 Task: Add a signature Frances Hernandez containing With gratitude and sincere wishes, Frances Hernandez to email address softage.10@softage.net and add a label Unions
Action: Mouse moved to (79, 126)
Screenshot: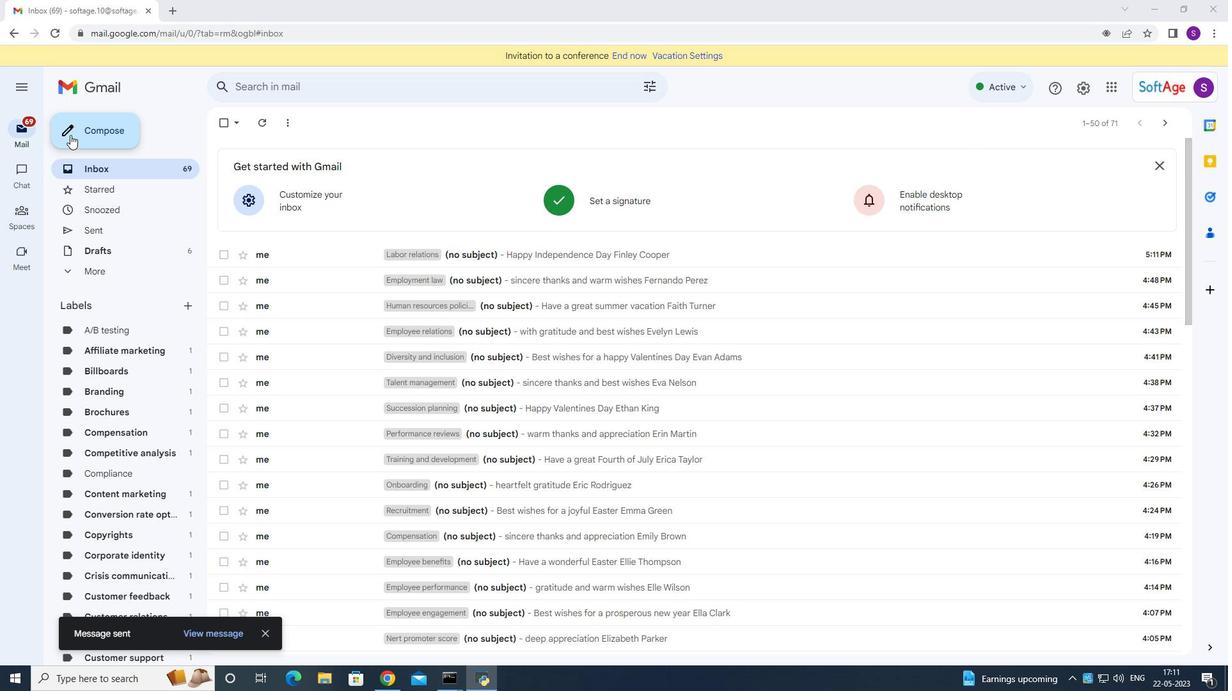 
Action: Mouse pressed left at (79, 126)
Screenshot: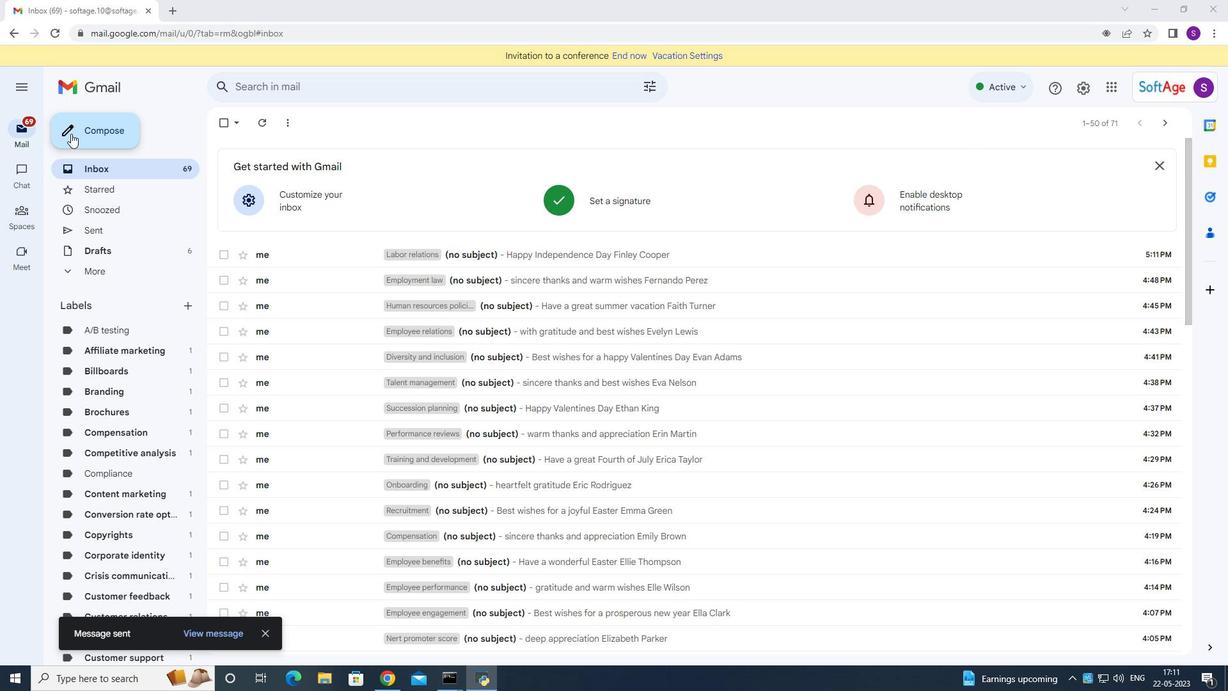 
Action: Mouse moved to (1030, 644)
Screenshot: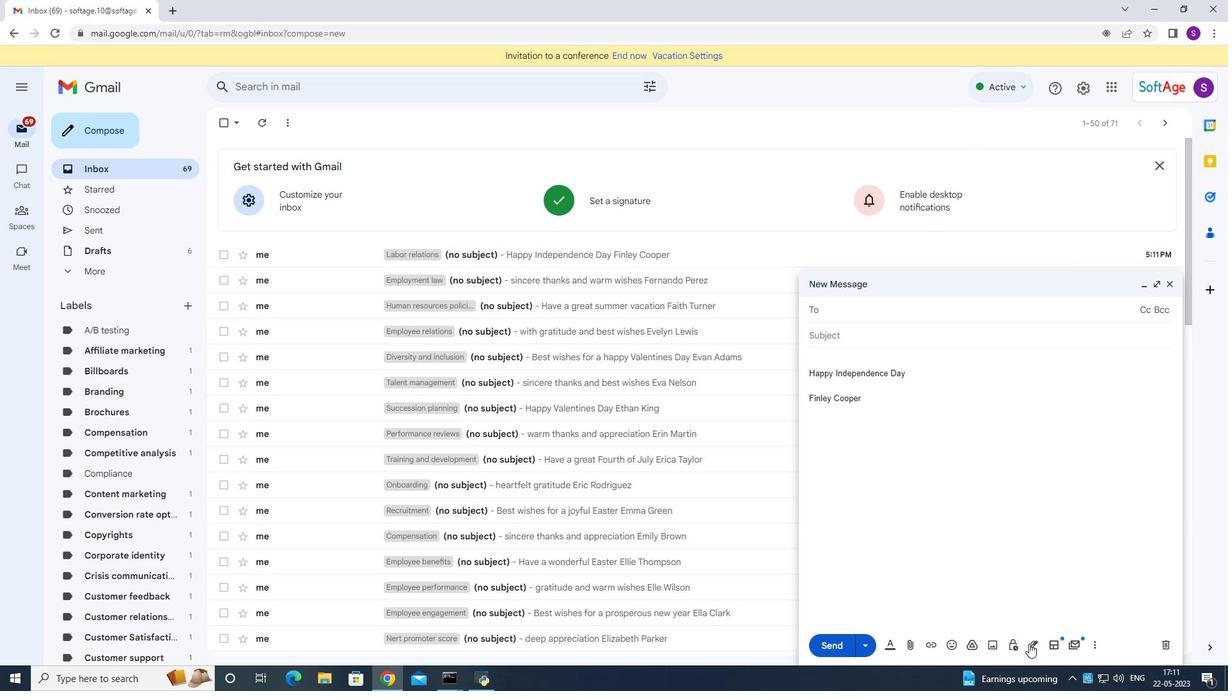 
Action: Mouse pressed left at (1030, 644)
Screenshot: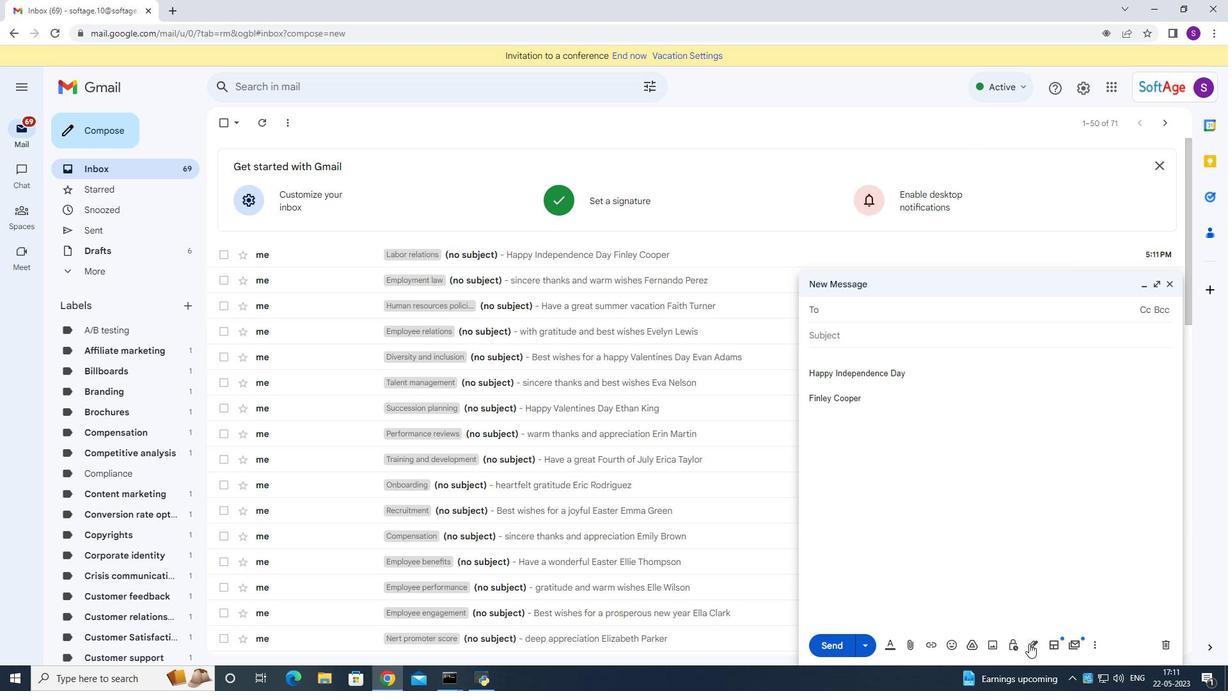 
Action: Mouse moved to (1079, 570)
Screenshot: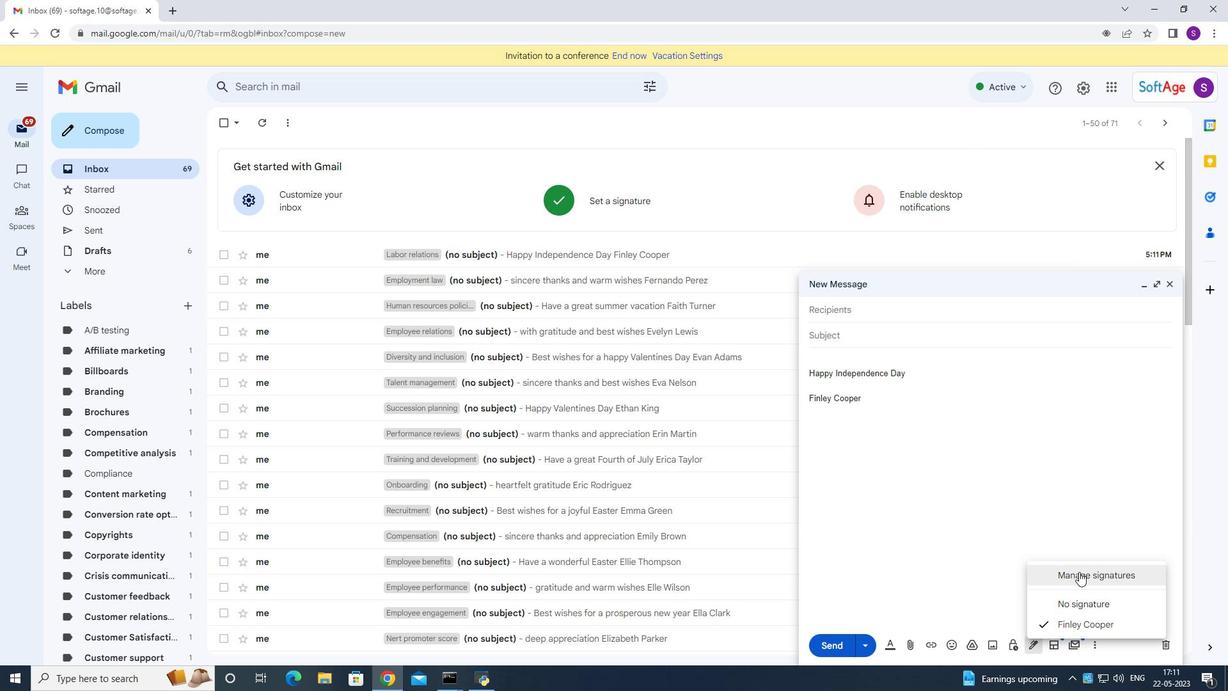 
Action: Mouse pressed left at (1079, 570)
Screenshot: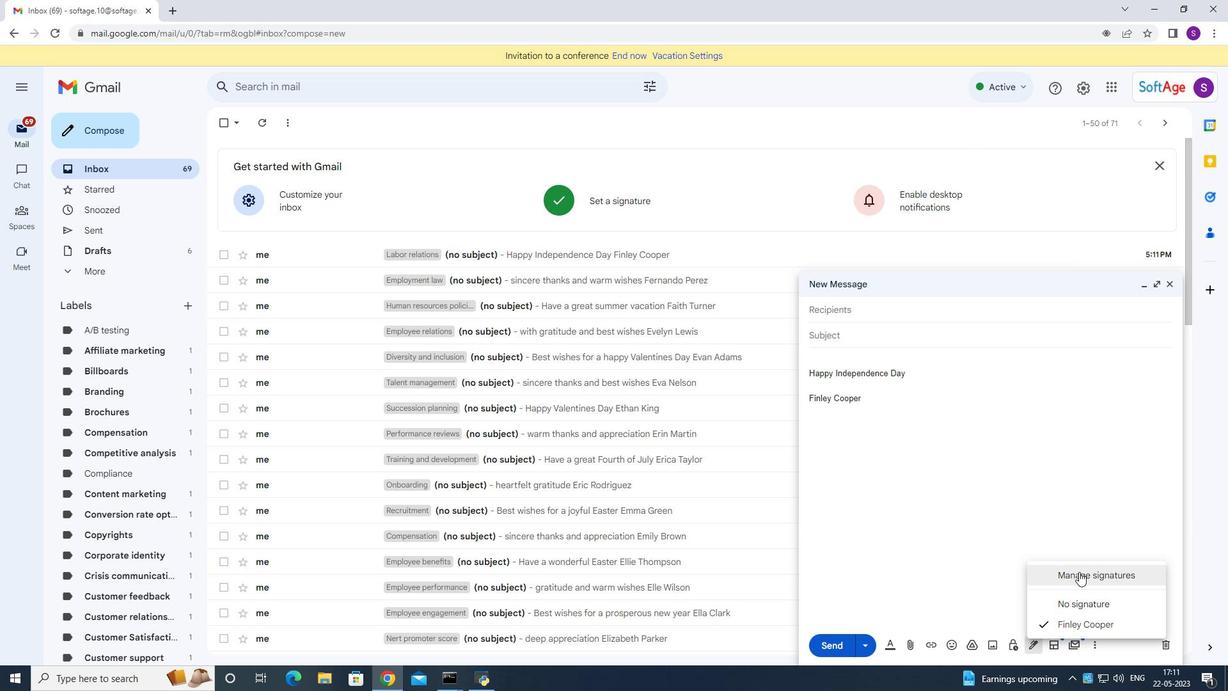 
Action: Mouse moved to (545, 385)
Screenshot: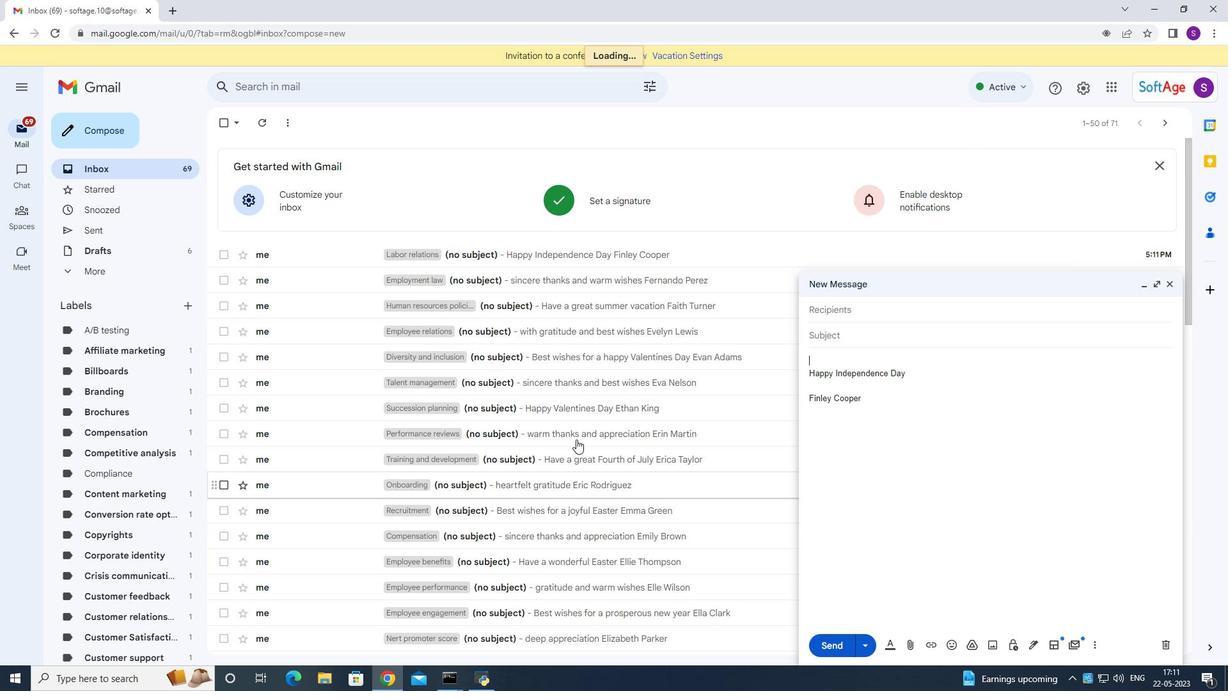 
Action: Mouse scrolled (545, 384) with delta (0, 0)
Screenshot: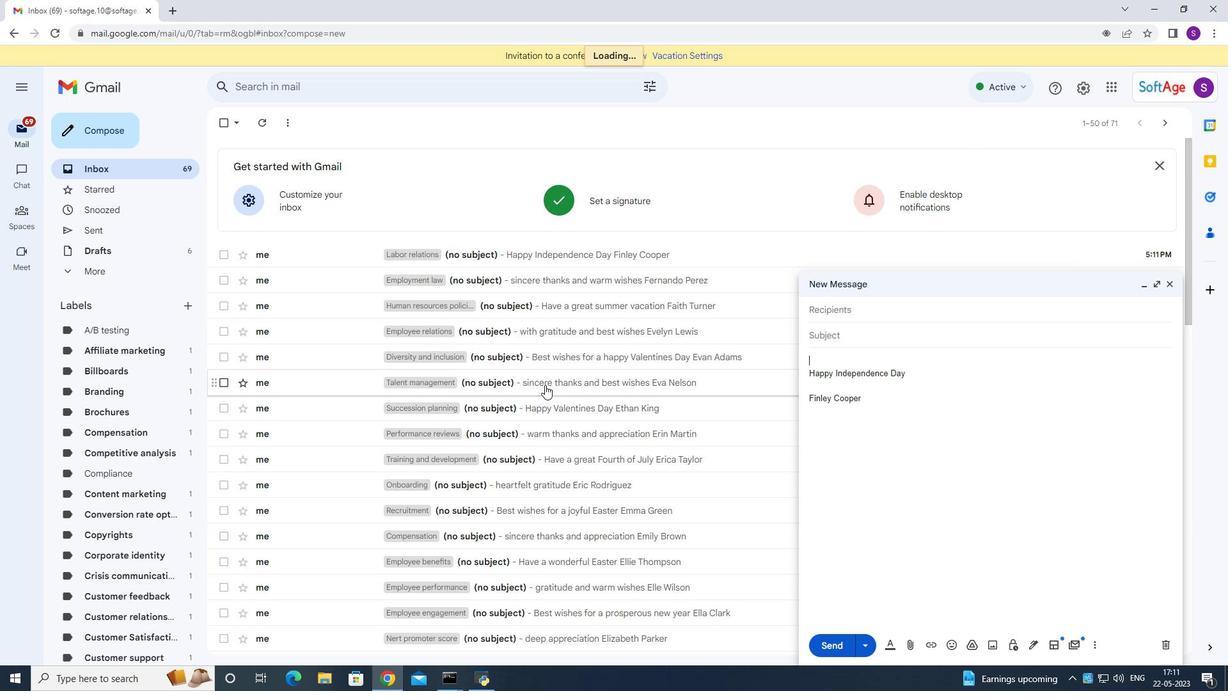 
Action: Mouse scrolled (545, 384) with delta (0, 0)
Screenshot: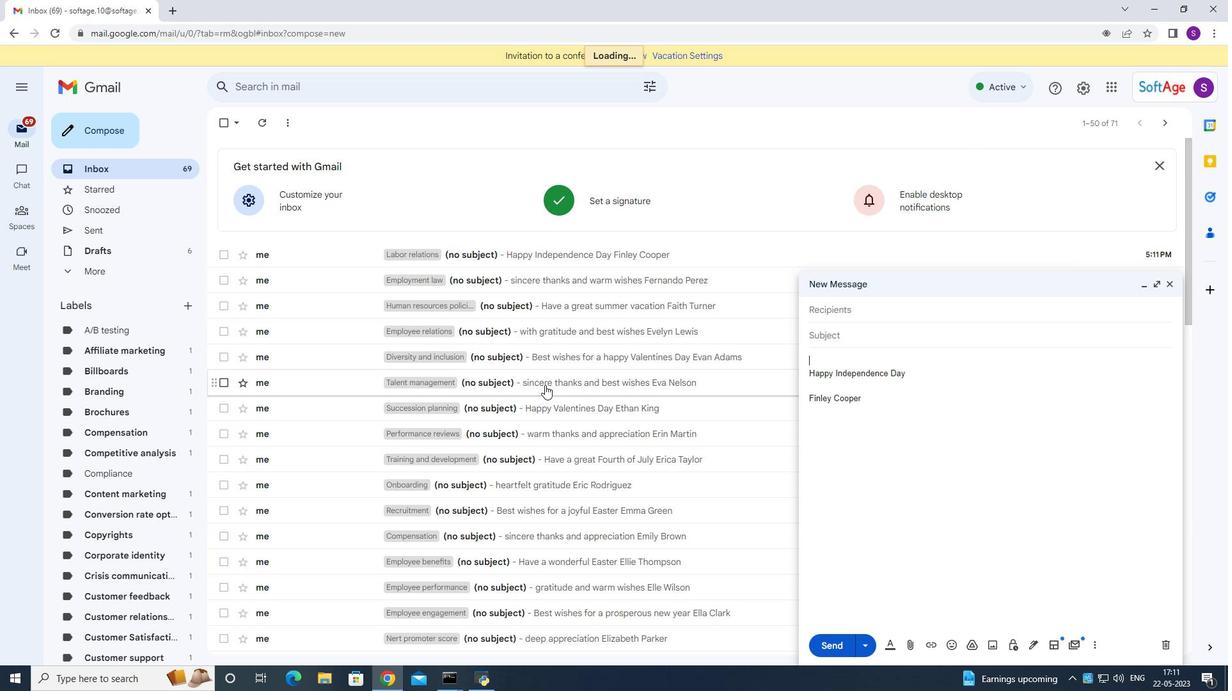 
Action: Mouse scrolled (545, 384) with delta (0, 0)
Screenshot: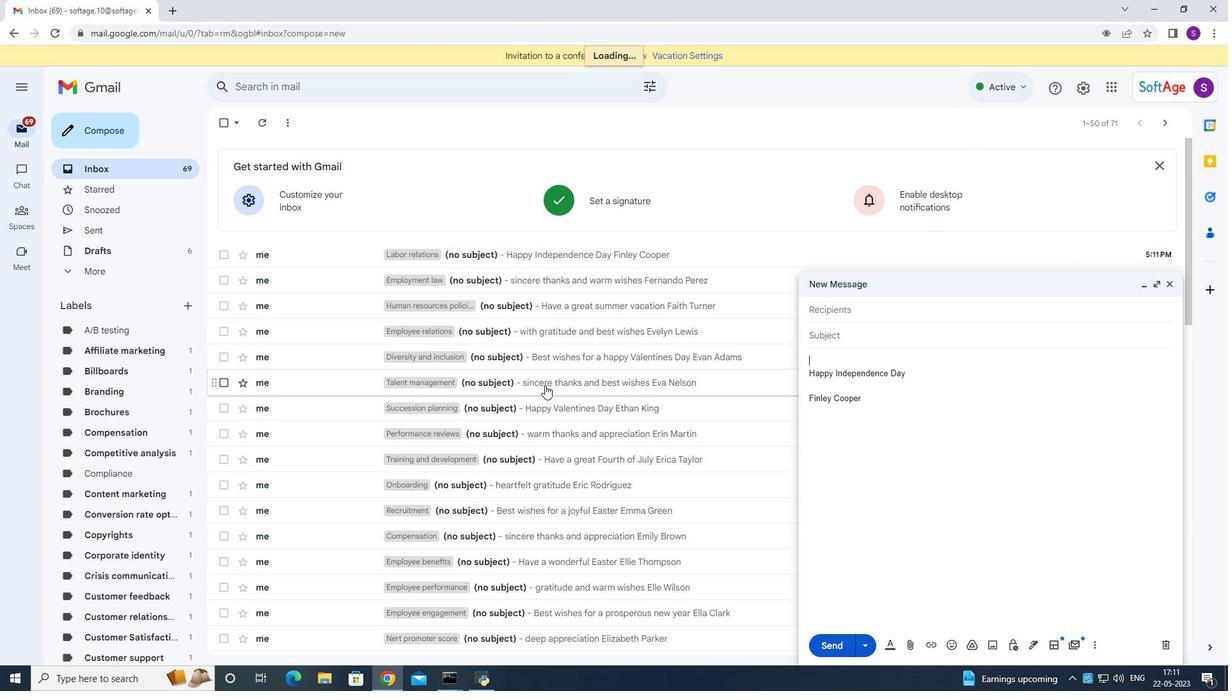 
Action: Mouse scrolled (545, 384) with delta (0, 0)
Screenshot: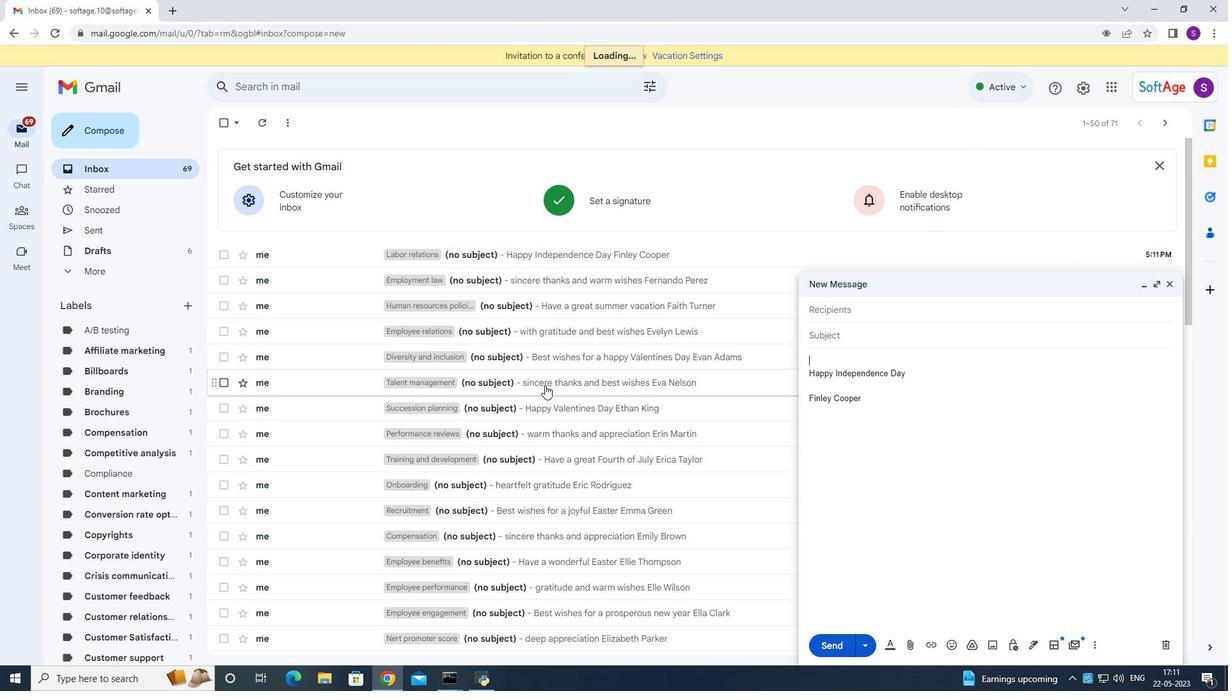 
Action: Mouse scrolled (545, 384) with delta (0, 0)
Screenshot: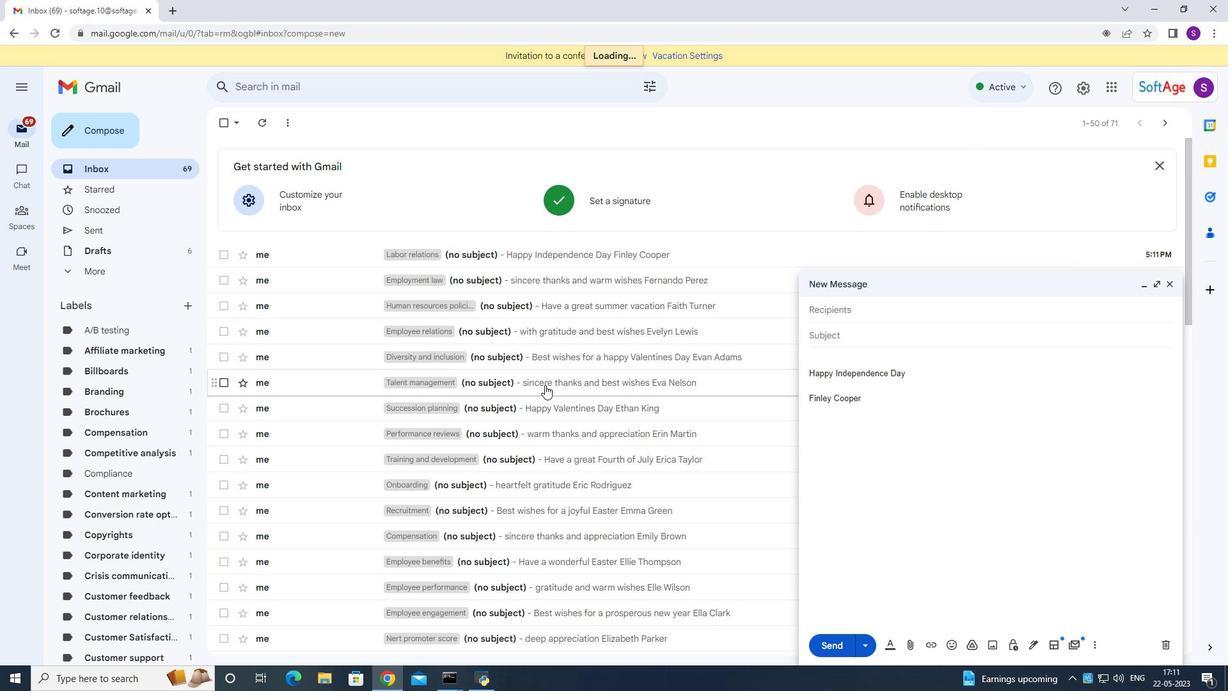 
Action: Mouse scrolled (545, 384) with delta (0, 0)
Screenshot: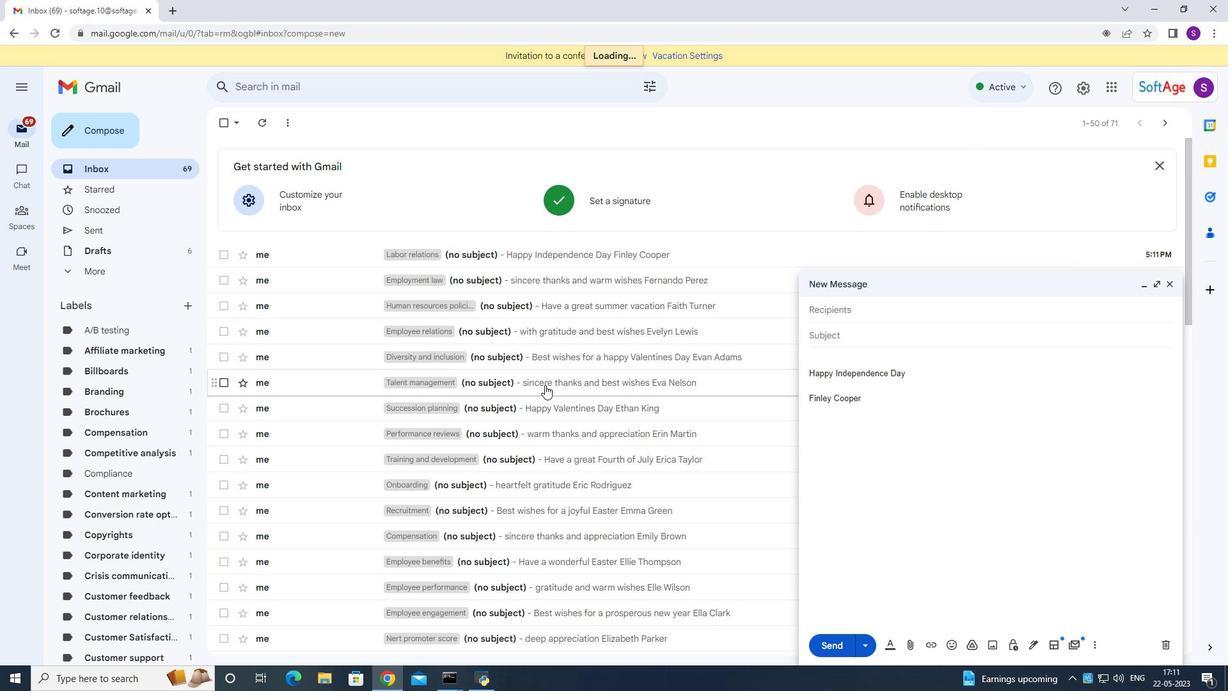 
Action: Mouse scrolled (545, 384) with delta (0, 0)
Screenshot: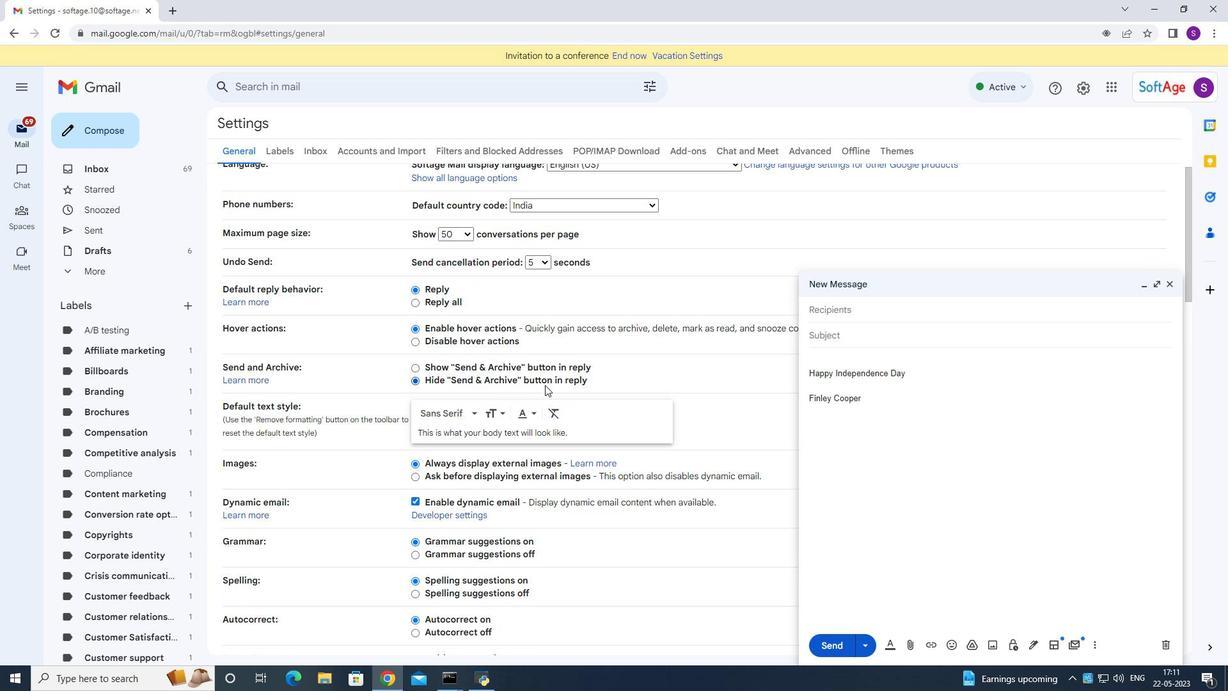 
Action: Mouse scrolled (545, 384) with delta (0, 0)
Screenshot: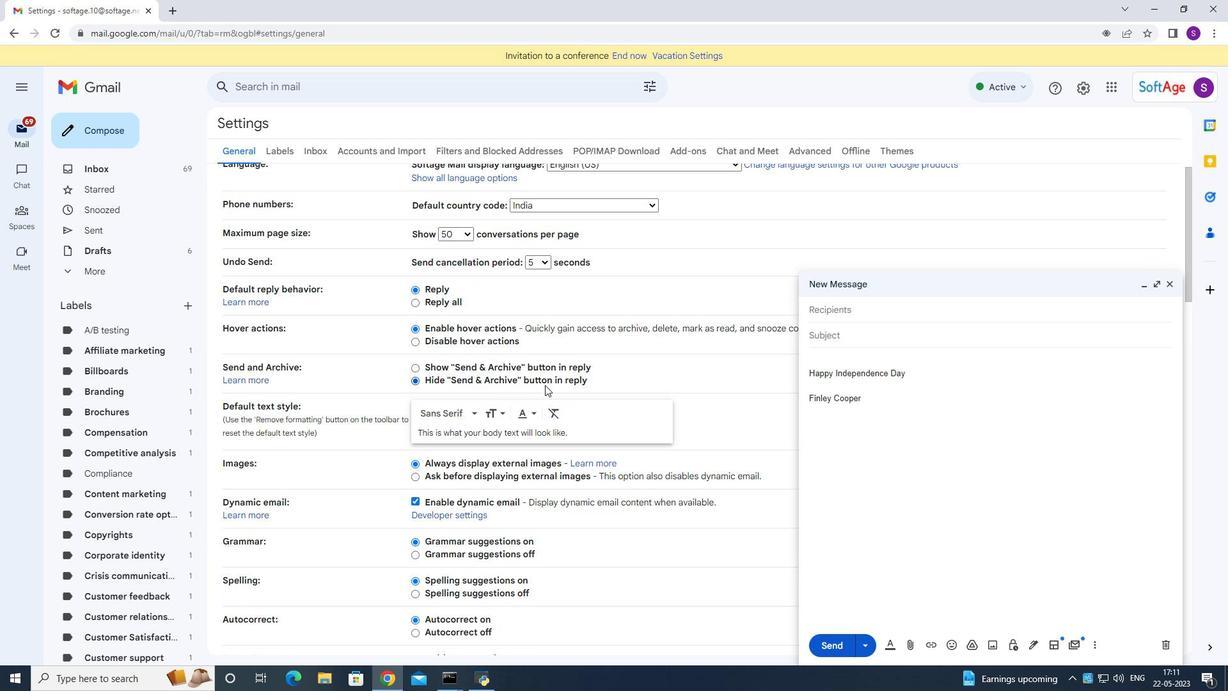 
Action: Mouse scrolled (545, 384) with delta (0, 0)
Screenshot: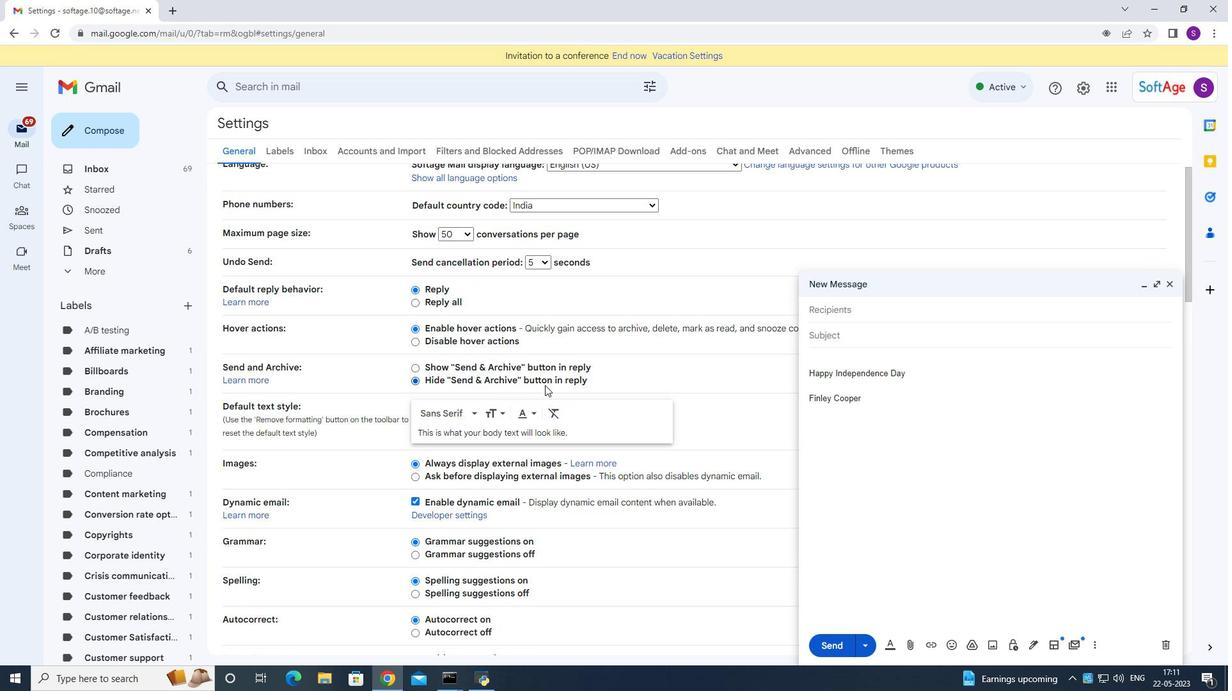 
Action: Mouse scrolled (545, 384) with delta (0, 0)
Screenshot: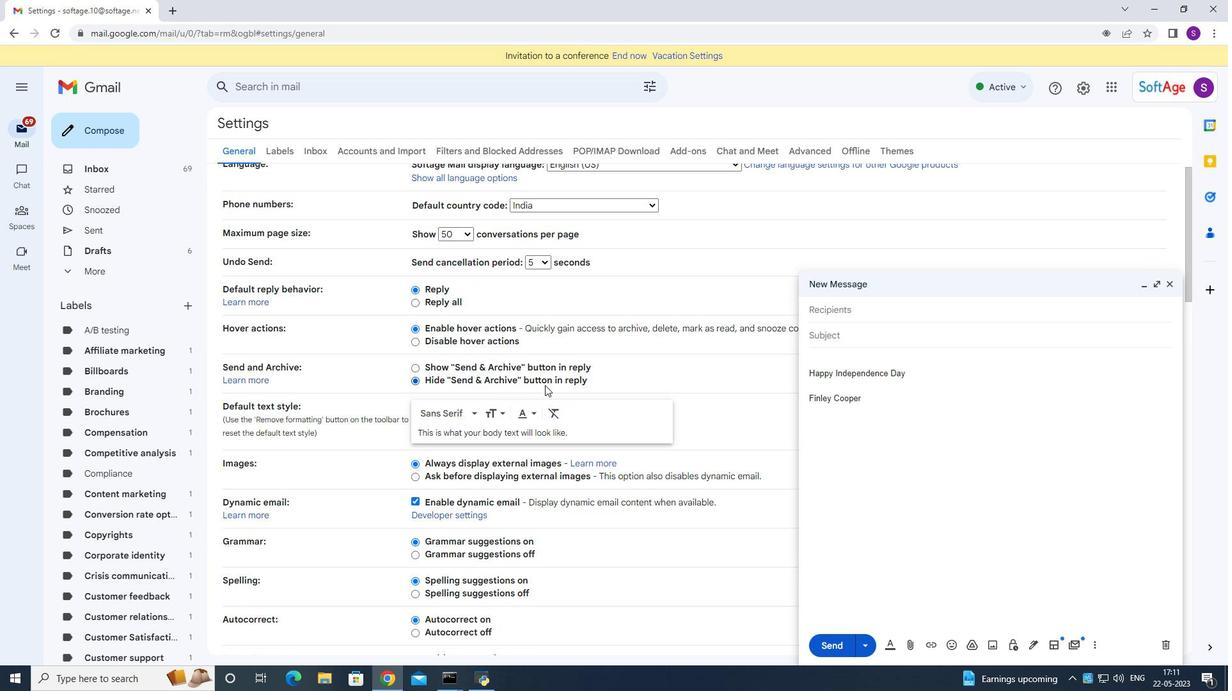 
Action: Mouse scrolled (545, 384) with delta (0, 0)
Screenshot: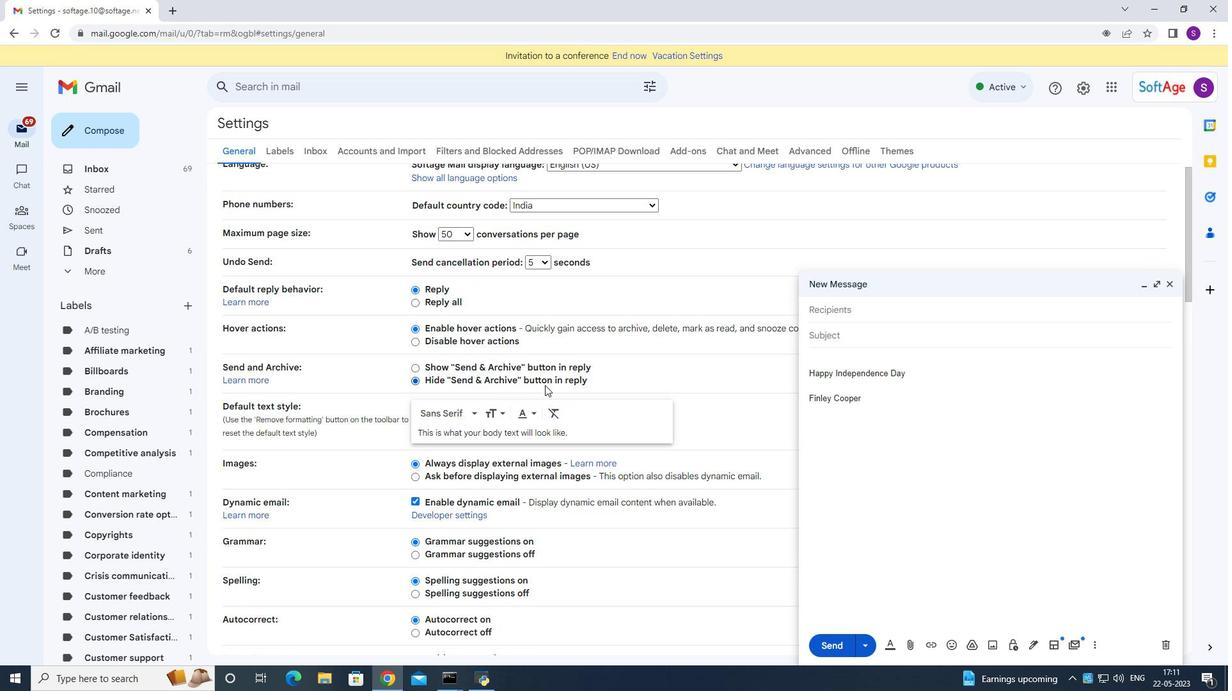
Action: Mouse scrolled (545, 384) with delta (0, 0)
Screenshot: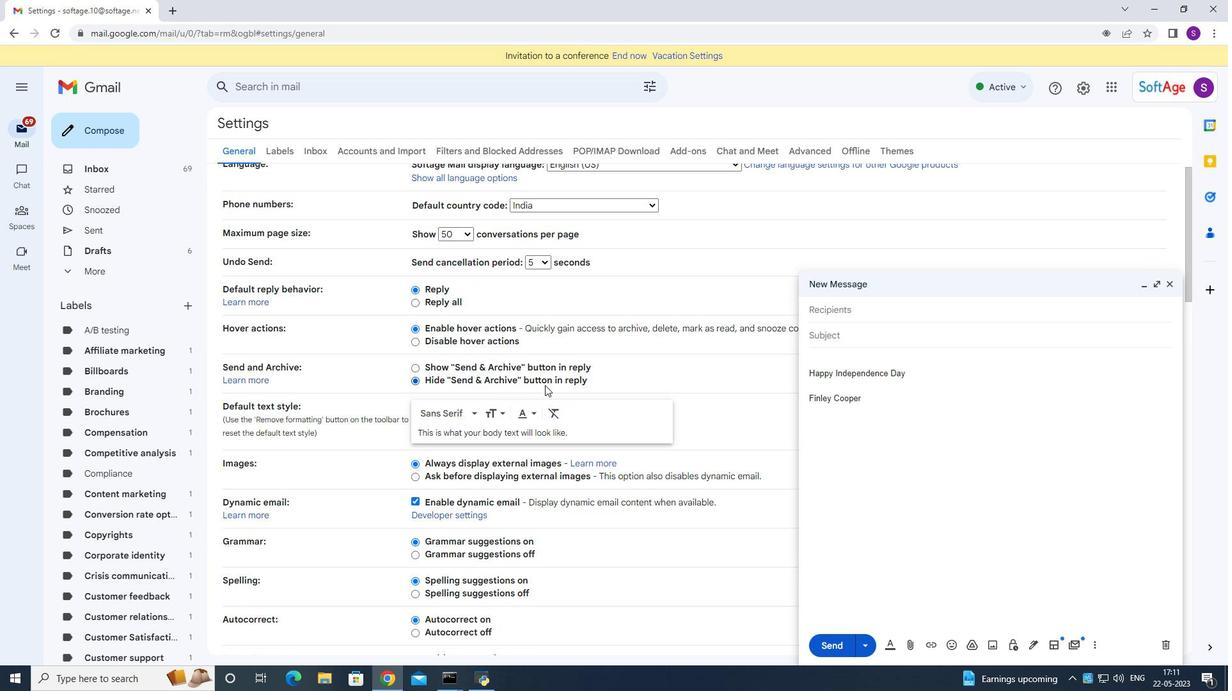 
Action: Mouse scrolled (545, 384) with delta (0, 0)
Screenshot: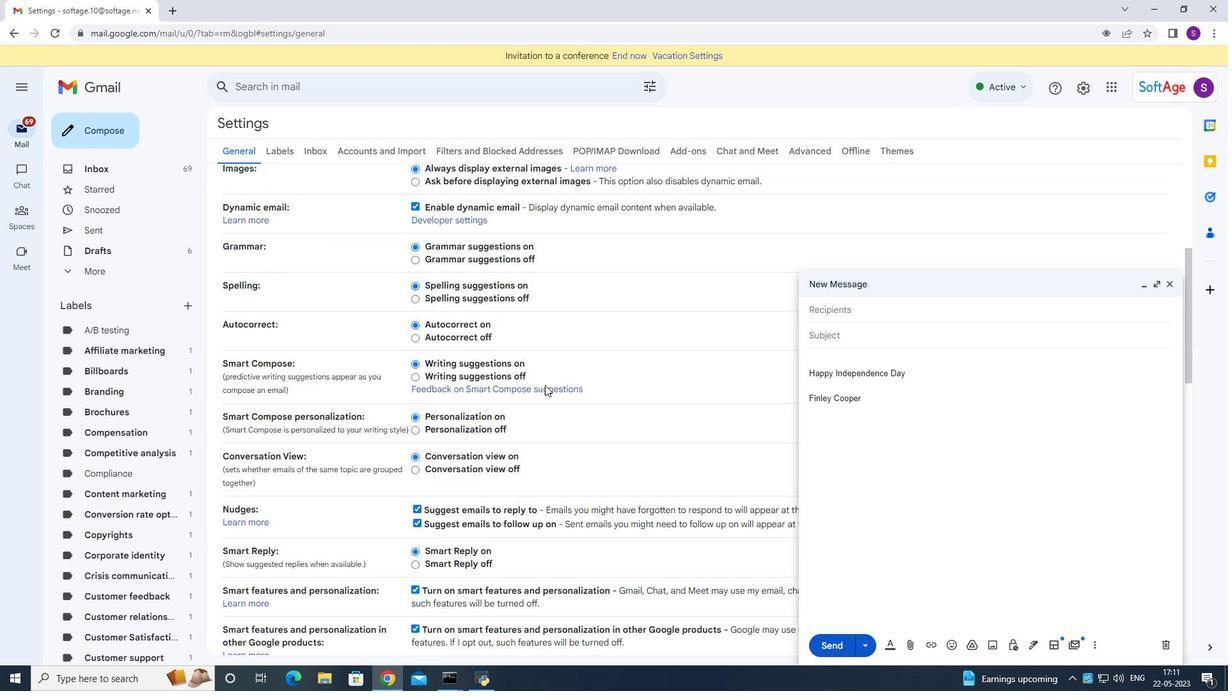 
Action: Mouse scrolled (545, 384) with delta (0, 0)
Screenshot: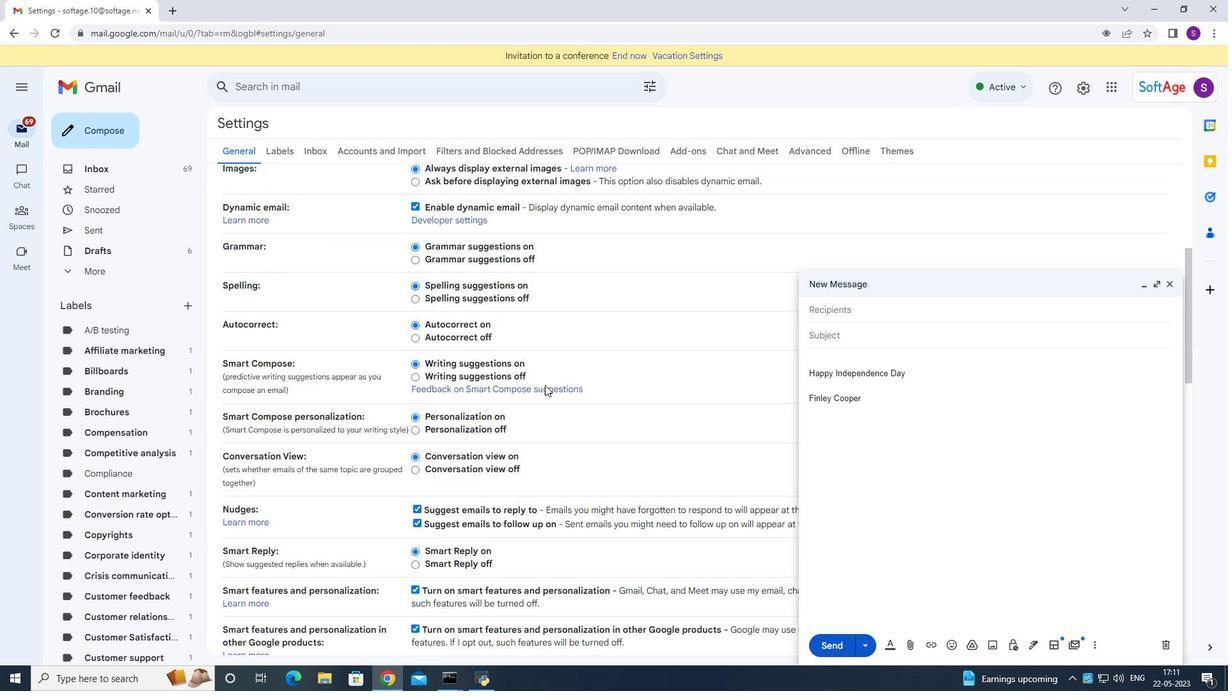 
Action: Mouse scrolled (545, 384) with delta (0, 0)
Screenshot: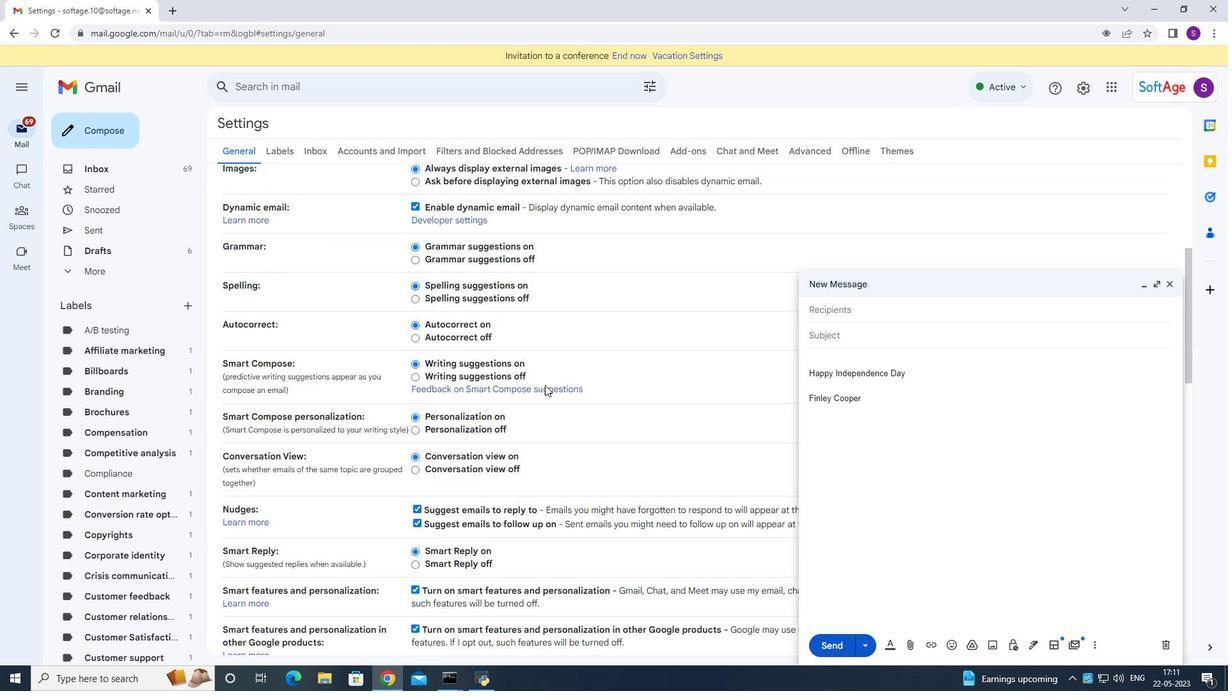 
Action: Mouse scrolled (545, 384) with delta (0, 0)
Screenshot: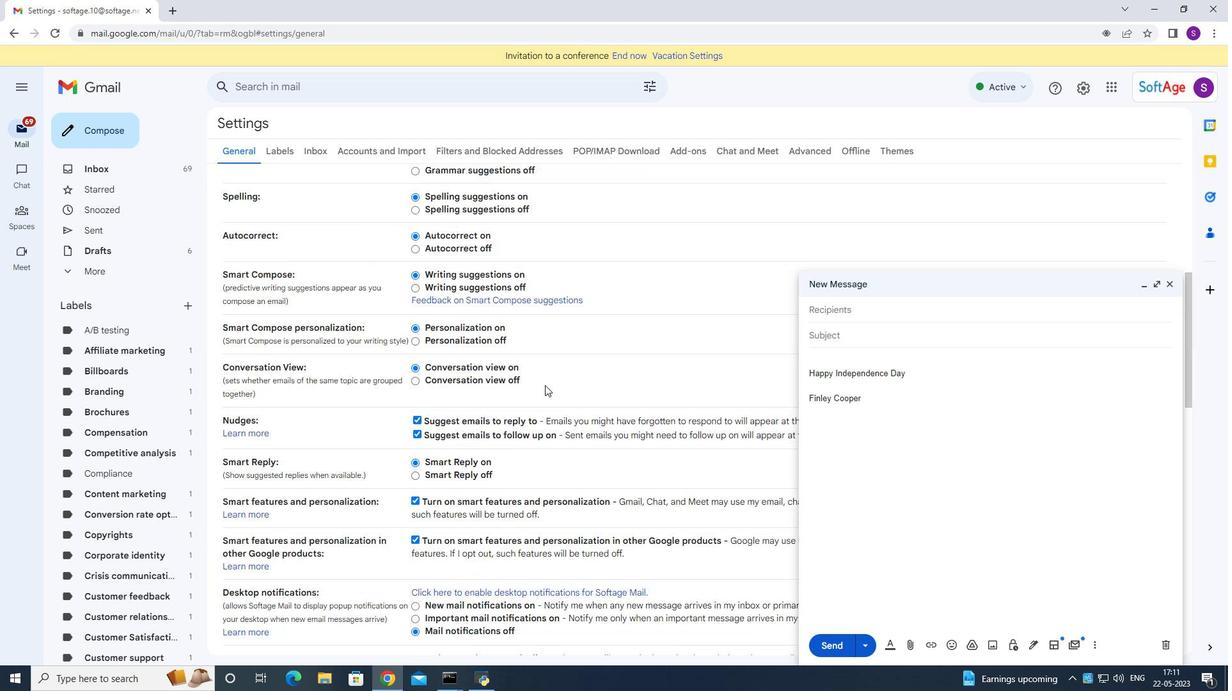 
Action: Mouse scrolled (545, 384) with delta (0, 0)
Screenshot: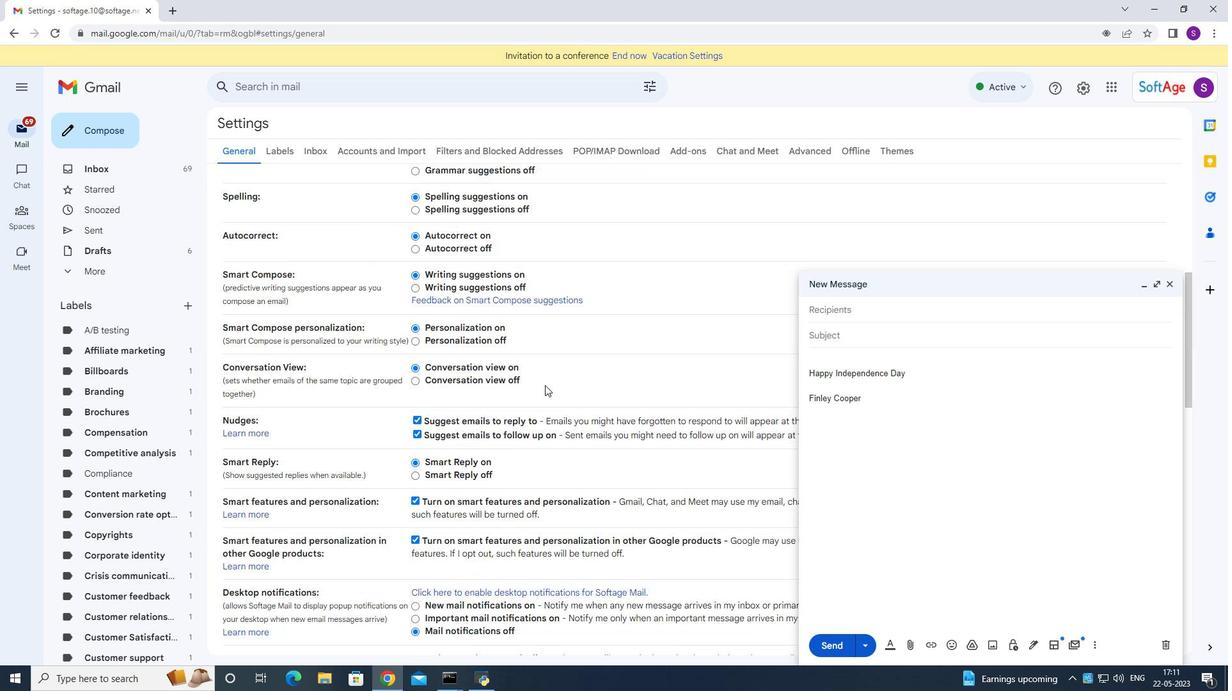 
Action: Mouse scrolled (545, 384) with delta (0, 0)
Screenshot: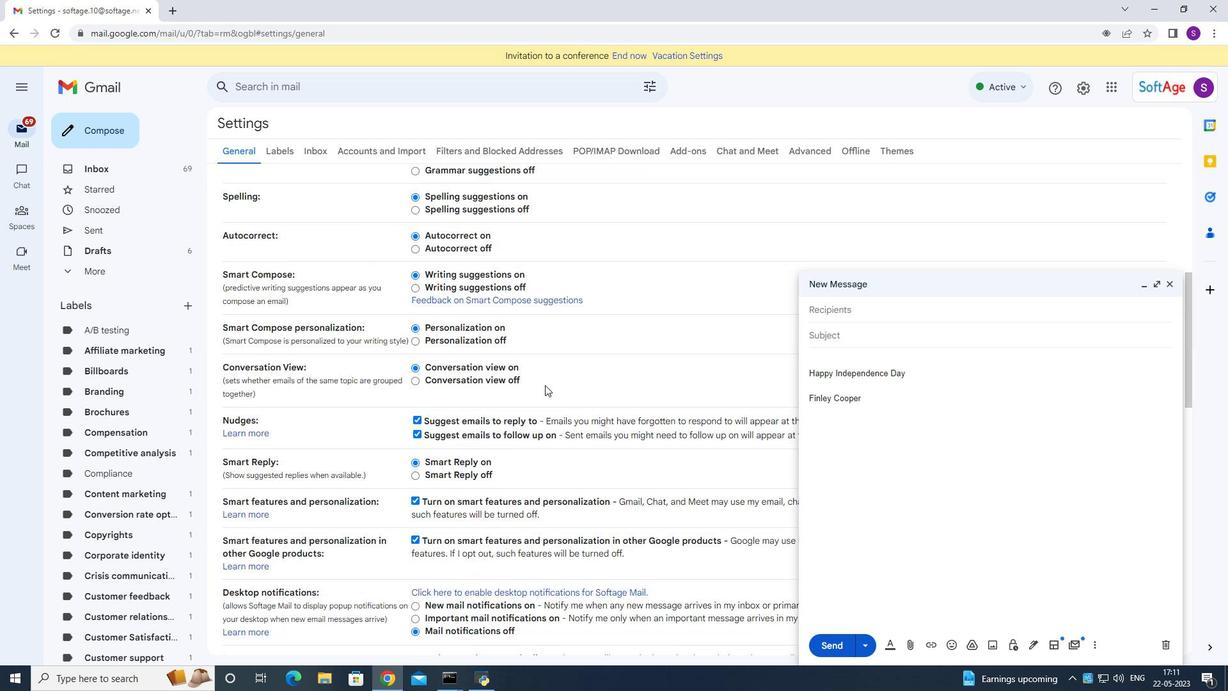 
Action: Mouse scrolled (545, 384) with delta (0, 0)
Screenshot: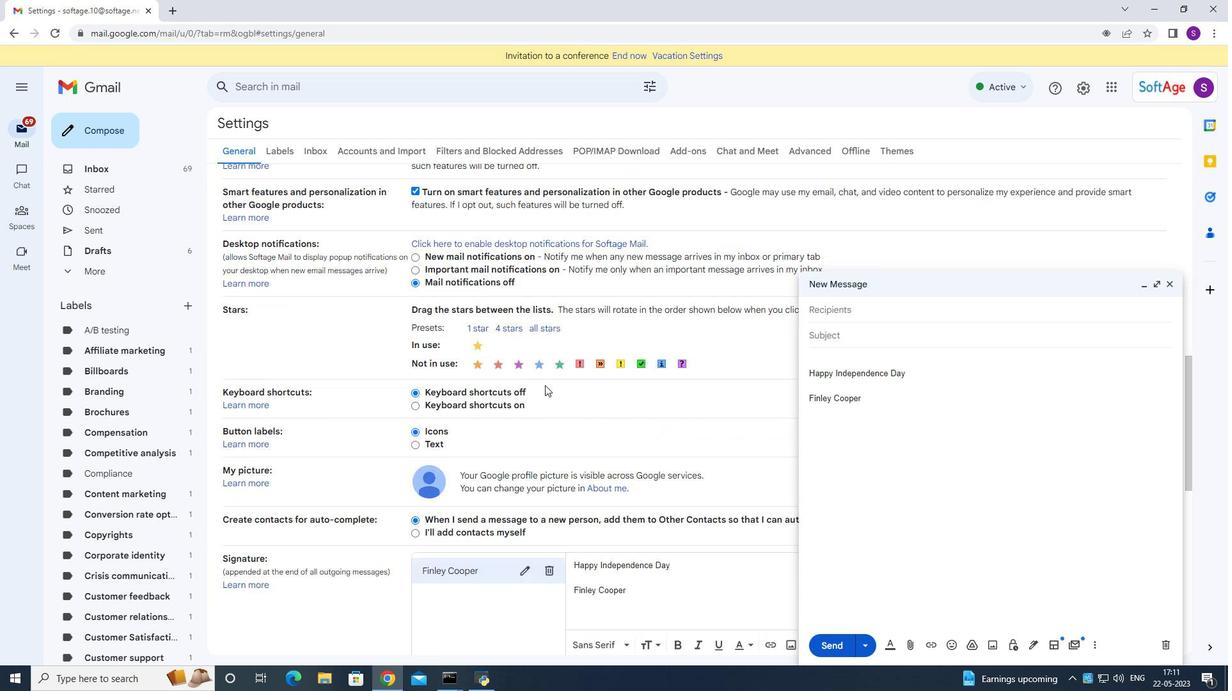 
Action: Mouse scrolled (545, 384) with delta (0, 0)
Screenshot: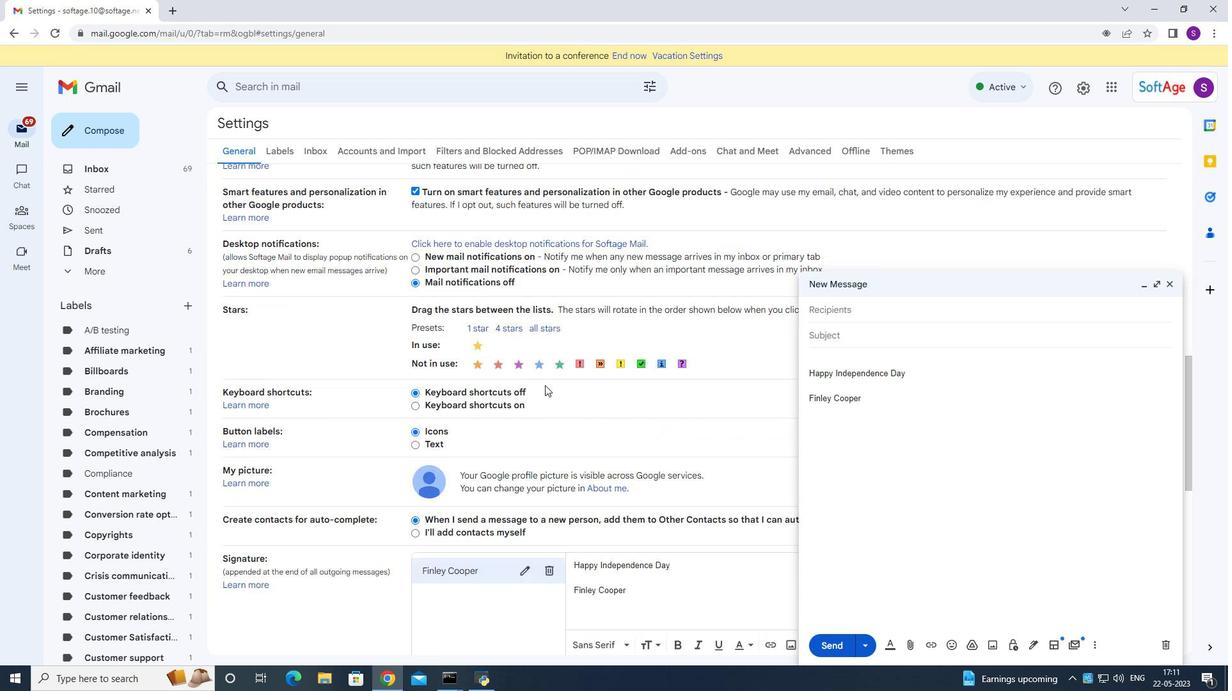 
Action: Mouse scrolled (545, 384) with delta (0, 0)
Screenshot: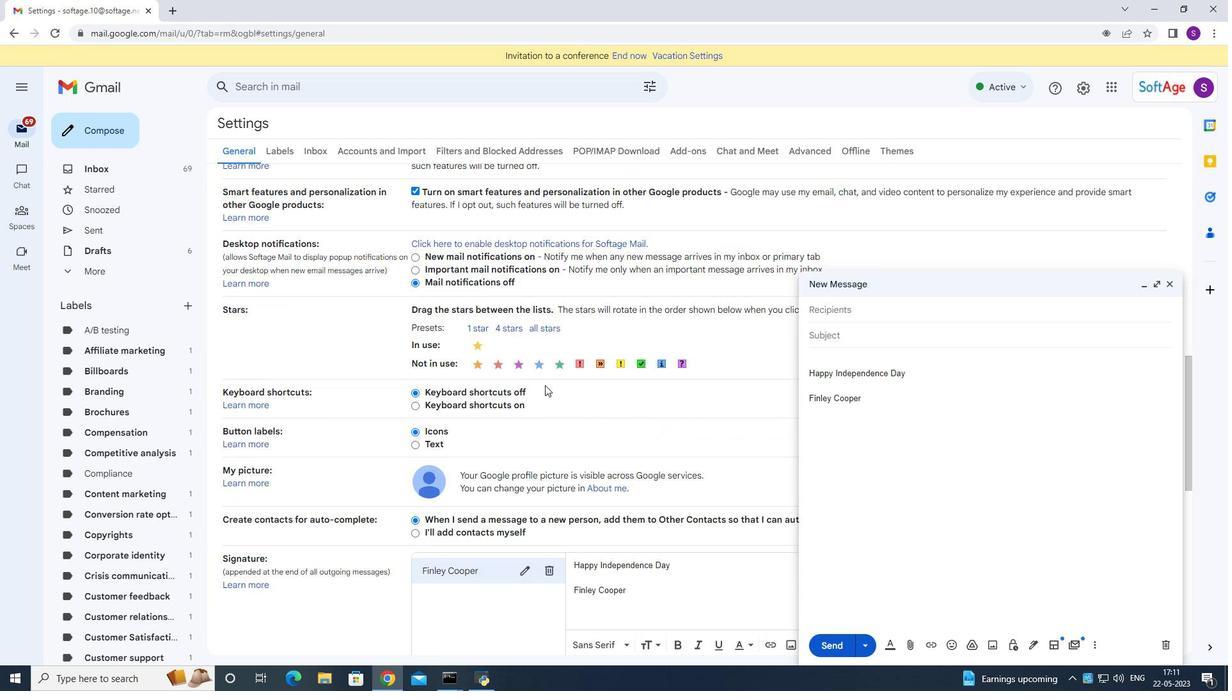 
Action: Mouse scrolled (545, 384) with delta (0, 0)
Screenshot: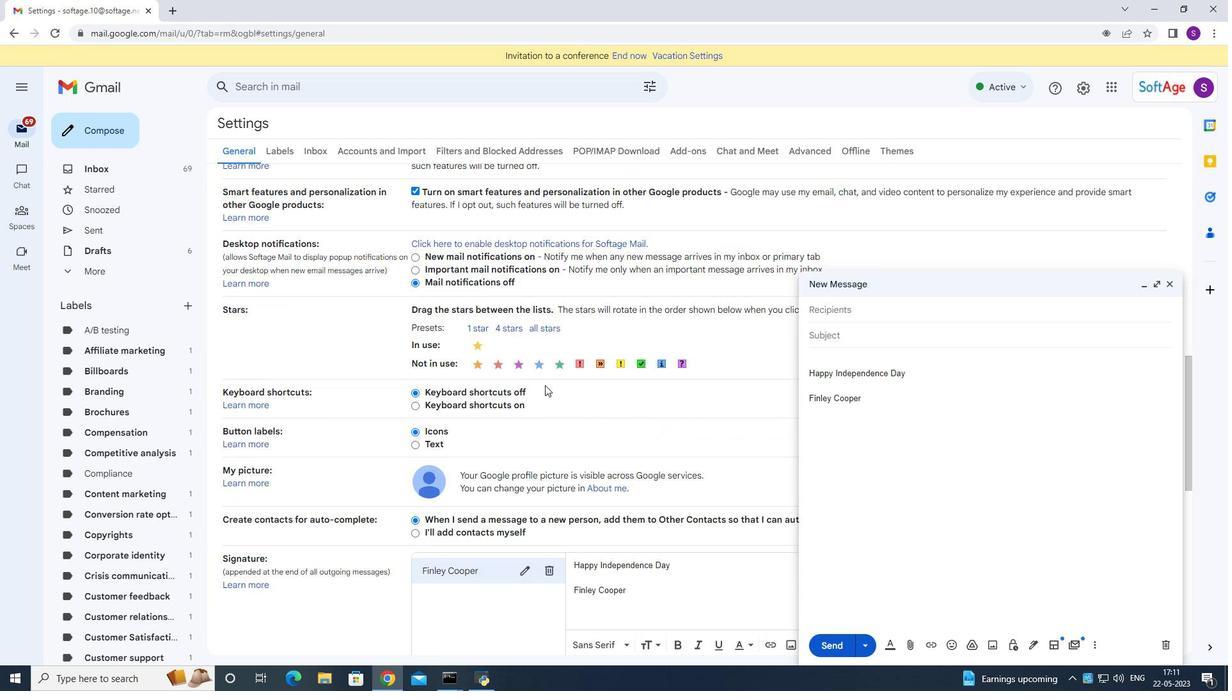 
Action: Mouse scrolled (545, 384) with delta (0, 0)
Screenshot: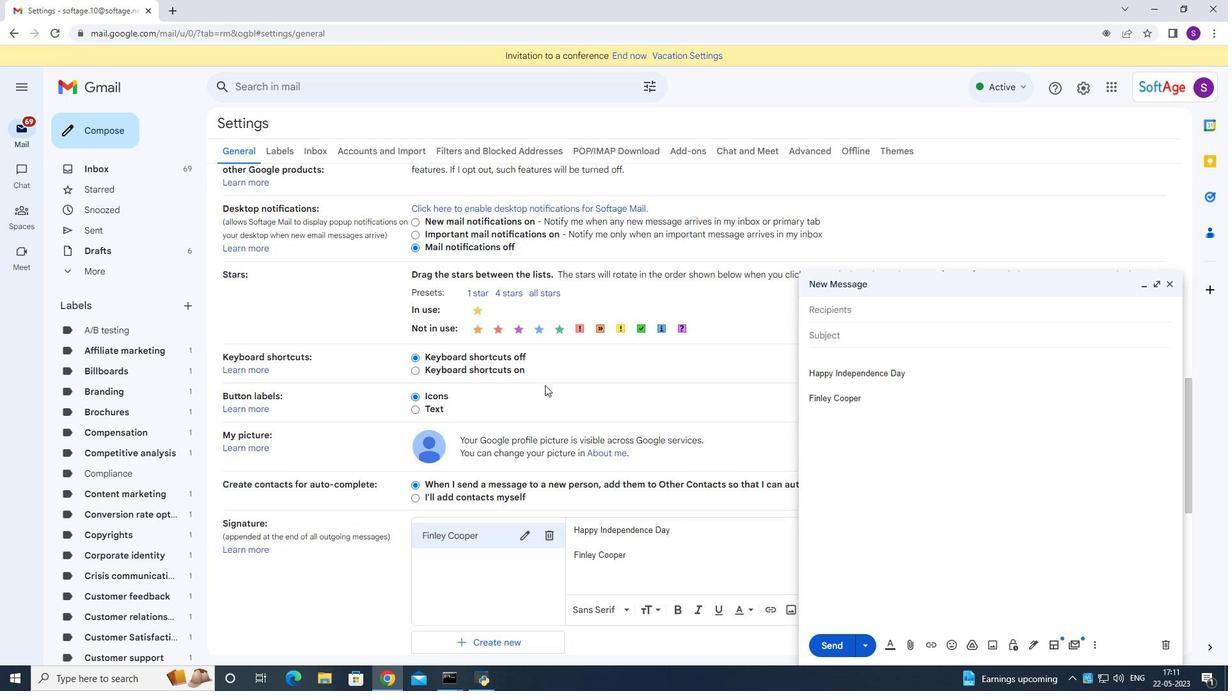 
Action: Mouse scrolled (545, 384) with delta (0, 0)
Screenshot: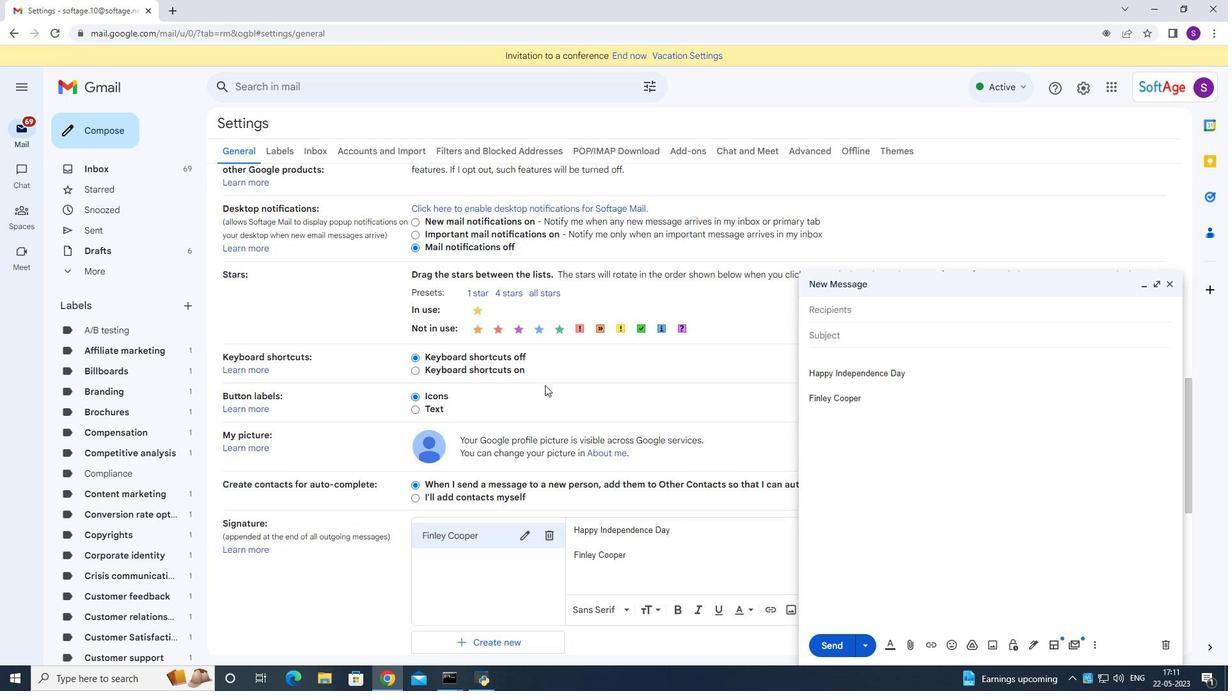 
Action: Mouse moved to (538, 337)
Screenshot: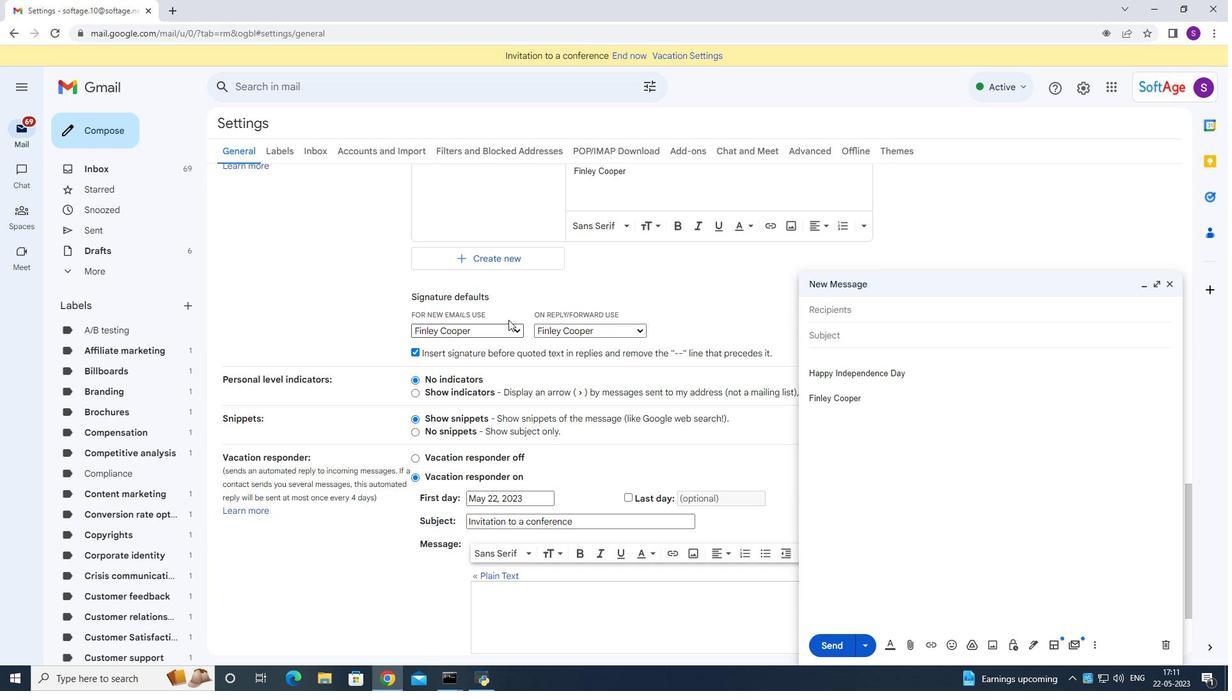 
Action: Mouse scrolled (538, 337) with delta (0, 0)
Screenshot: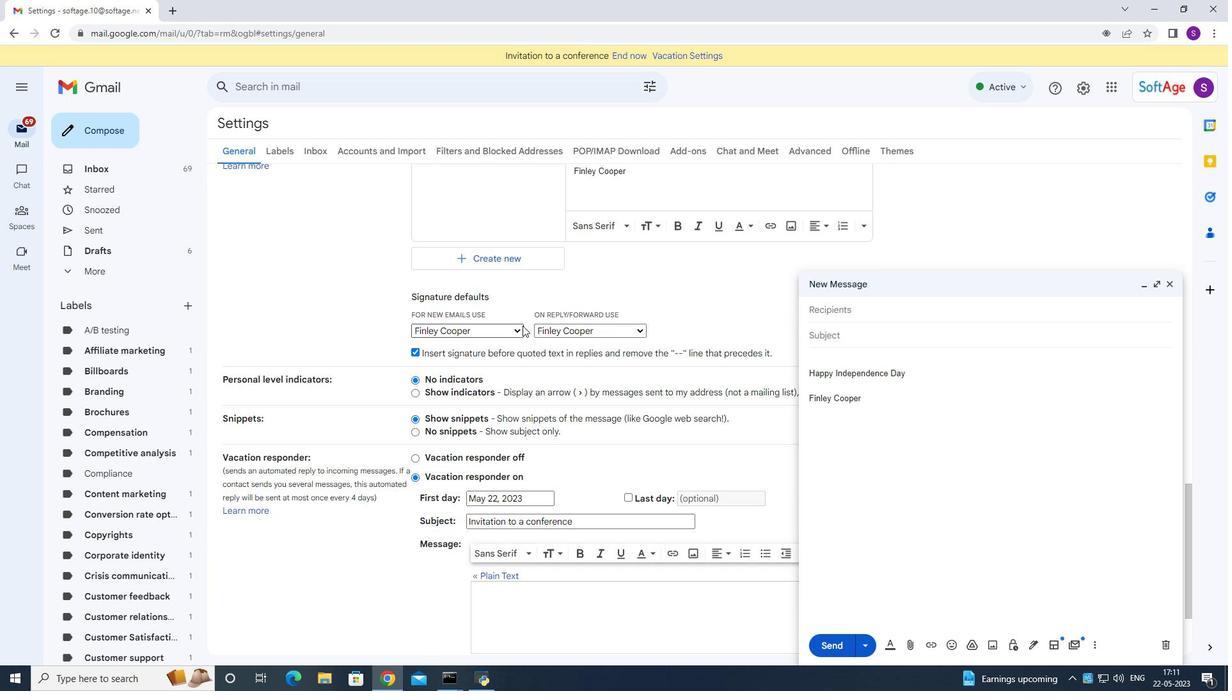 
Action: Mouse scrolled (538, 337) with delta (0, 0)
Screenshot: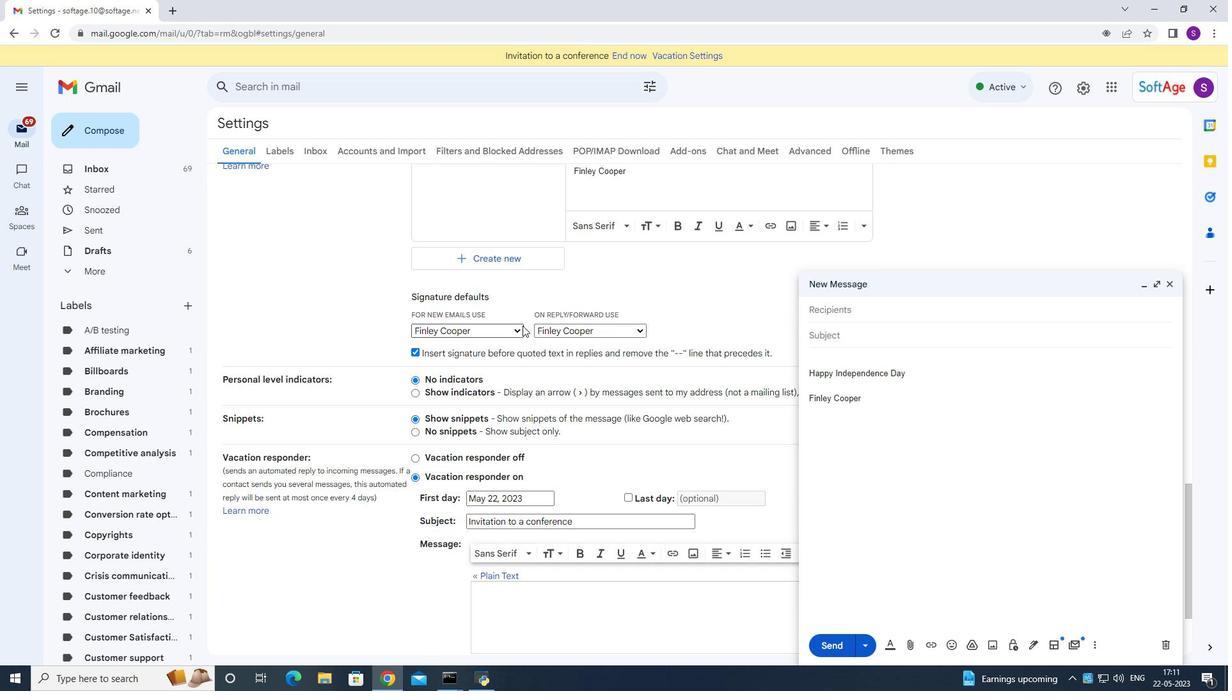 
Action: Mouse scrolled (538, 337) with delta (0, 0)
Screenshot: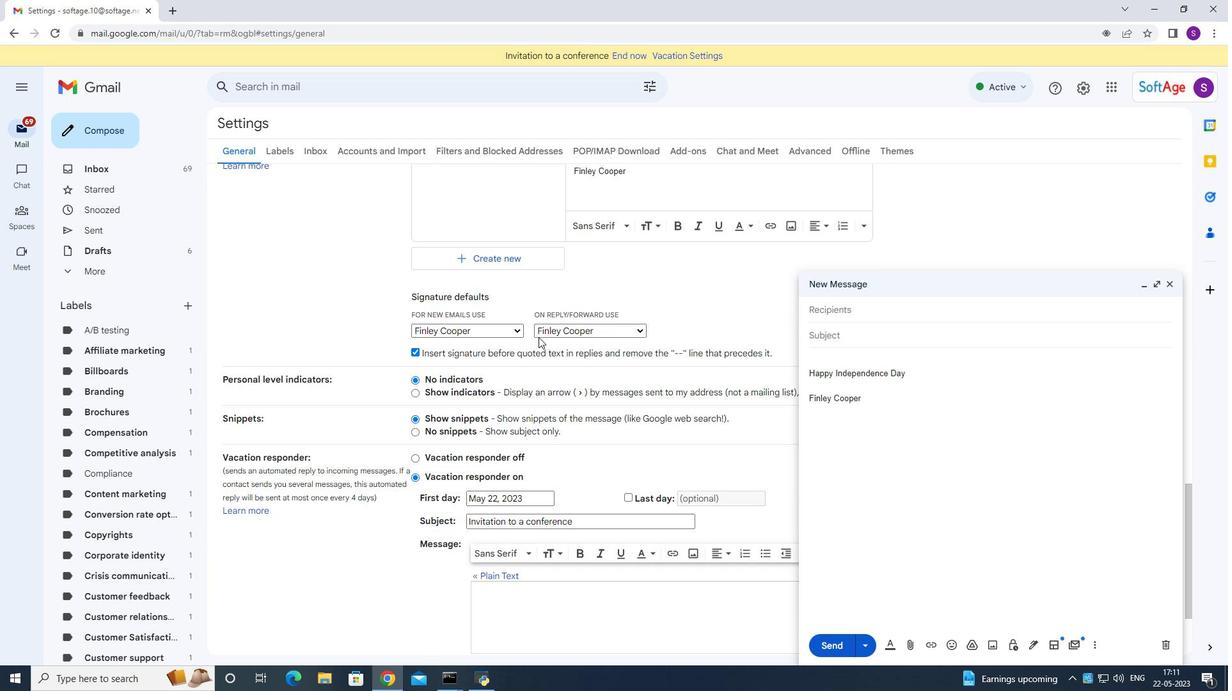 
Action: Mouse moved to (523, 344)
Screenshot: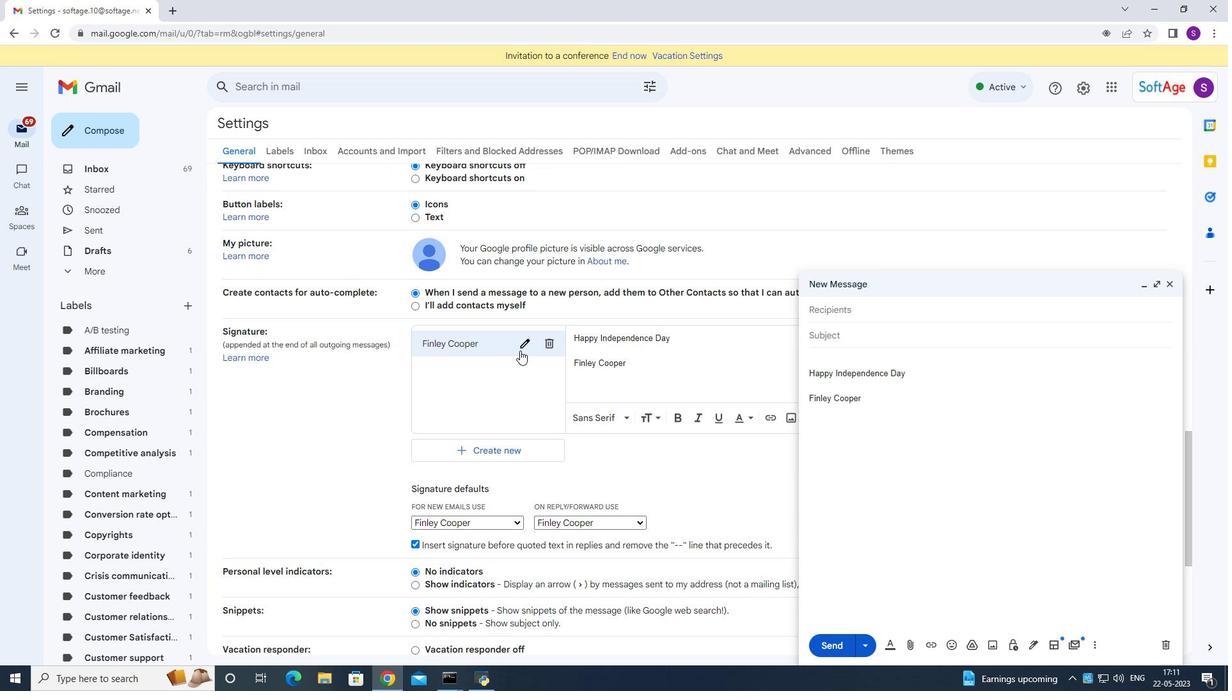 
Action: Mouse pressed left at (523, 344)
Screenshot: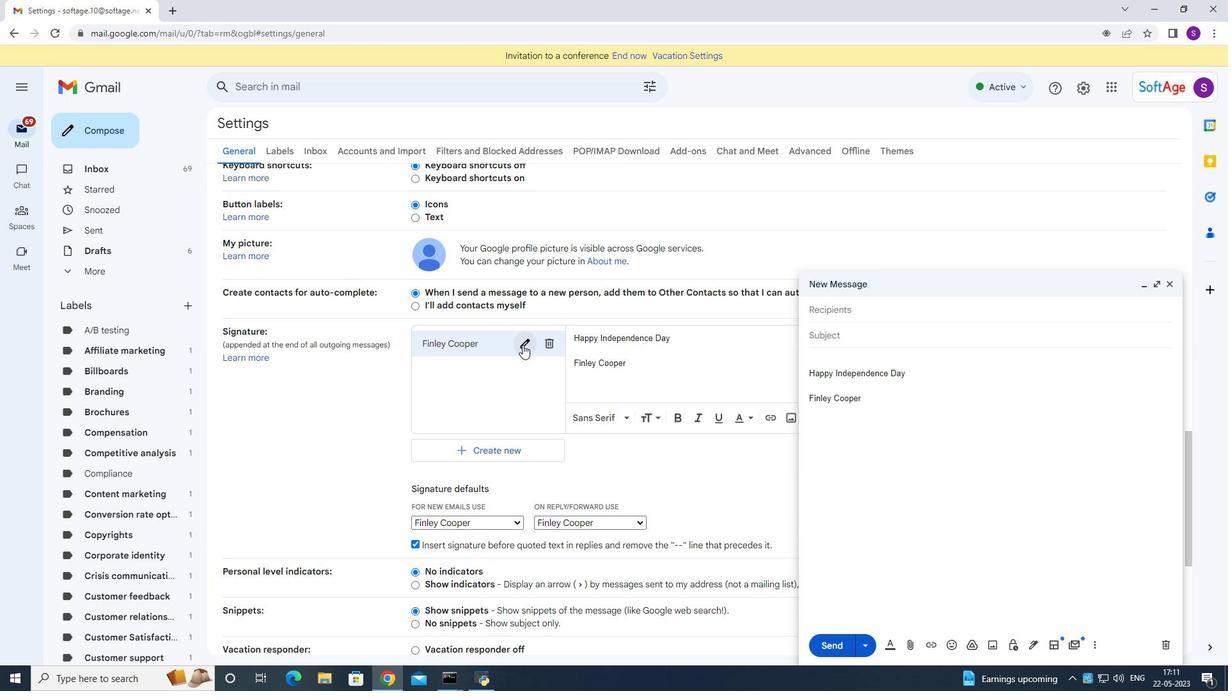 
Action: Key pressed ctrl+A<Key.backspace><Key.shift>Frances<Key.space><Key.shift>Herandez
Screenshot: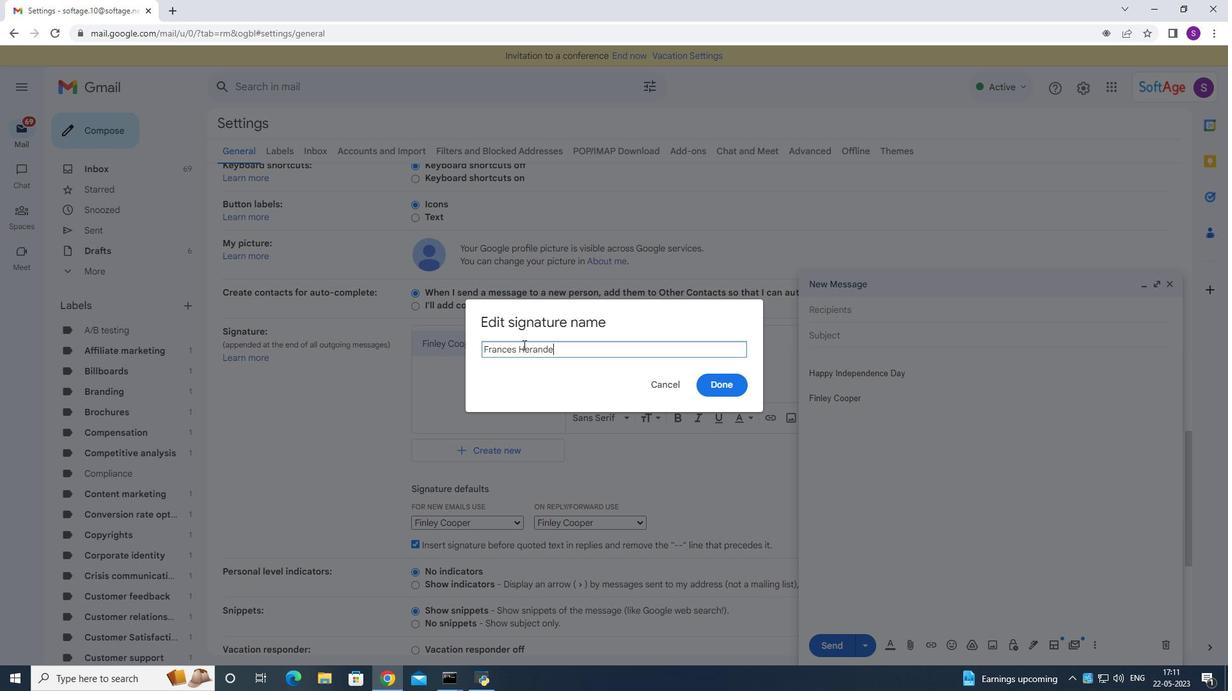 
Action: Mouse moved to (733, 379)
Screenshot: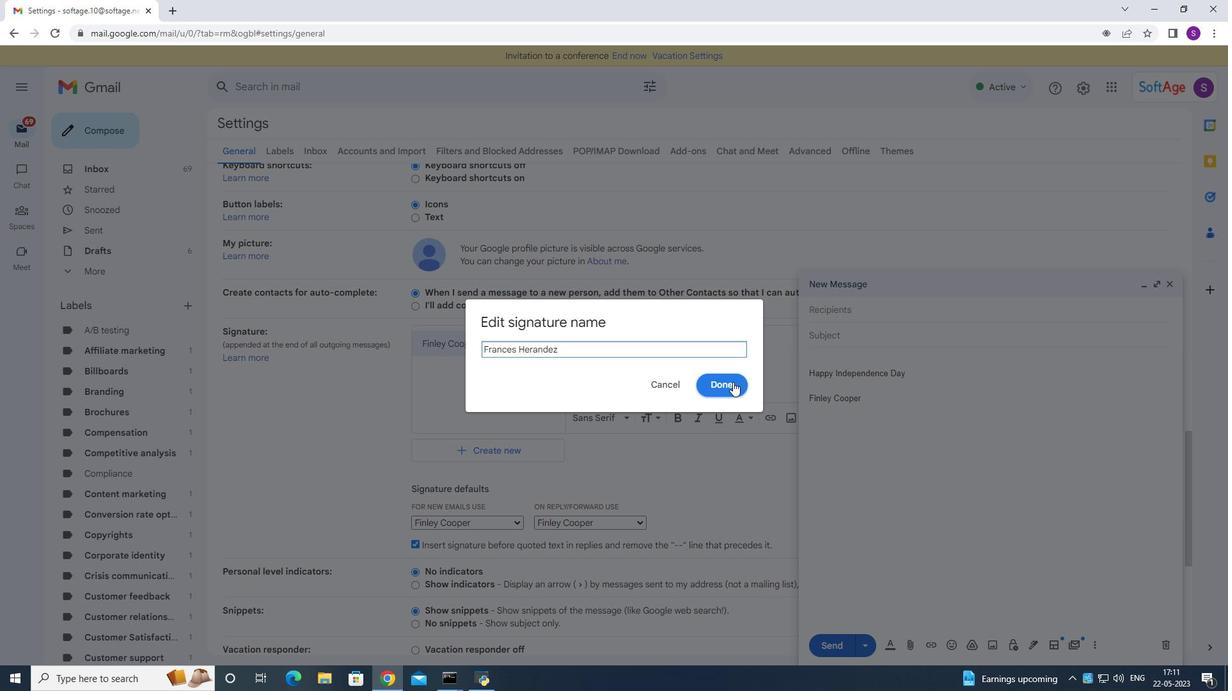 
Action: Mouse pressed left at (733, 379)
Screenshot: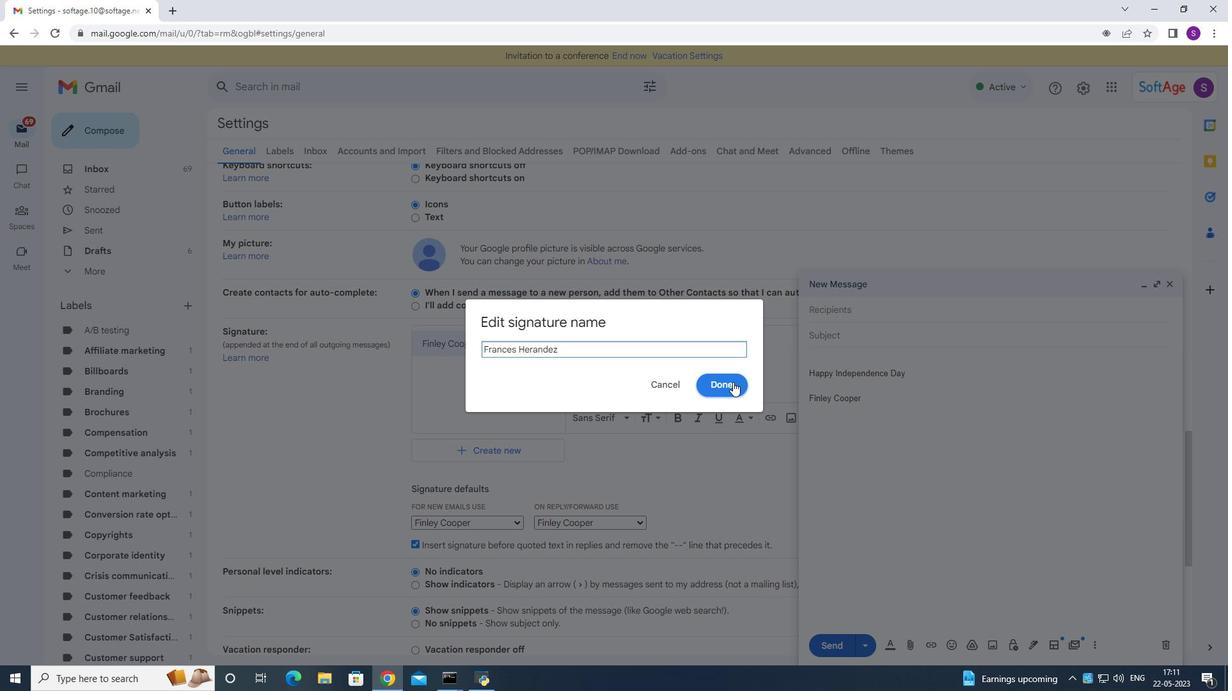 
Action: Mouse moved to (699, 360)
Screenshot: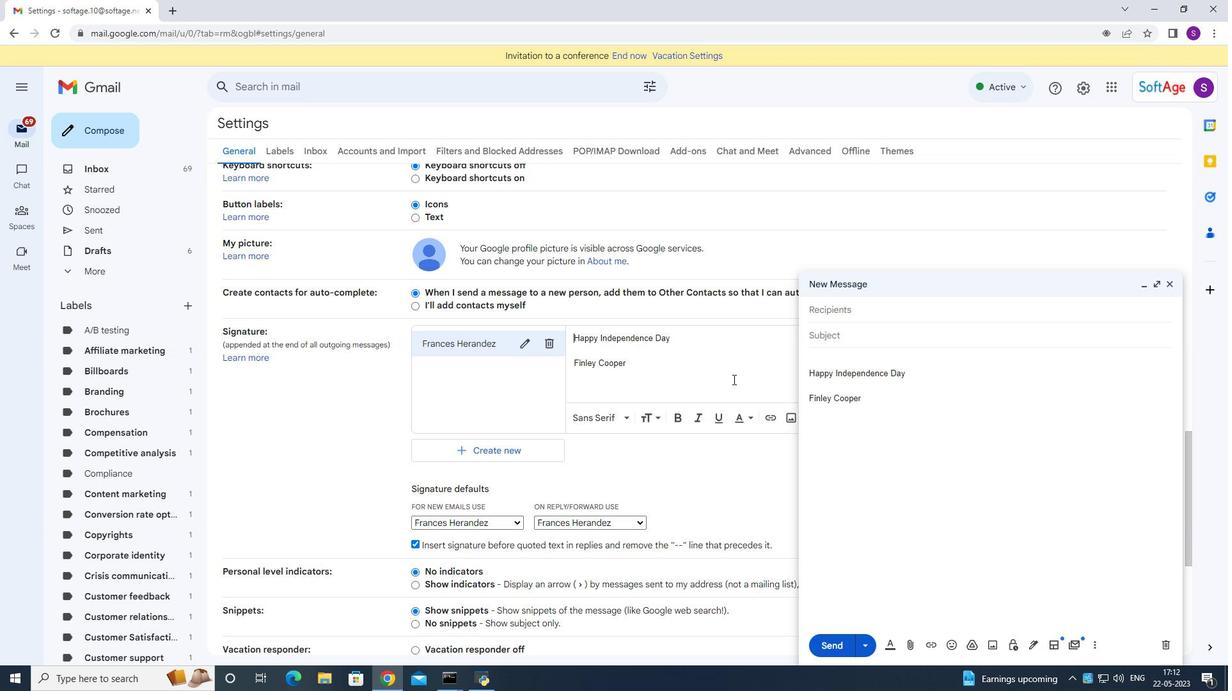 
Action: Mouse pressed left at (699, 360)
Screenshot: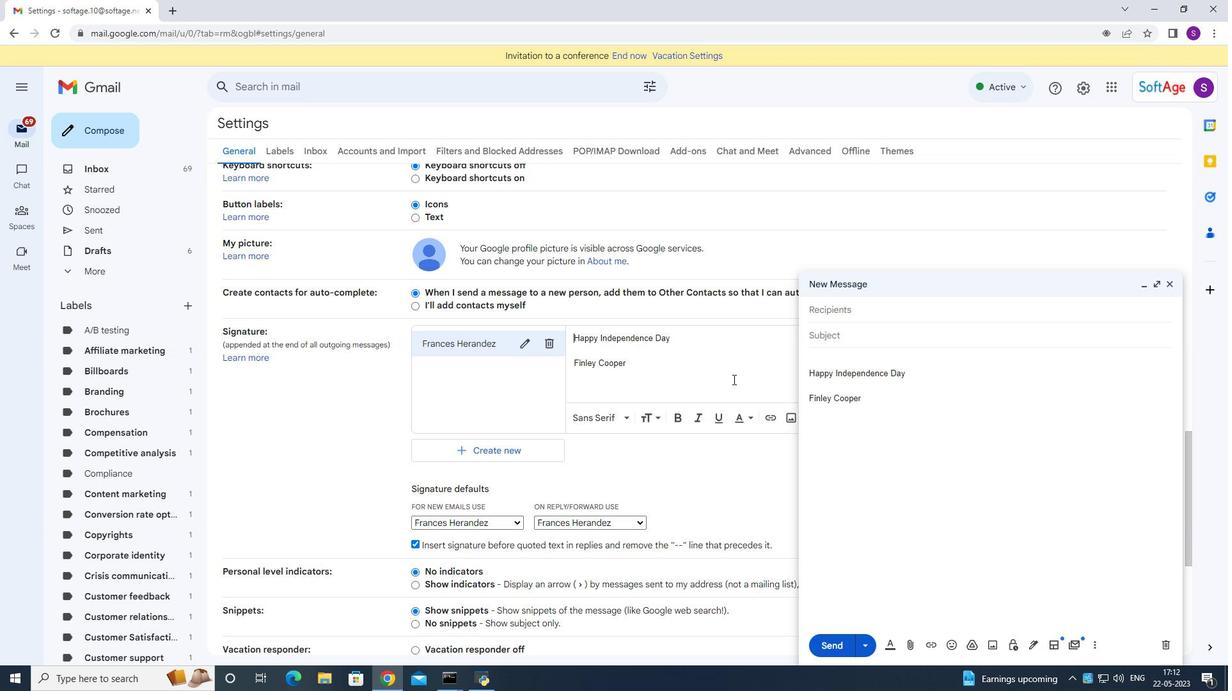 
Action: Key pressed <Key.backspace>ctrl+A<Key.backspace>gratitude<Key.space>and<Key.space>sincere<Key.space>wishr<Key.backspace>es<Key.space><Key.enter><Key.enter><Key.shift><Key.shift><Key.shift><Key.shift><Key.shift>Fre<Key.backspace>ances<Key.space><Key.shift>Herandez
Screenshot: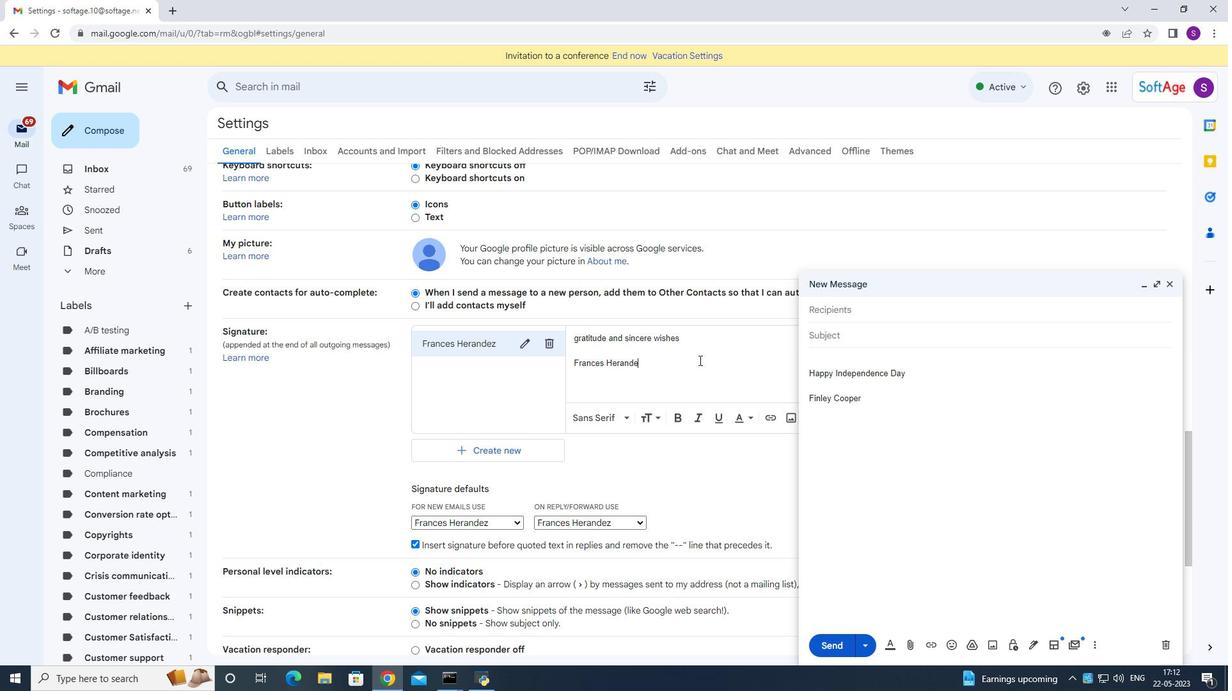 
Action: Mouse moved to (1166, 286)
Screenshot: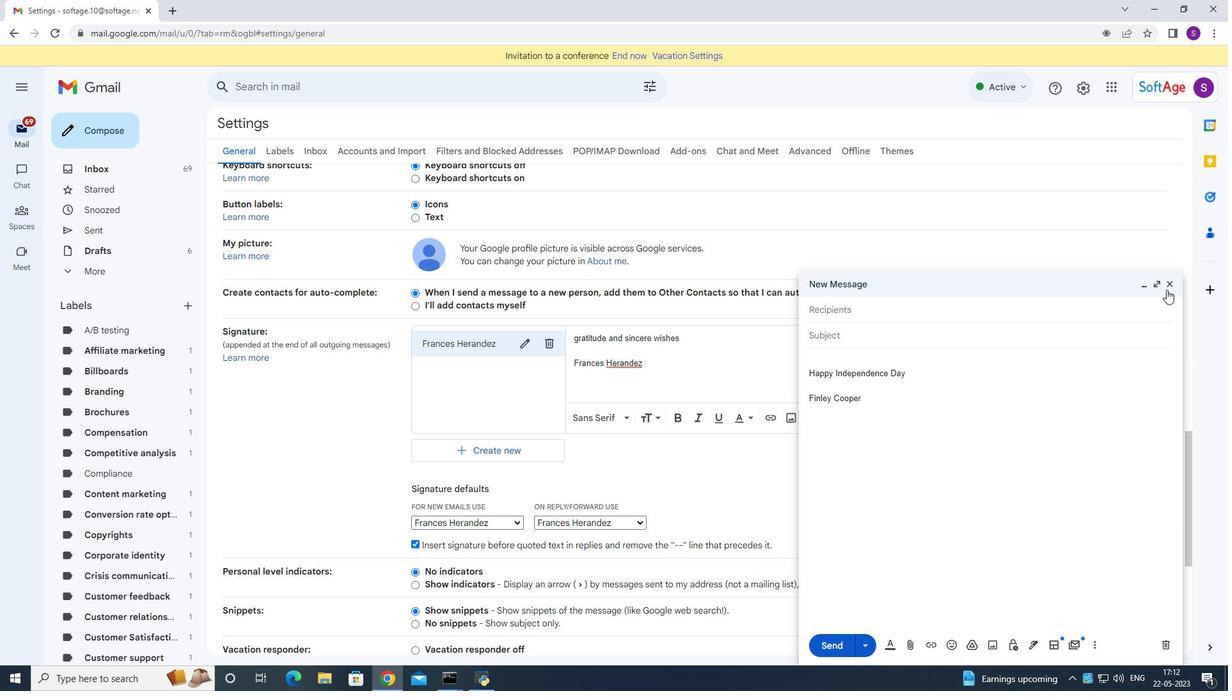 
Action: Mouse pressed left at (1166, 286)
Screenshot: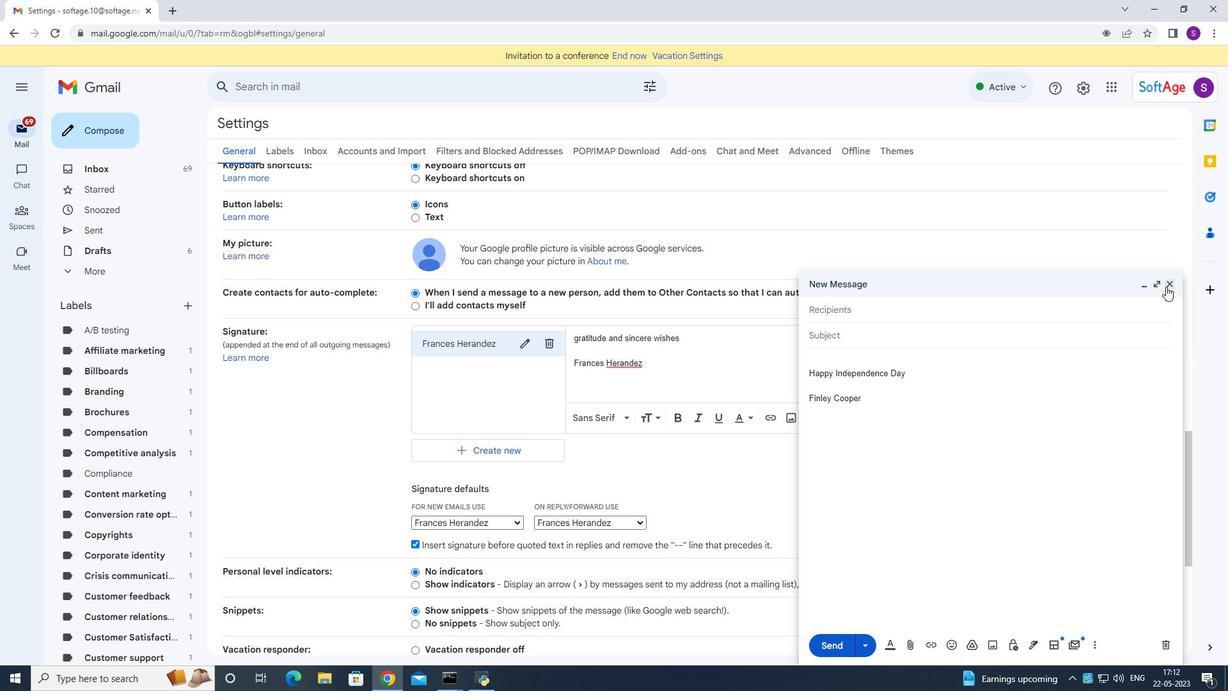 
Action: Mouse moved to (697, 407)
Screenshot: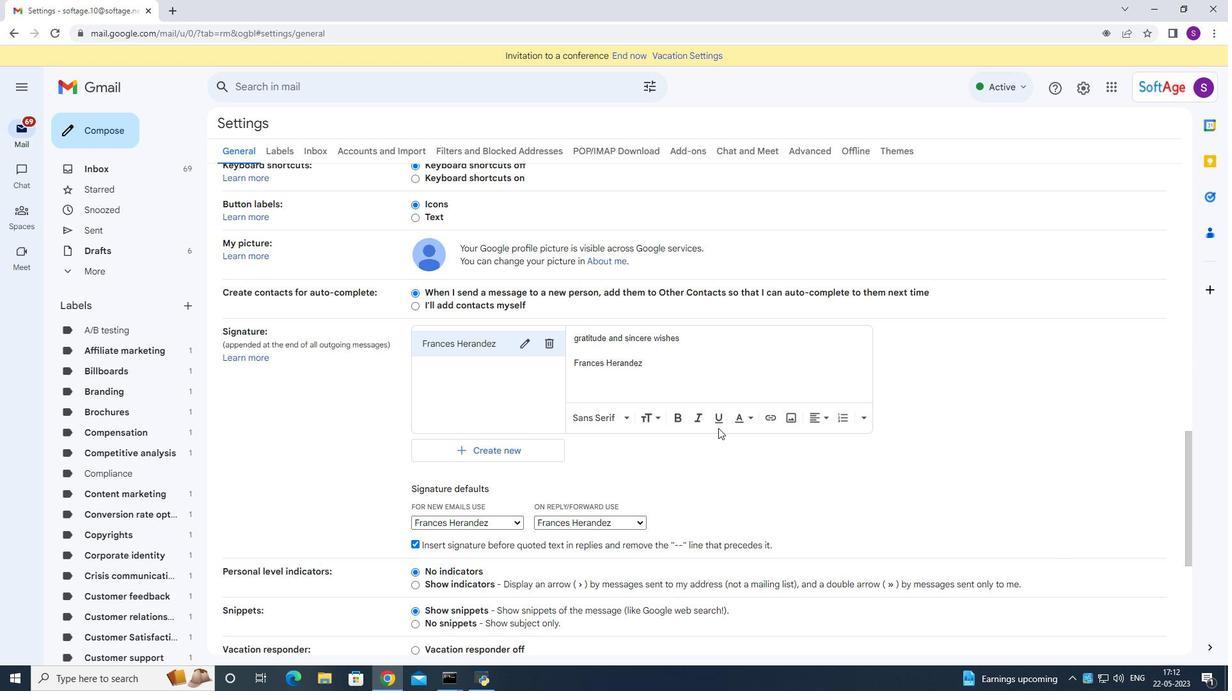 
Action: Mouse scrolled (697, 407) with delta (0, 0)
Screenshot: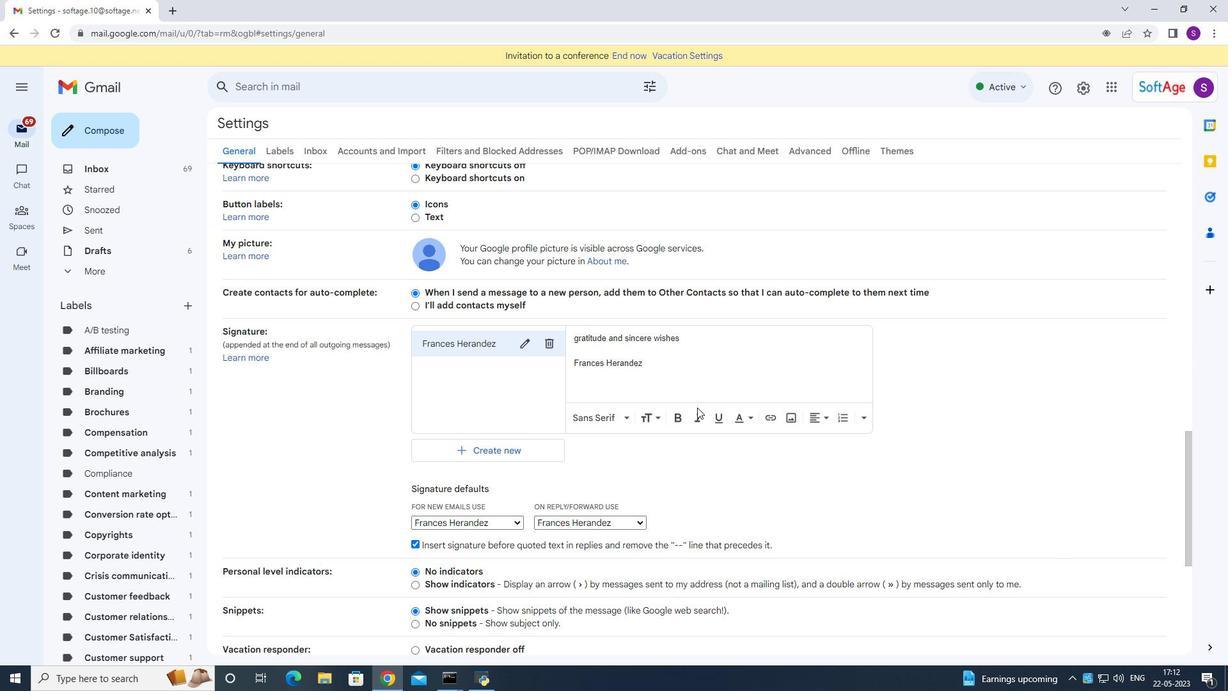 
Action: Mouse scrolled (697, 407) with delta (0, 0)
Screenshot: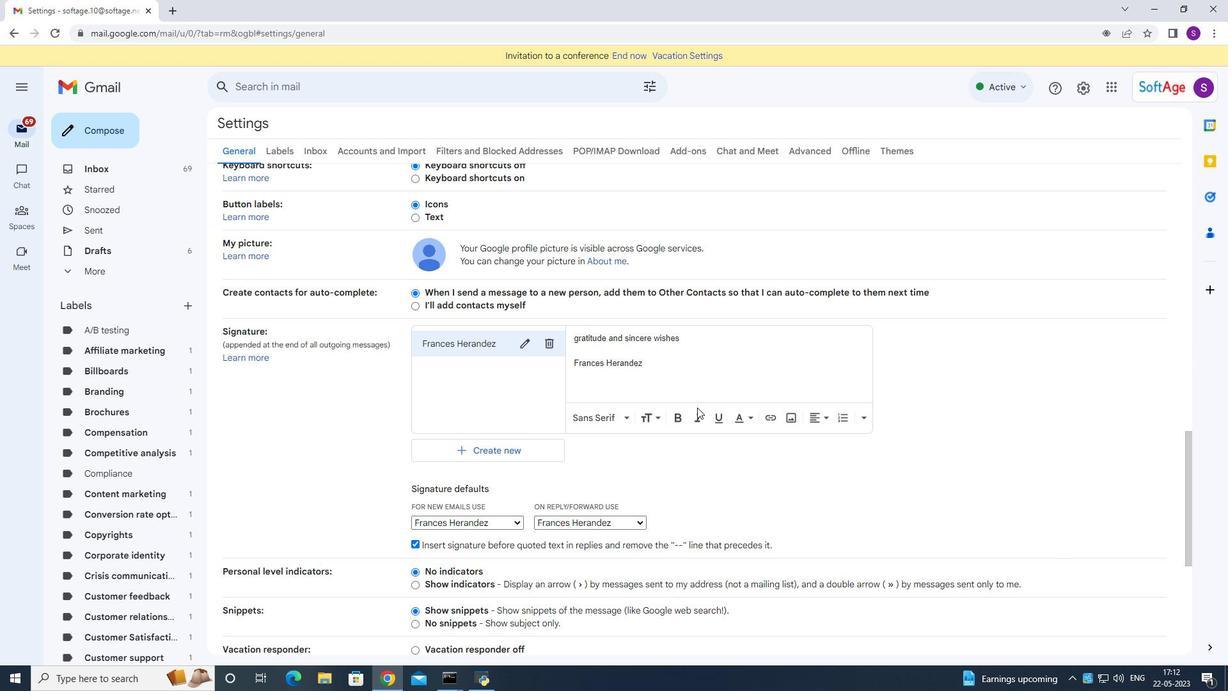 
Action: Mouse scrolled (697, 407) with delta (0, 0)
Screenshot: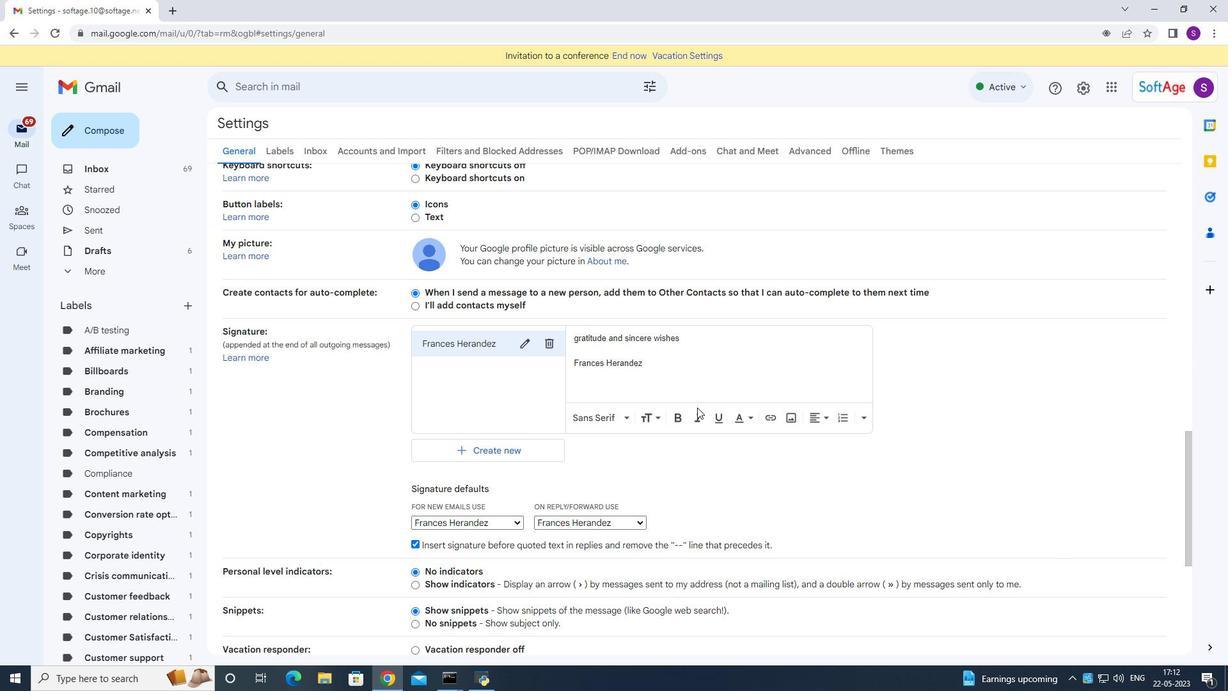 
Action: Mouse scrolled (697, 407) with delta (0, 0)
Screenshot: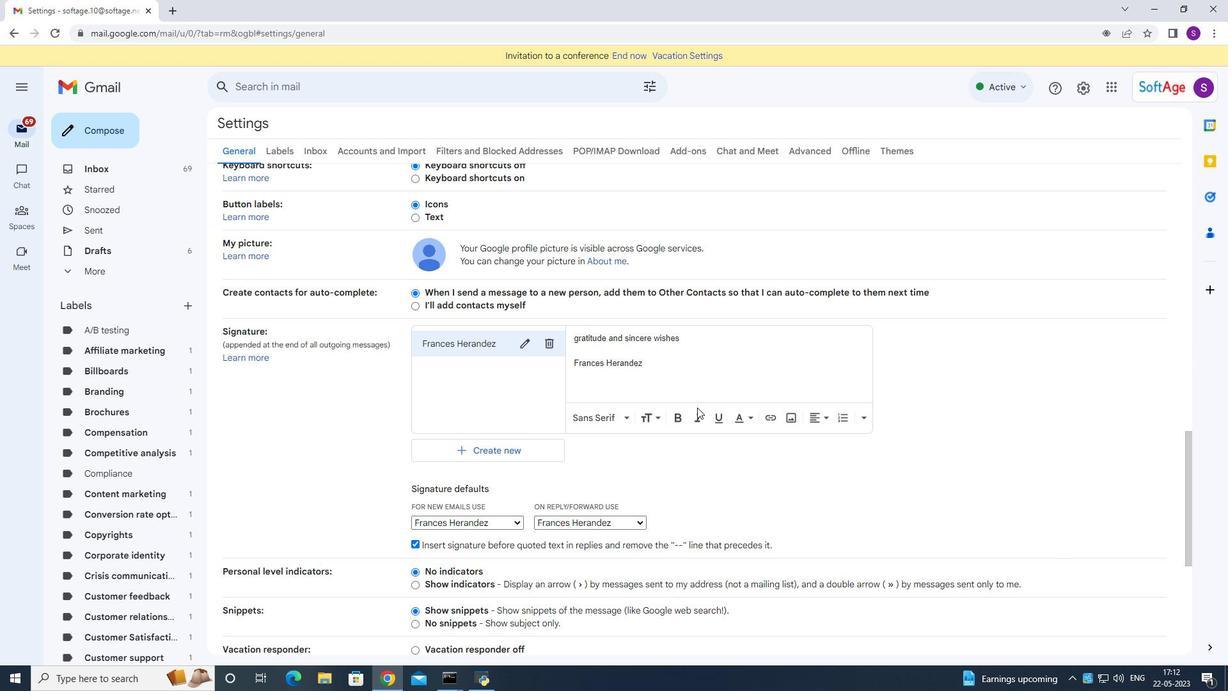 
Action: Mouse scrolled (697, 407) with delta (0, 0)
Screenshot: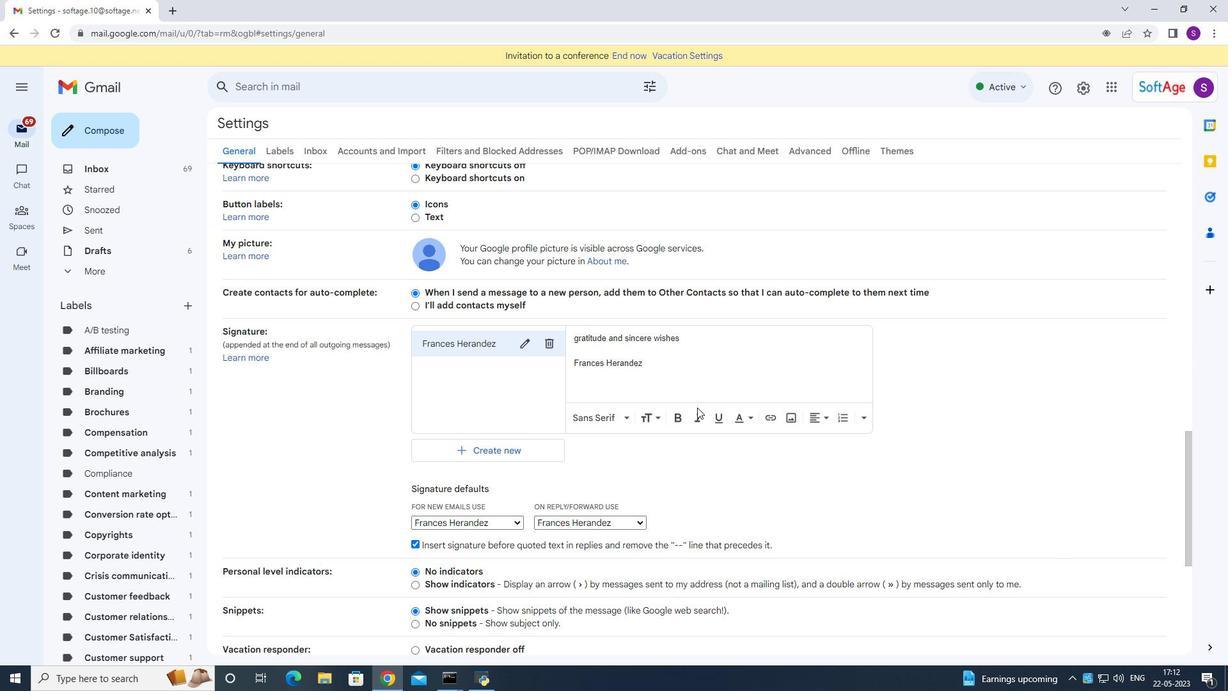 
Action: Mouse moved to (702, 403)
Screenshot: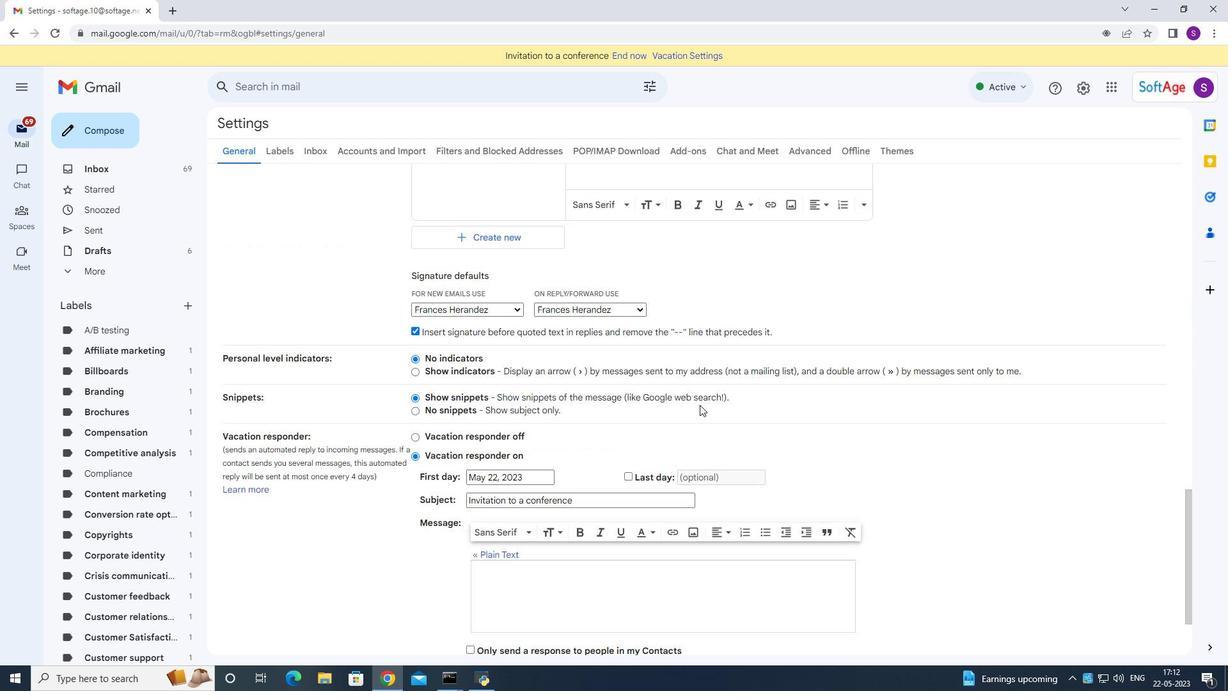 
Action: Mouse scrolled (702, 403) with delta (0, 0)
Screenshot: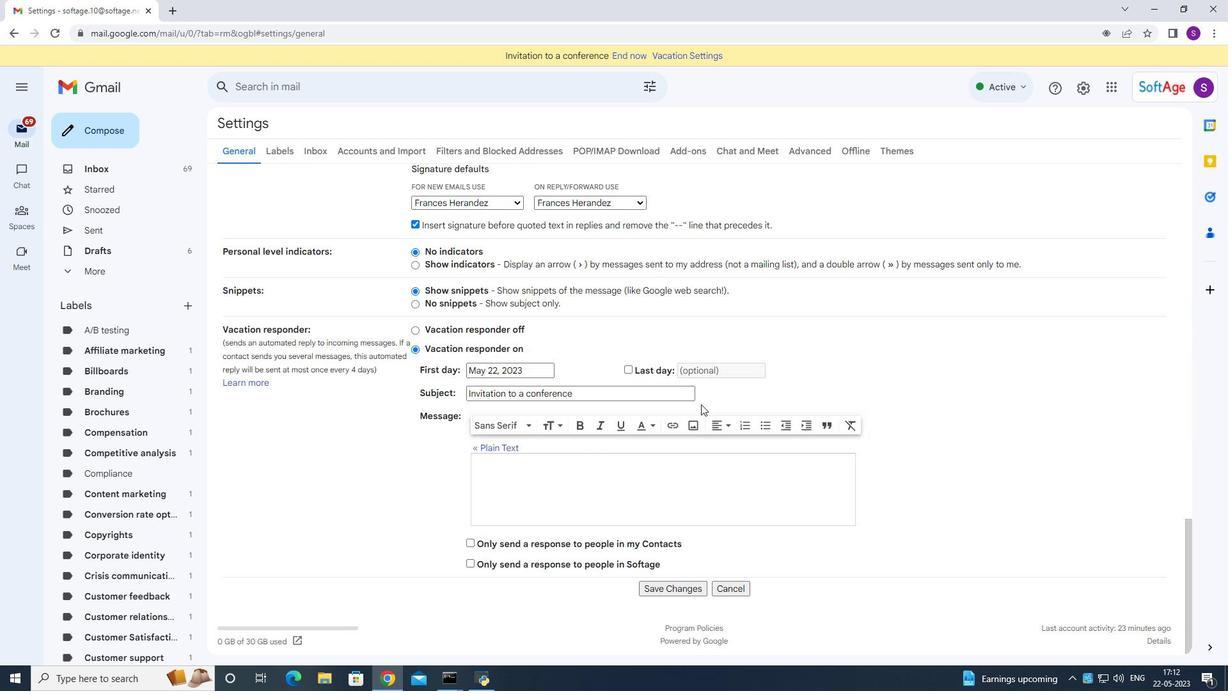 
Action: Mouse scrolled (702, 403) with delta (0, 0)
Screenshot: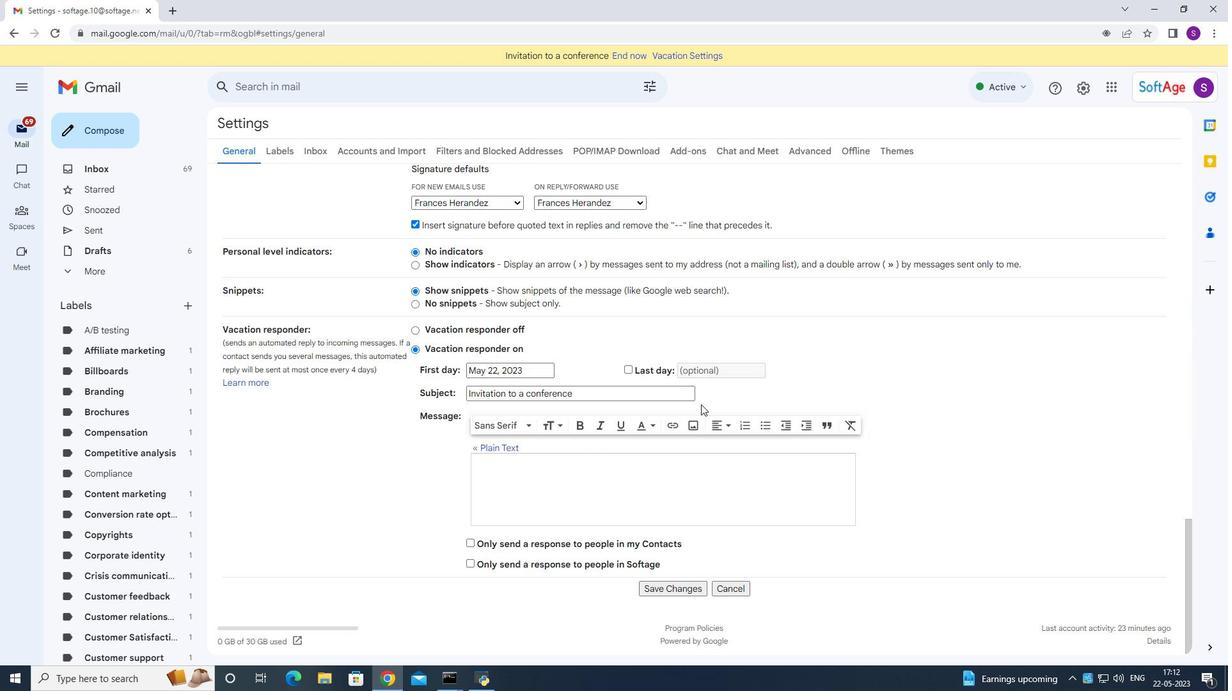 
Action: Mouse scrolled (702, 403) with delta (0, 0)
Screenshot: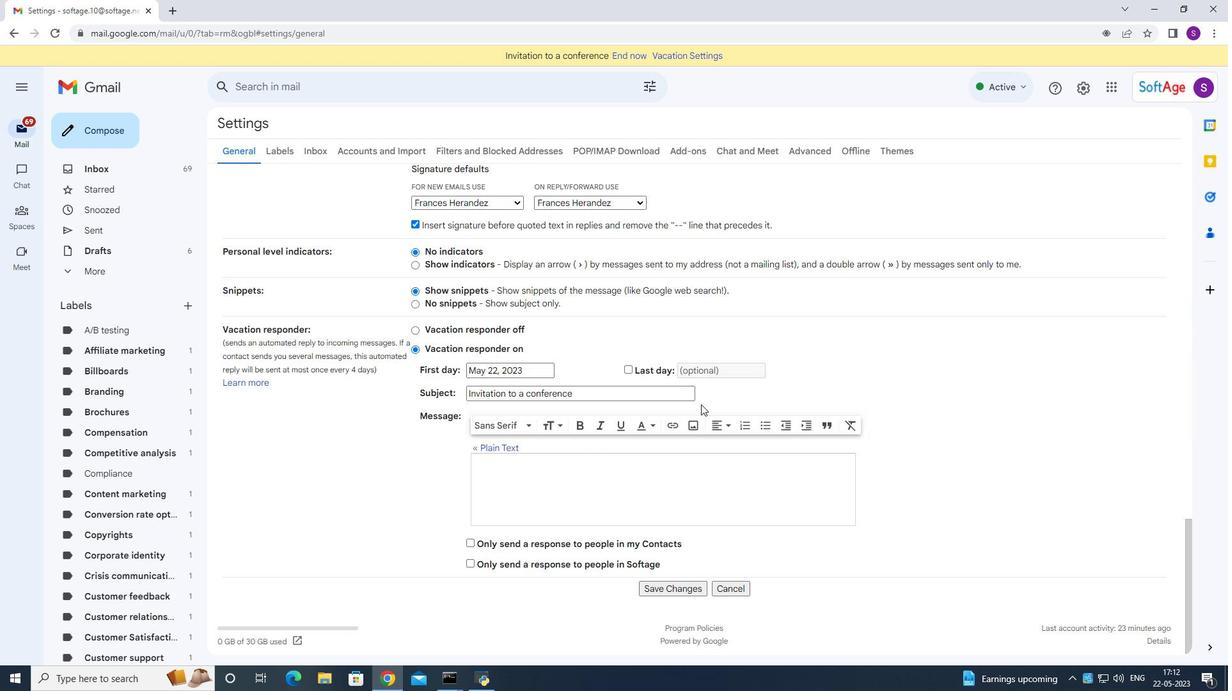 
Action: Mouse scrolled (702, 403) with delta (0, 0)
Screenshot: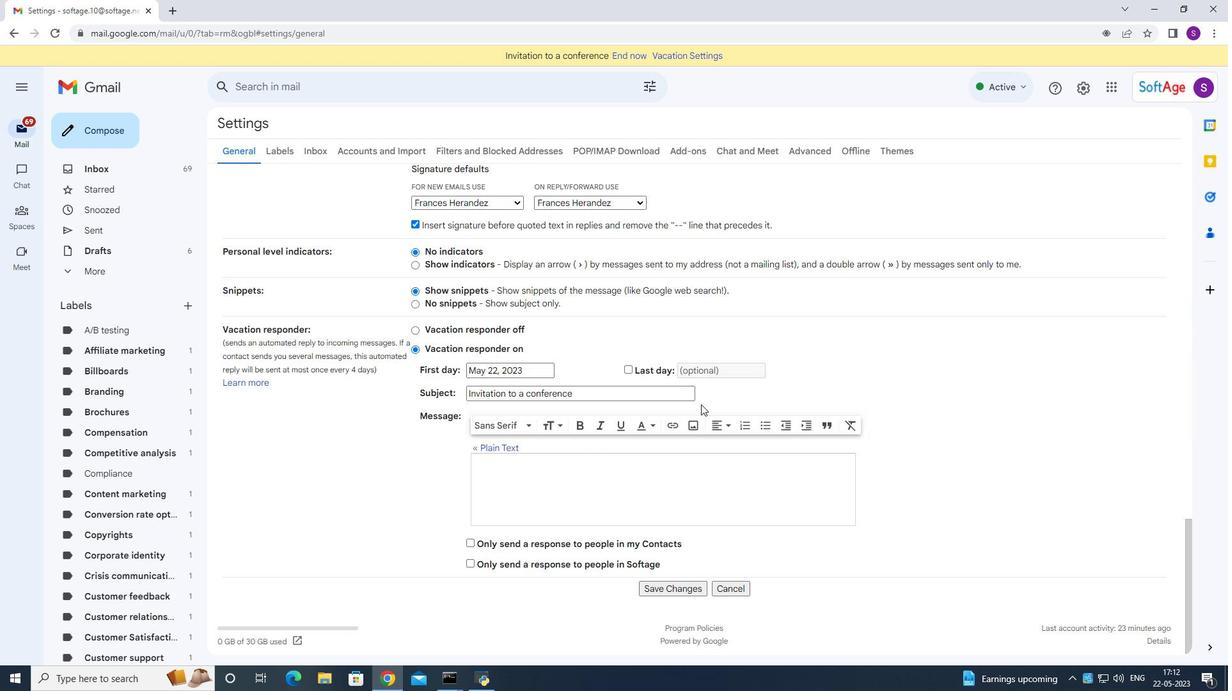 
Action: Mouse scrolled (702, 403) with delta (0, 0)
Screenshot: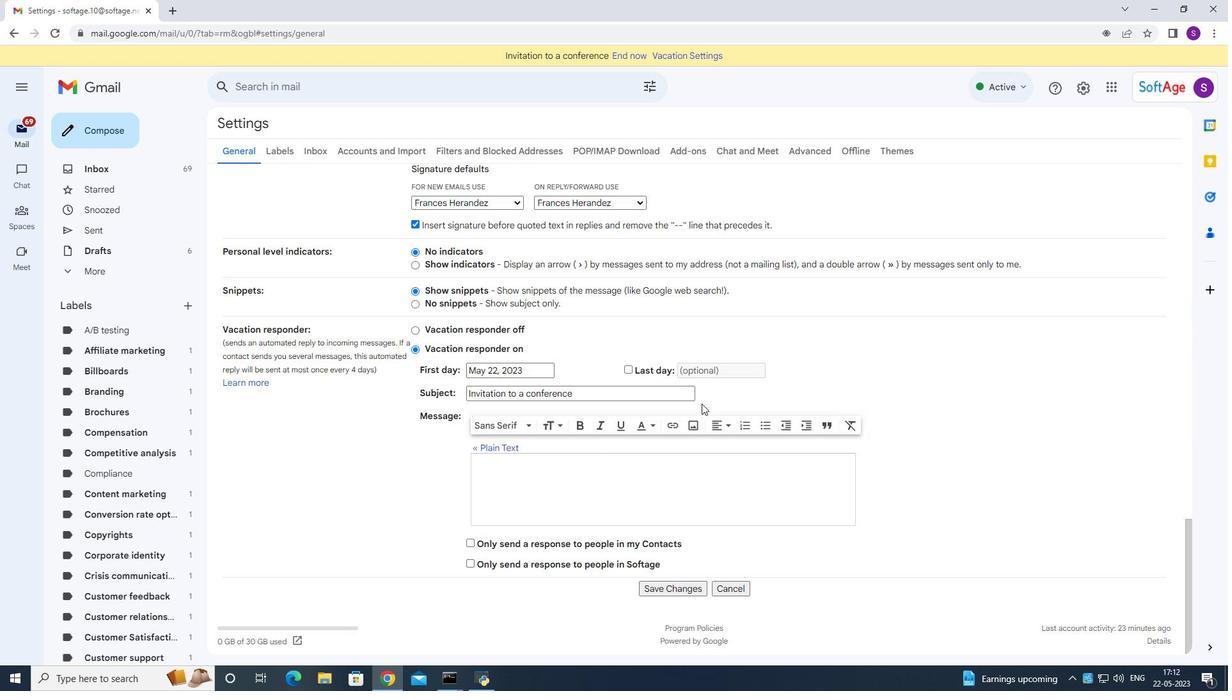 
Action: Mouse moved to (664, 584)
Screenshot: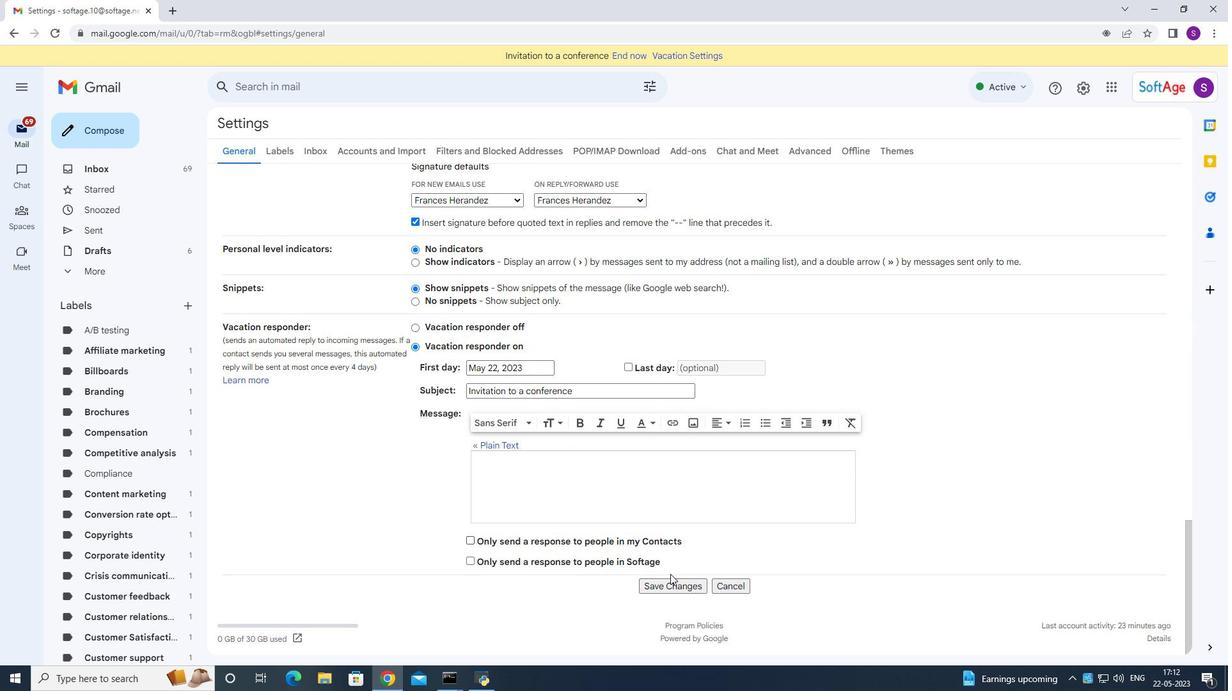 
Action: Mouse pressed left at (664, 584)
Screenshot: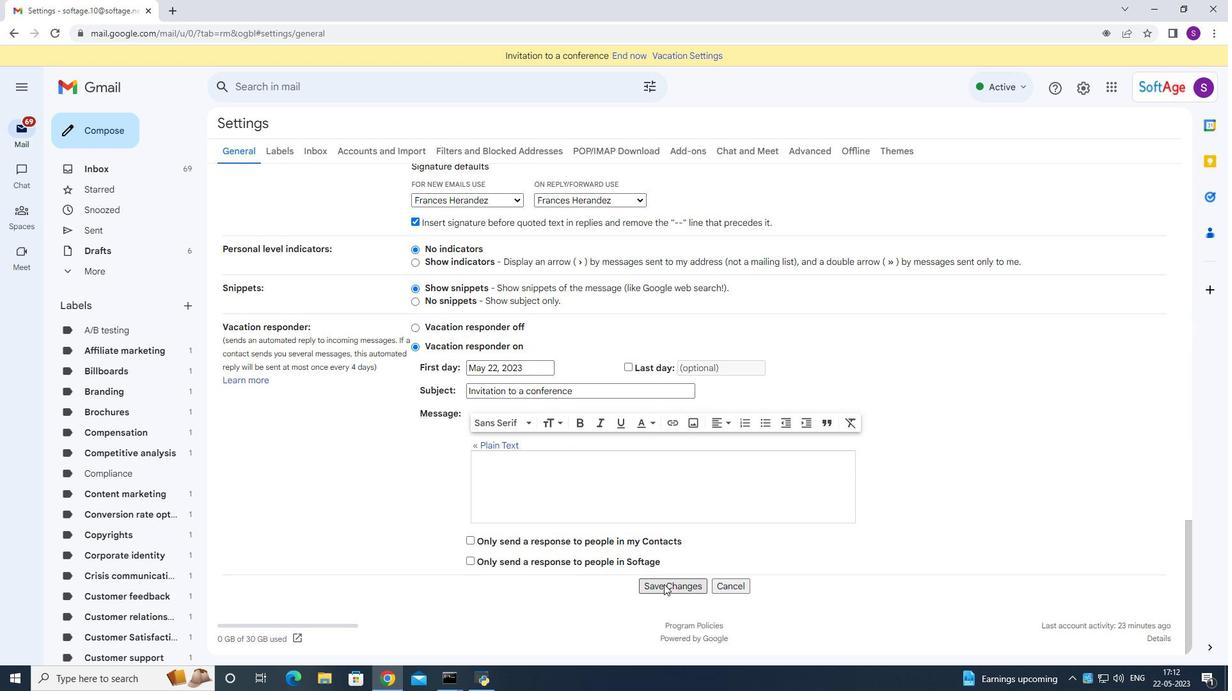 
Action: Mouse moved to (72, 133)
Screenshot: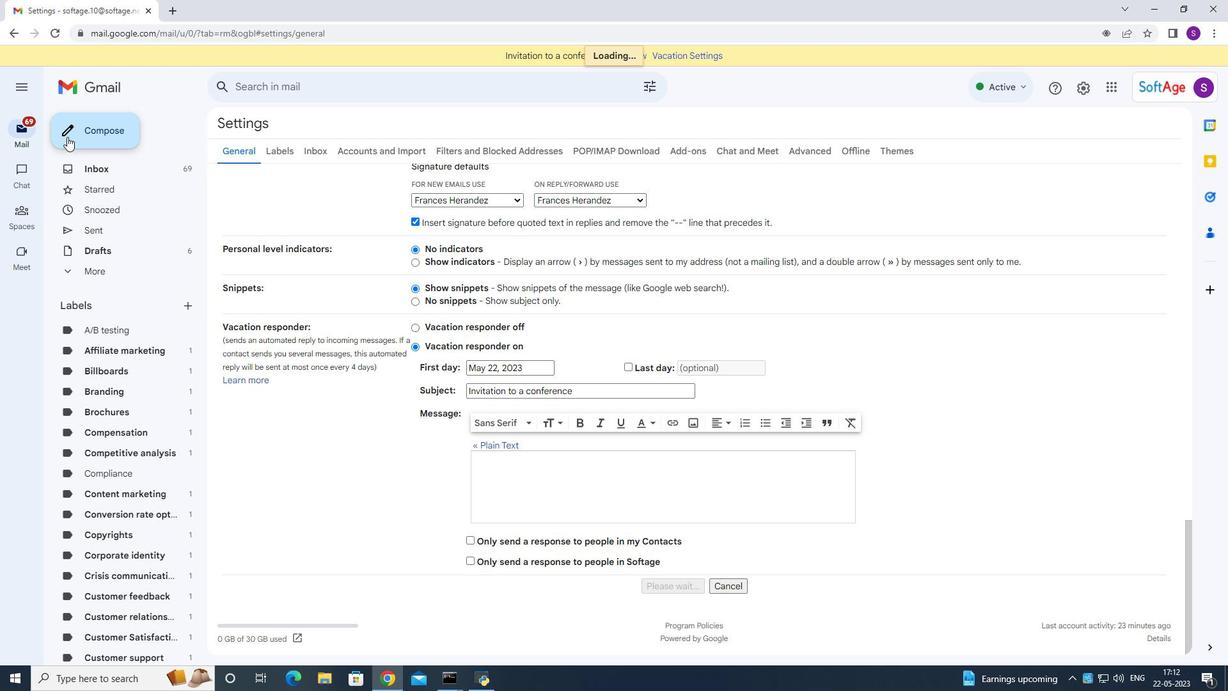 
Action: Mouse pressed left at (72, 133)
Screenshot: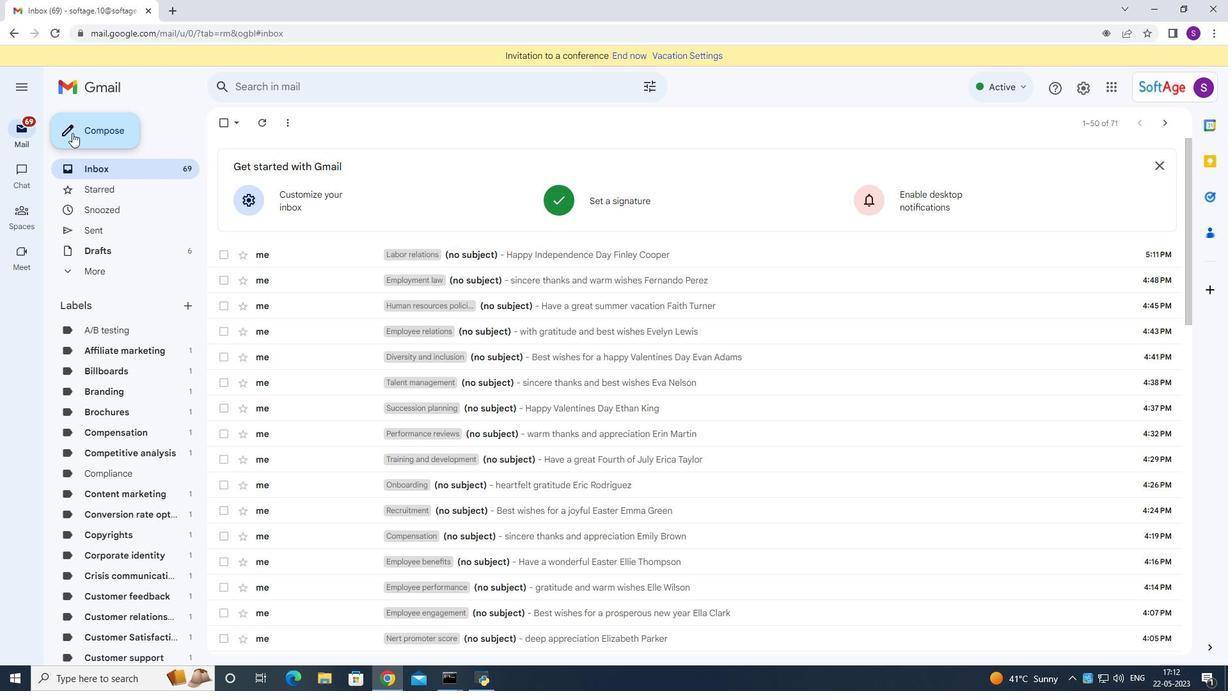 
Action: Mouse moved to (934, 376)
Screenshot: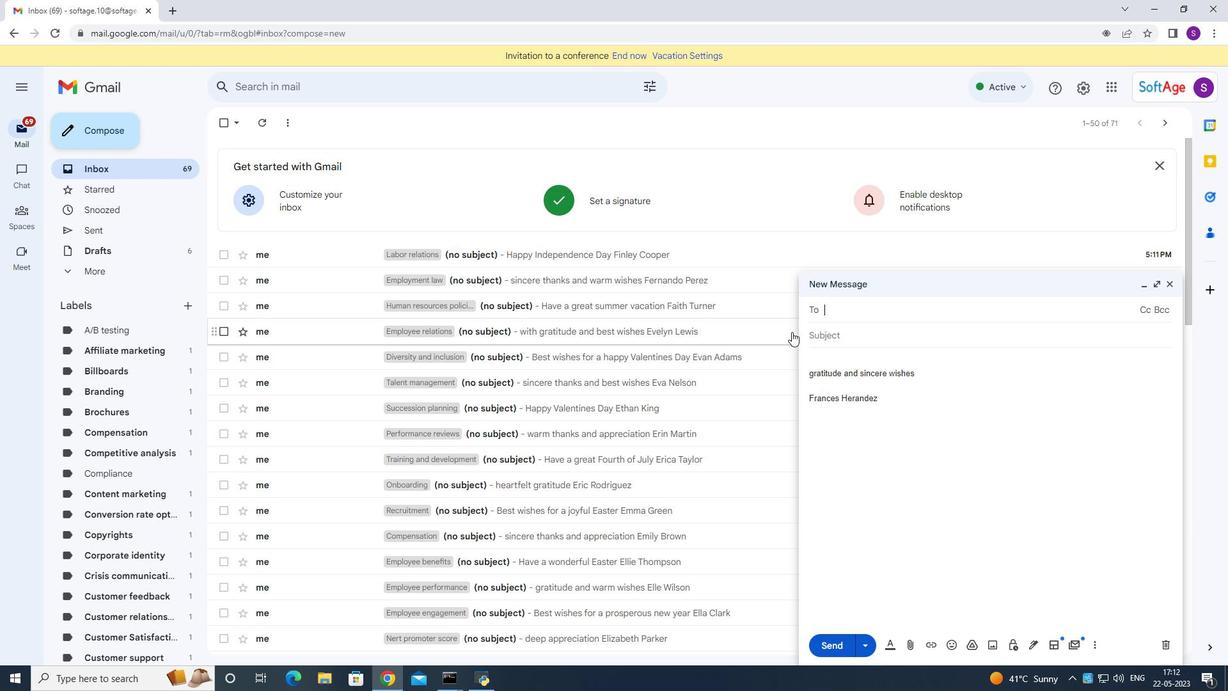 
Action: Mouse scrolled (934, 375) with delta (0, 0)
Screenshot: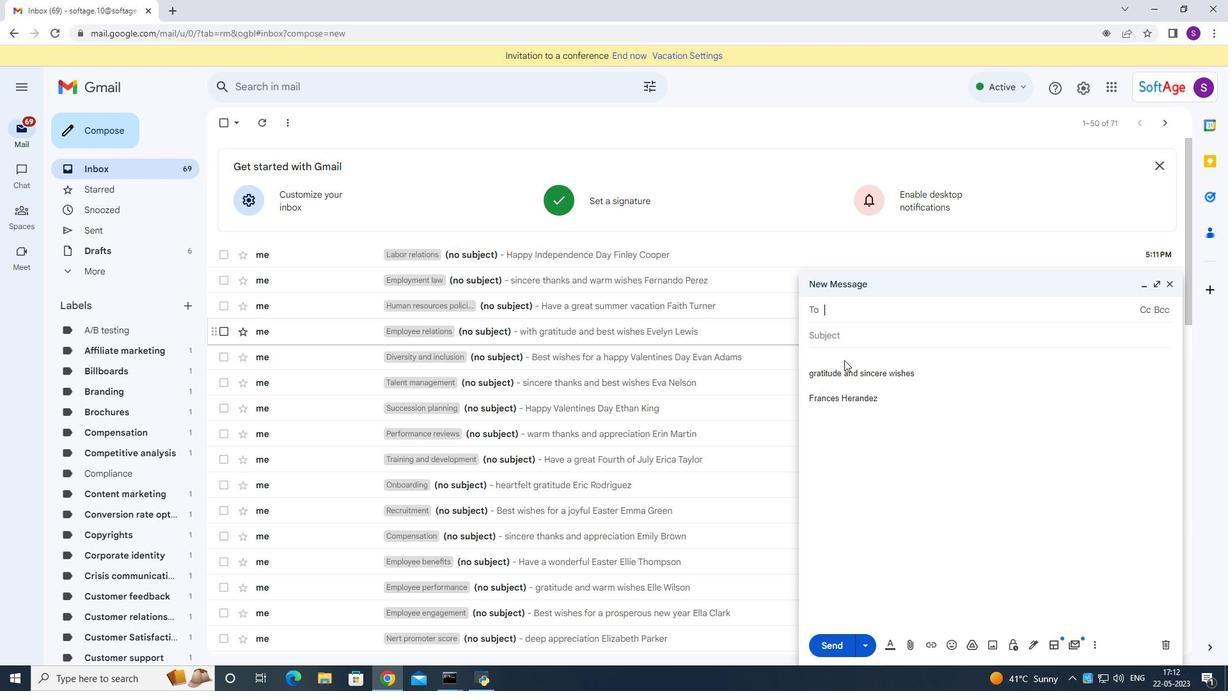 
Action: Mouse scrolled (934, 375) with delta (0, 0)
Screenshot: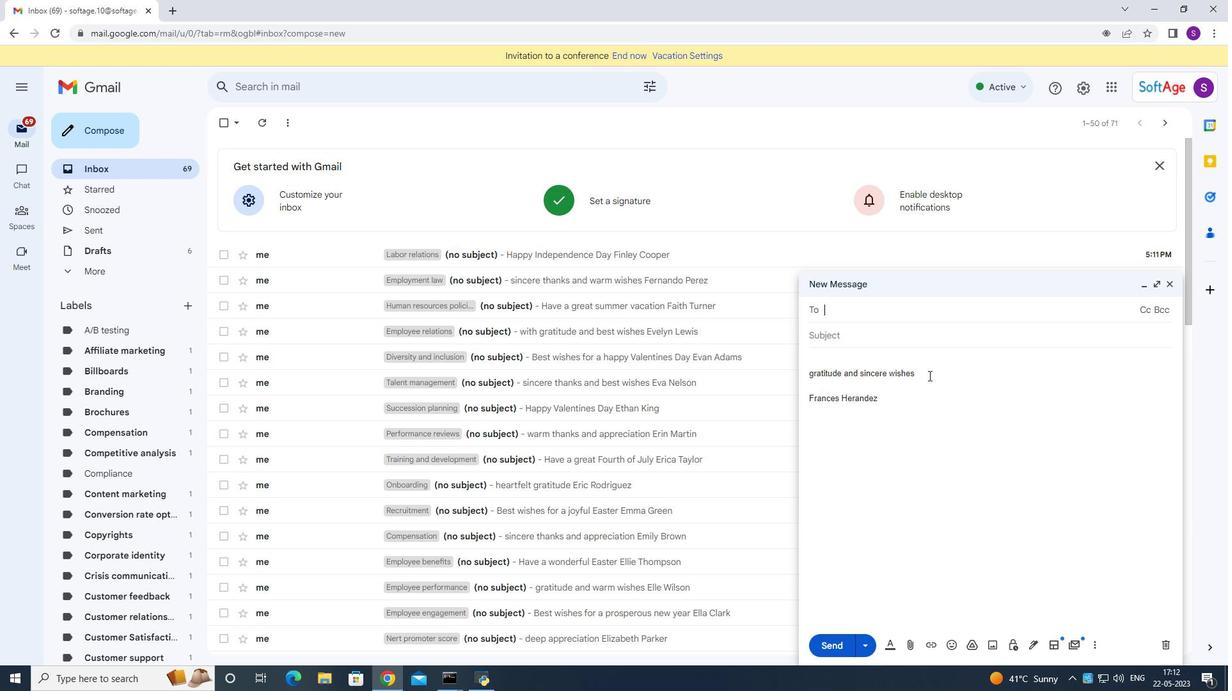 
Action: Mouse scrolled (934, 375) with delta (0, 0)
Screenshot: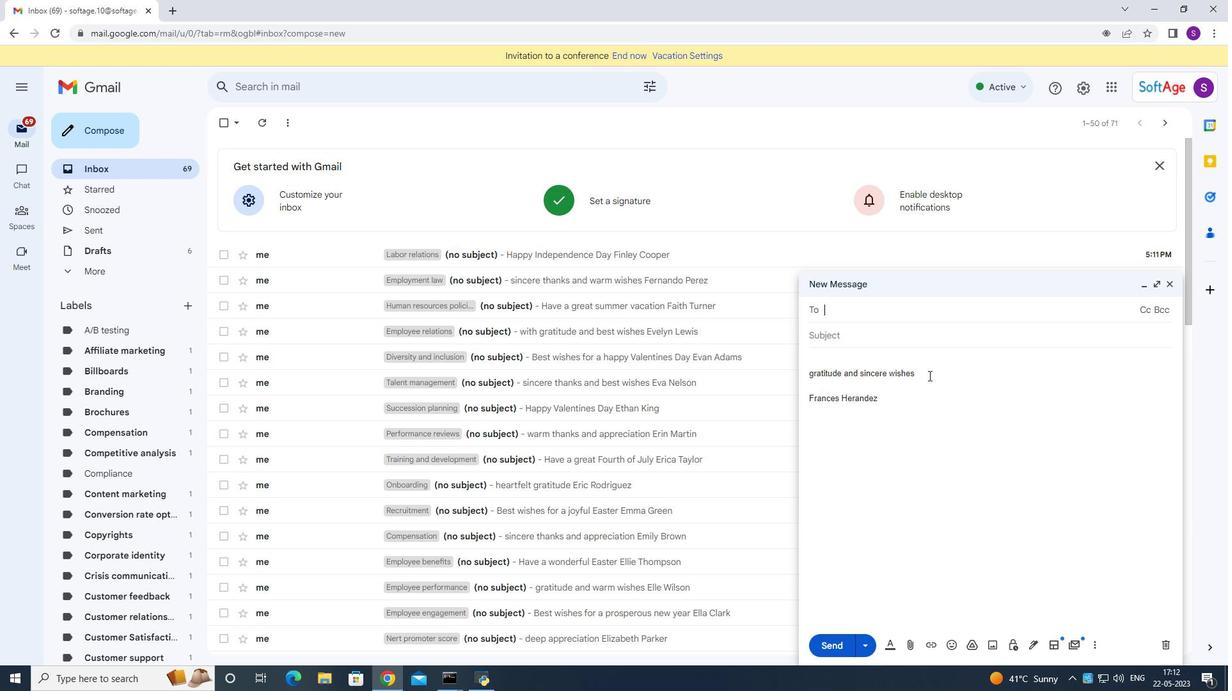 
Action: Mouse scrolled (934, 375) with delta (0, 0)
Screenshot: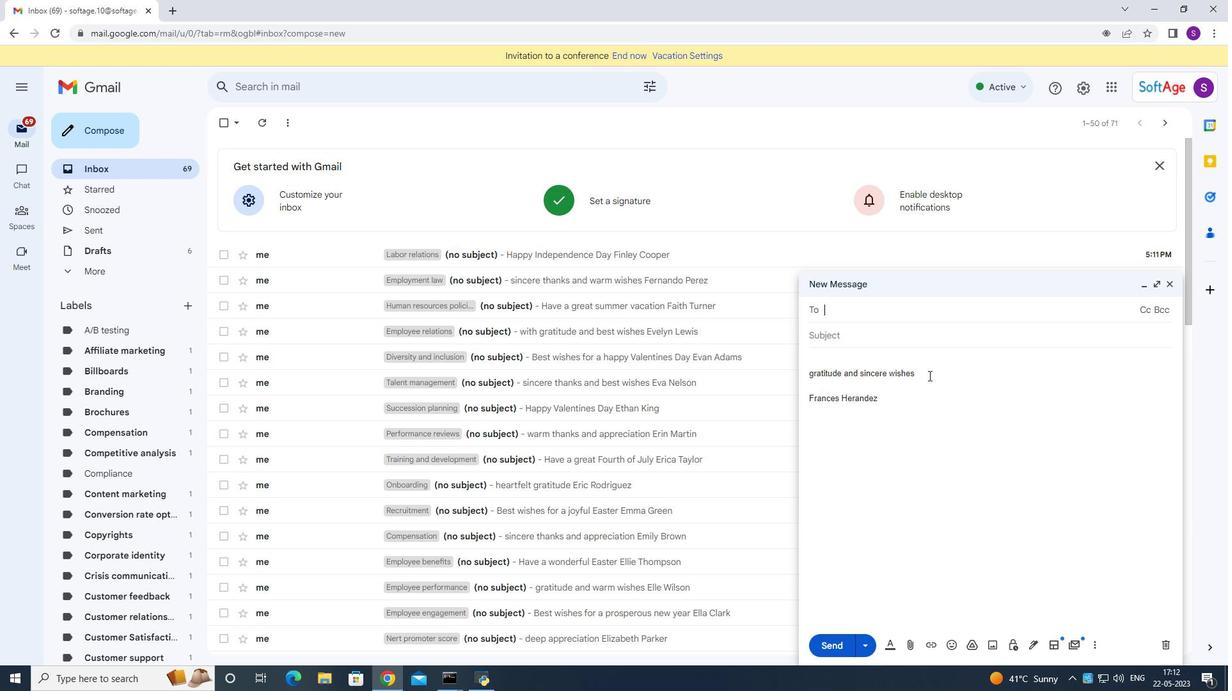 
Action: Mouse scrolled (934, 375) with delta (0, 0)
Screenshot: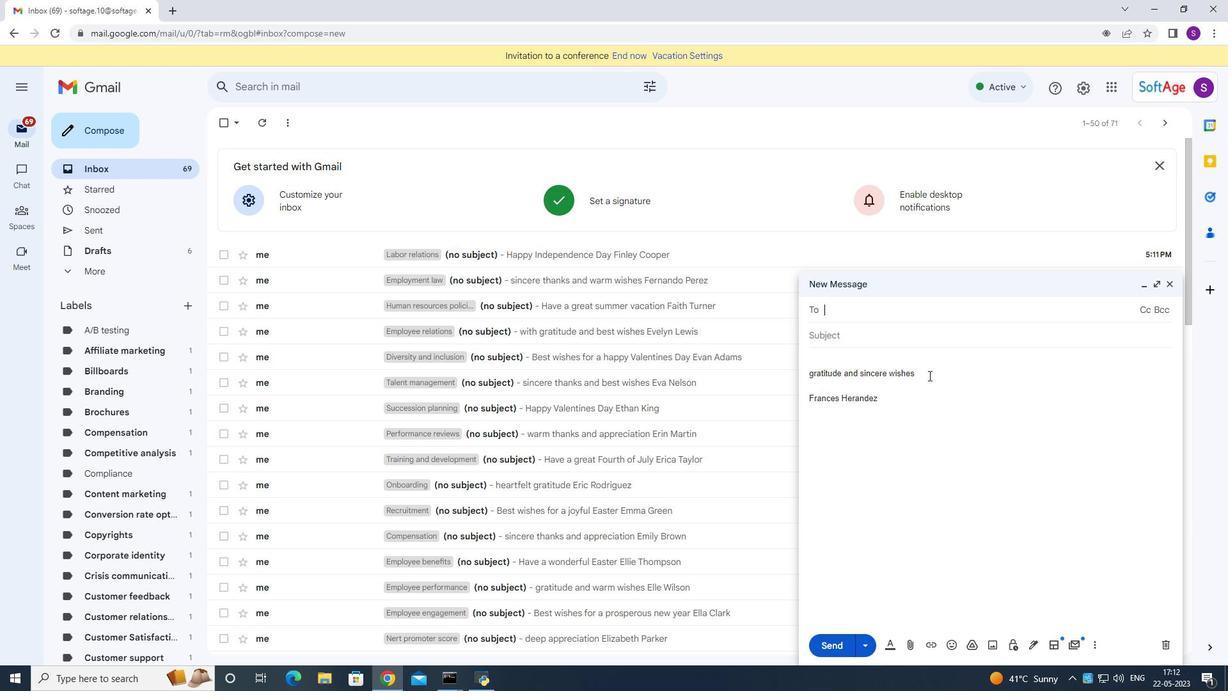 
Action: Mouse scrolled (934, 375) with delta (0, 0)
Screenshot: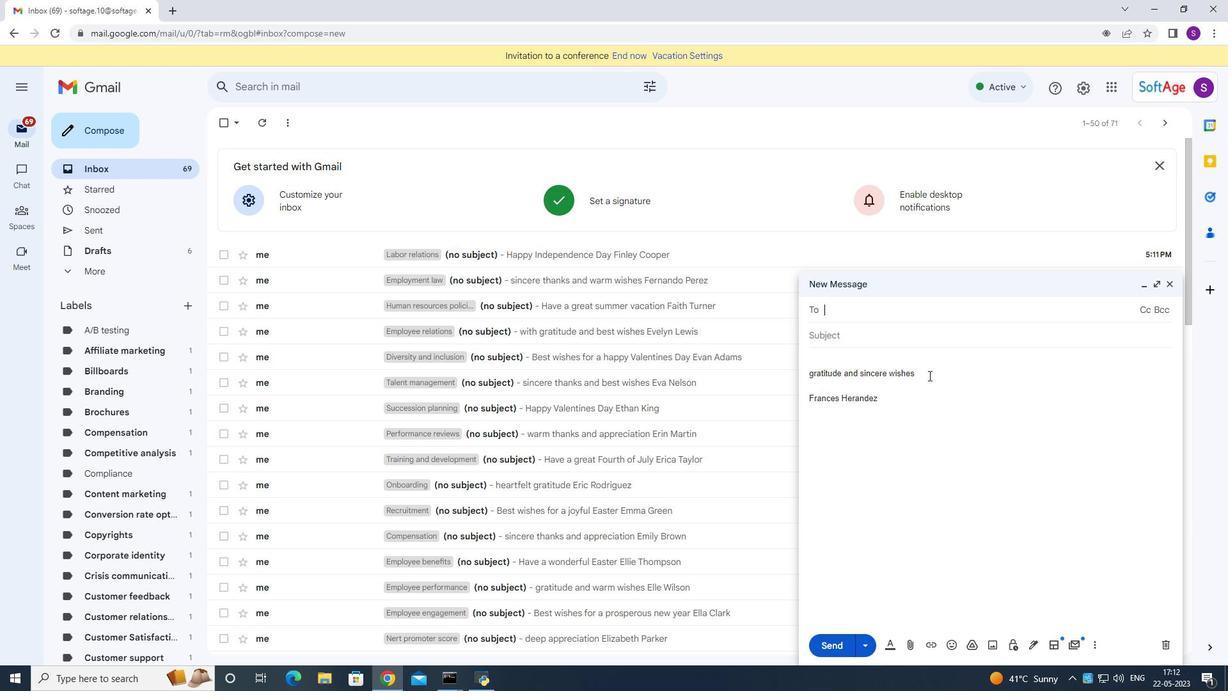 
Action: Mouse moved to (867, 314)
Screenshot: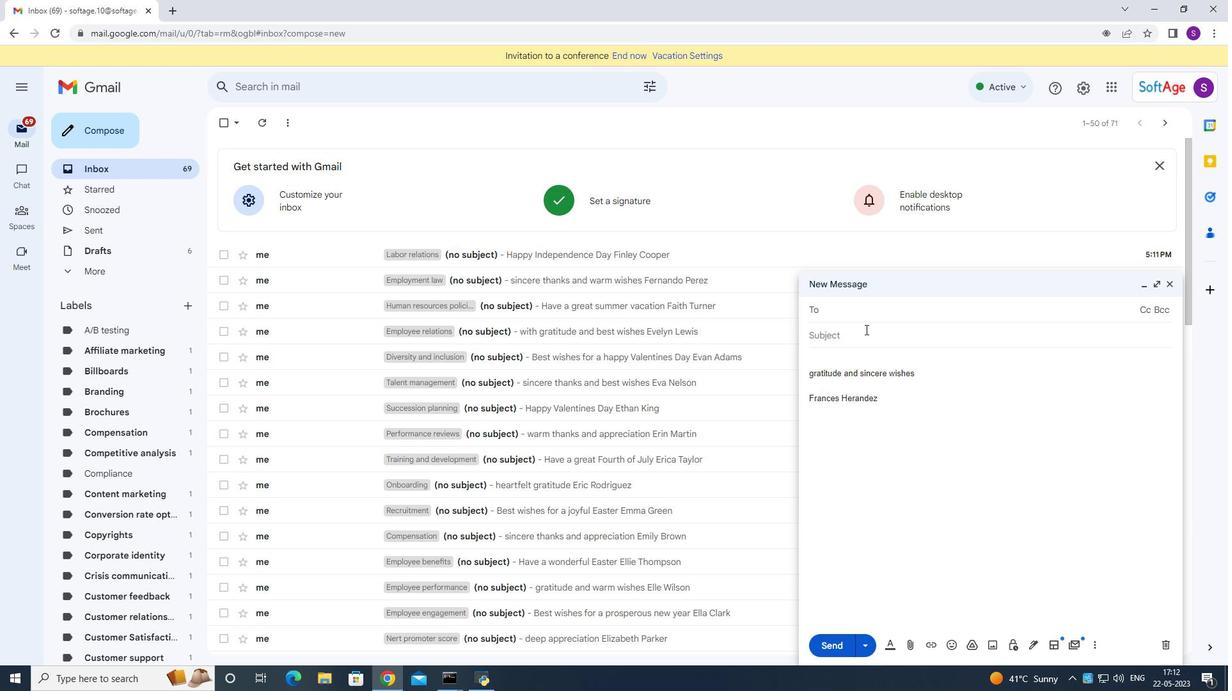 
Action: Key pressed <Key.shift>Softage.10<Key.shift><Key.shift><Key.shift><Key.shift><Key.shift>@softage.net<Key.space>
Screenshot: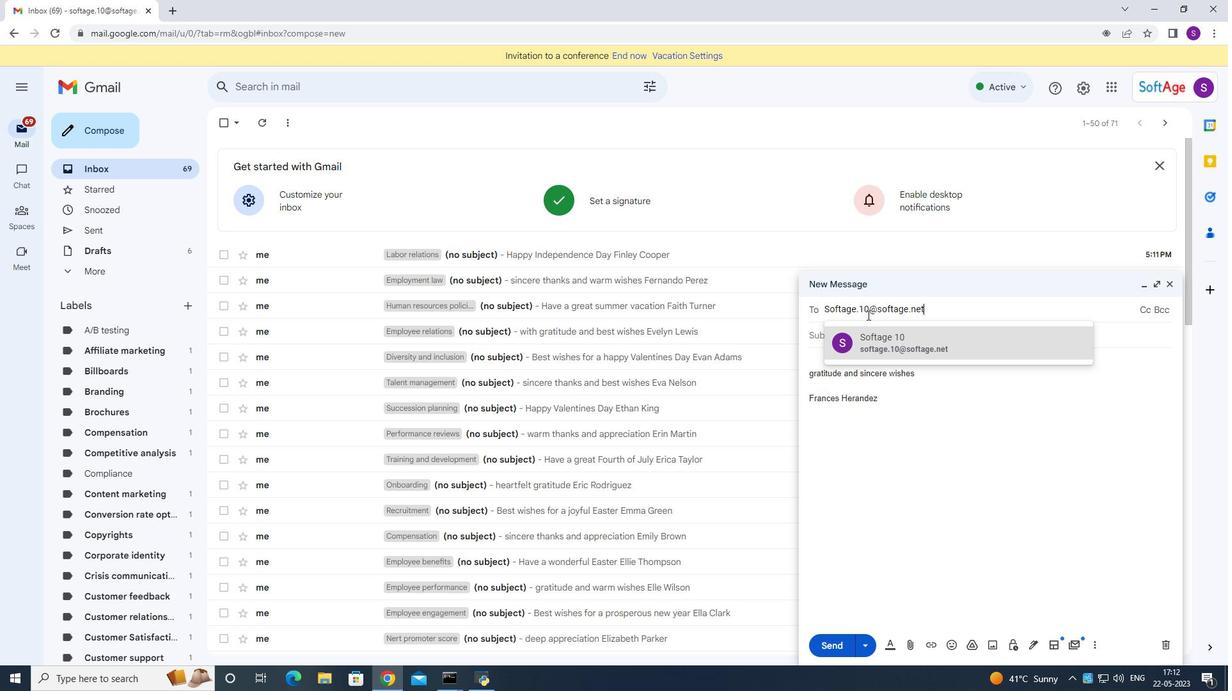 
Action: Mouse moved to (930, 344)
Screenshot: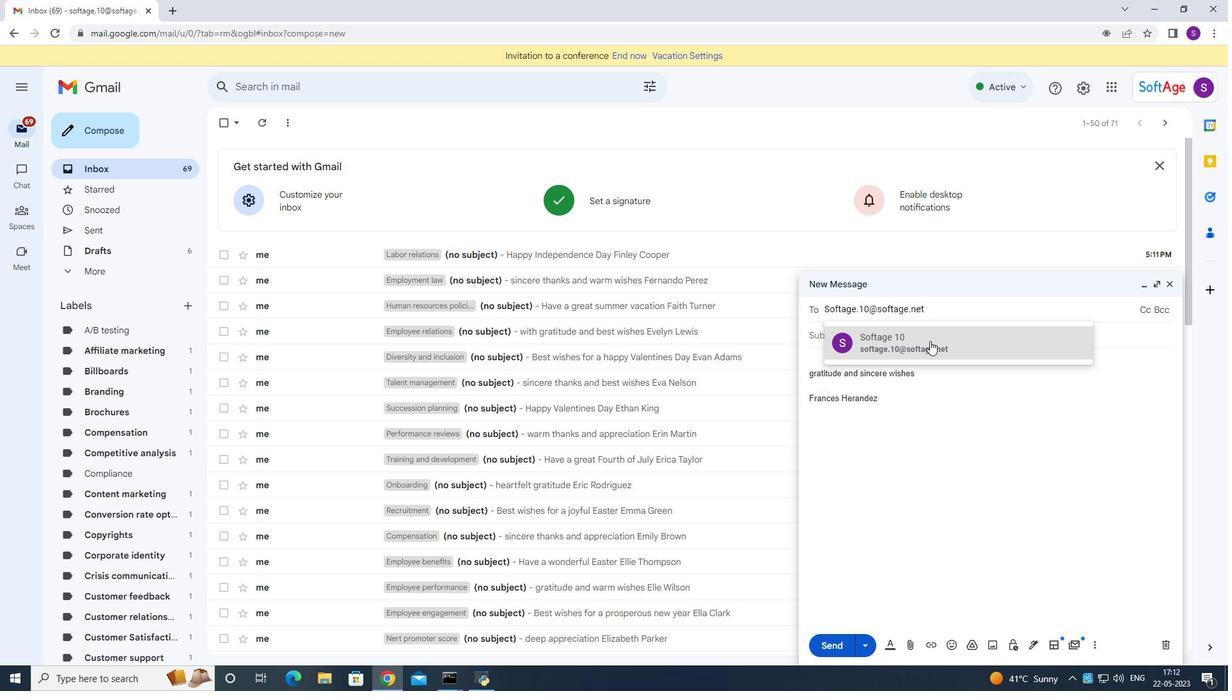 
Action: Mouse pressed left at (930, 344)
Screenshot: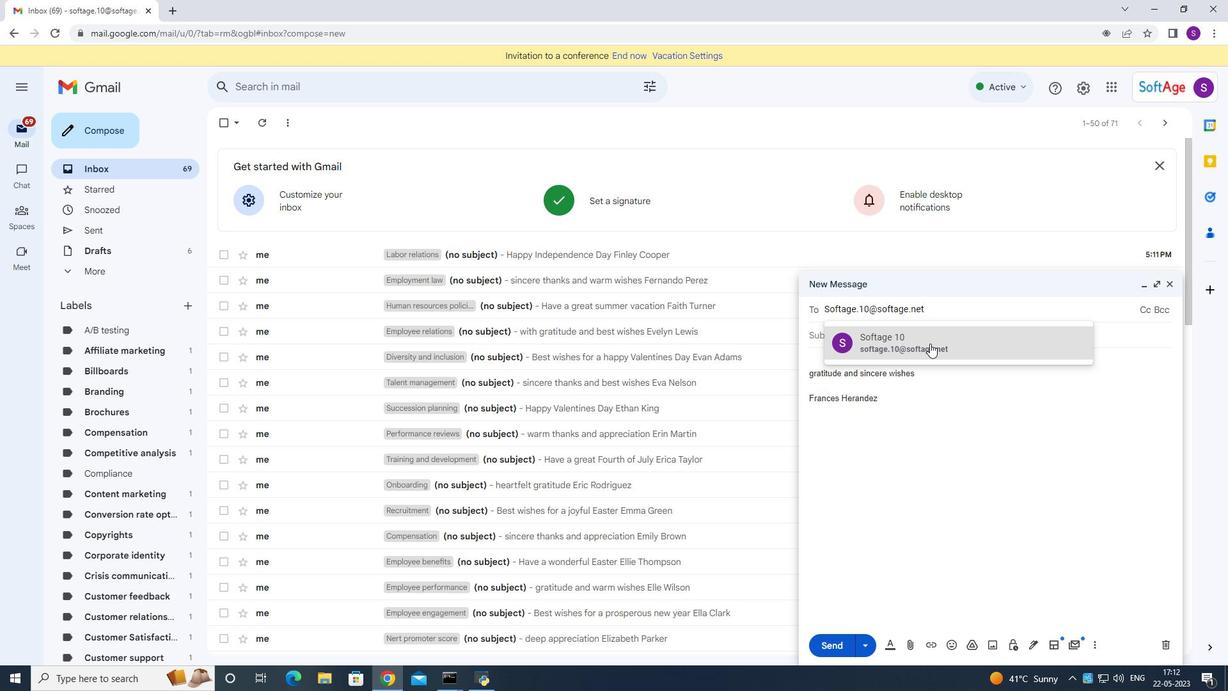 
Action: Mouse moved to (1125, 485)
Screenshot: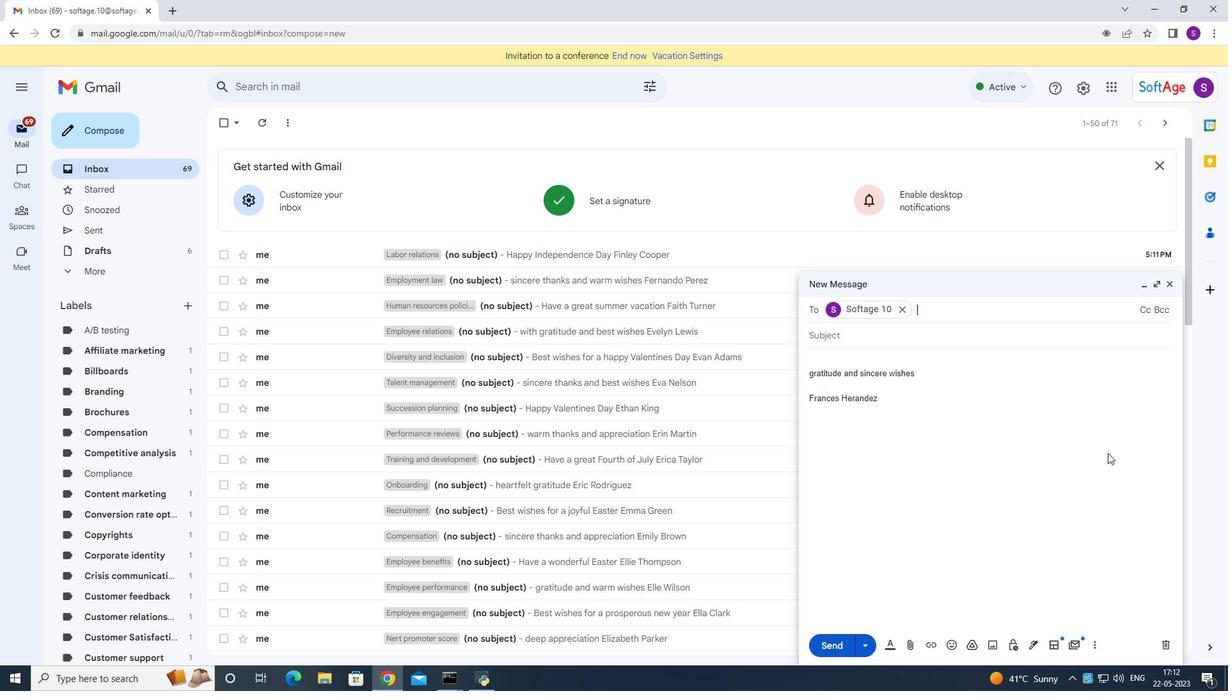 
Action: Mouse scrolled (1125, 485) with delta (0, 0)
Screenshot: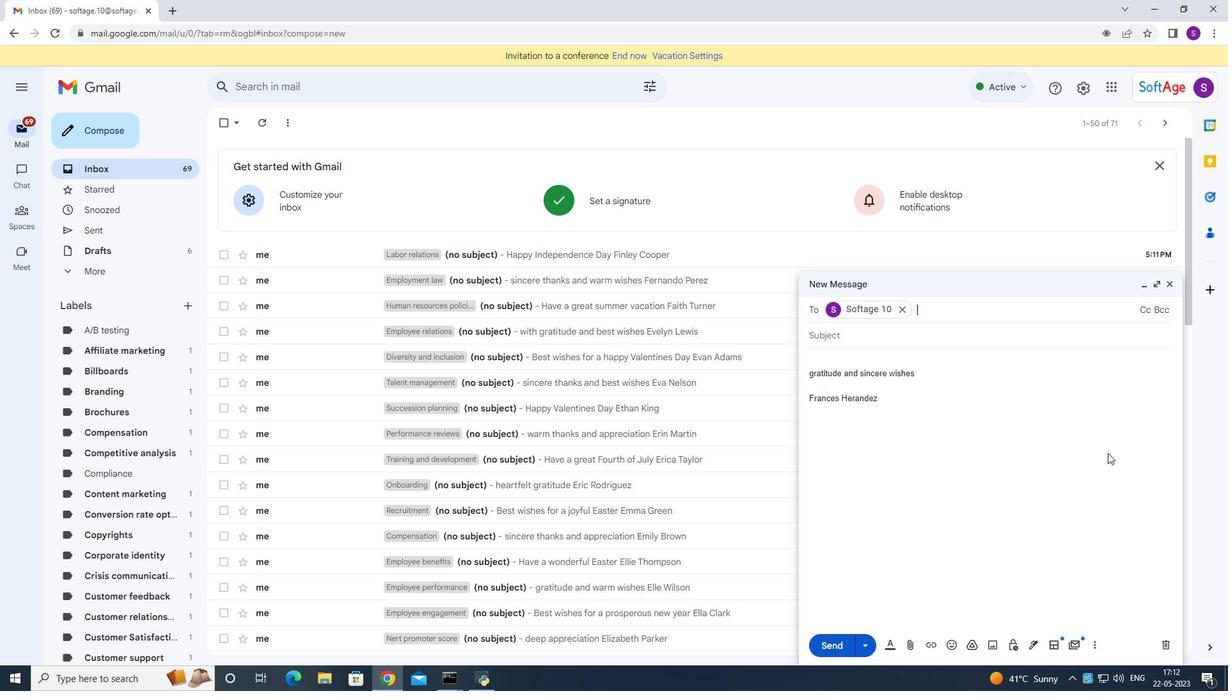 
Action: Mouse moved to (1123, 491)
Screenshot: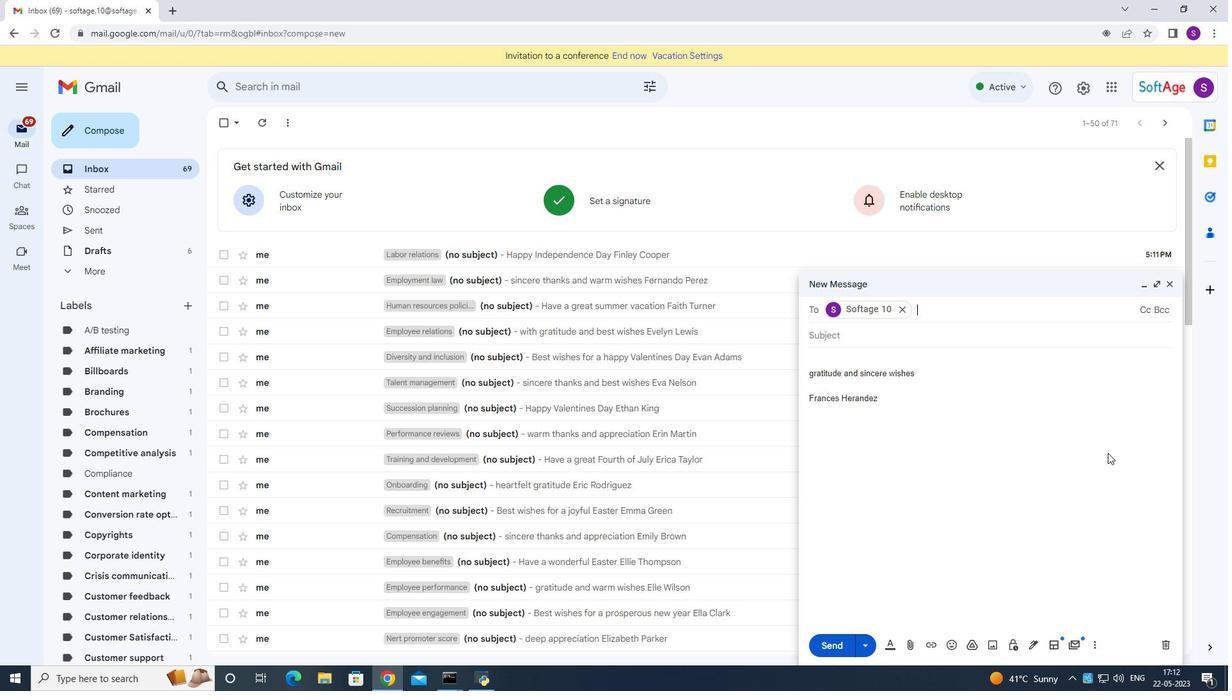 
Action: Mouse scrolled (1123, 490) with delta (0, 0)
Screenshot: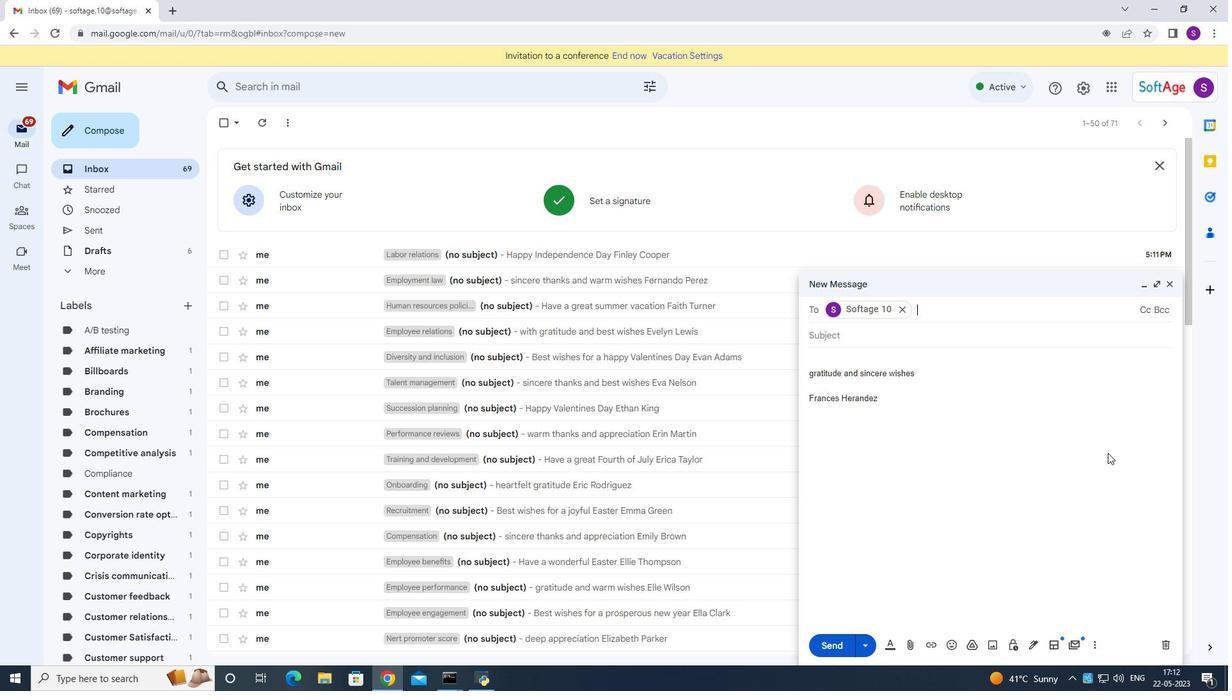 
Action: Mouse moved to (1119, 496)
Screenshot: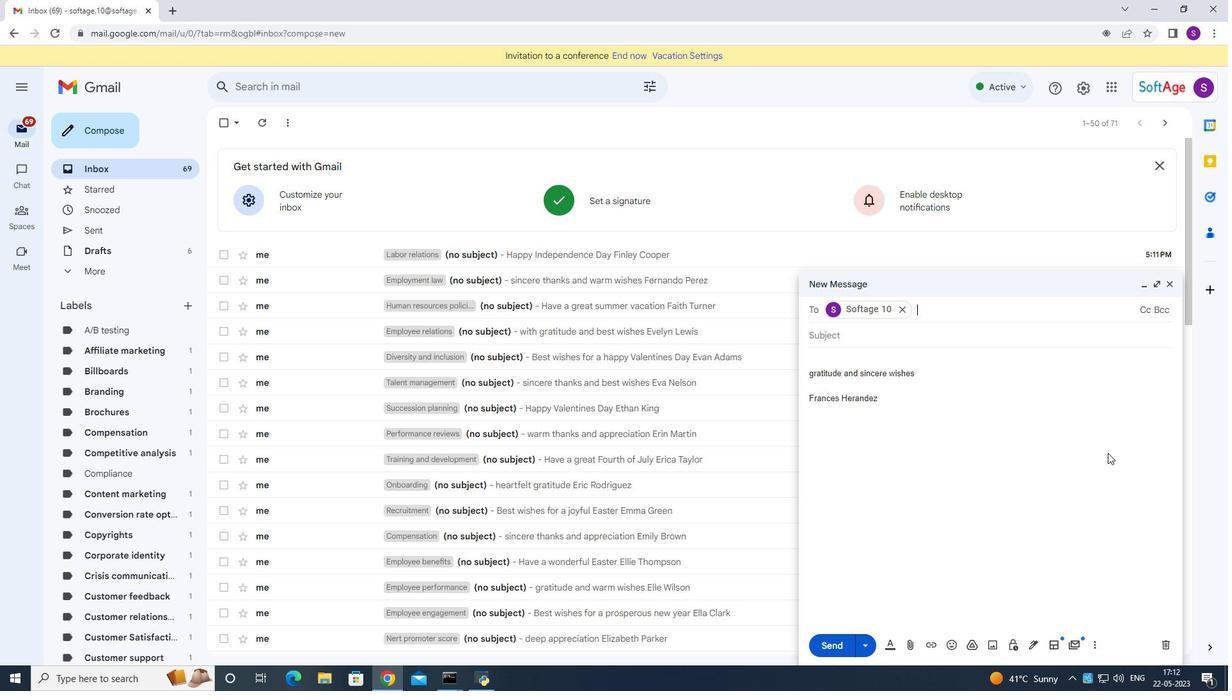 
Action: Mouse scrolled (1119, 496) with delta (0, 0)
Screenshot: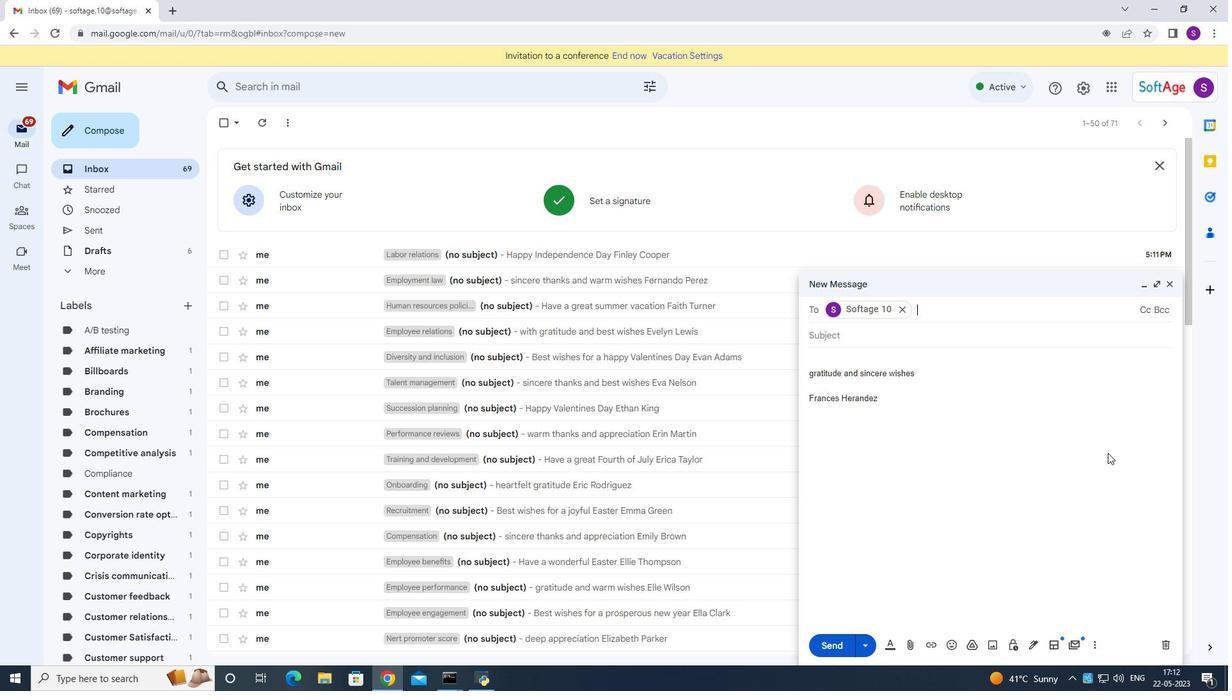 
Action: Mouse moved to (1118, 497)
Screenshot: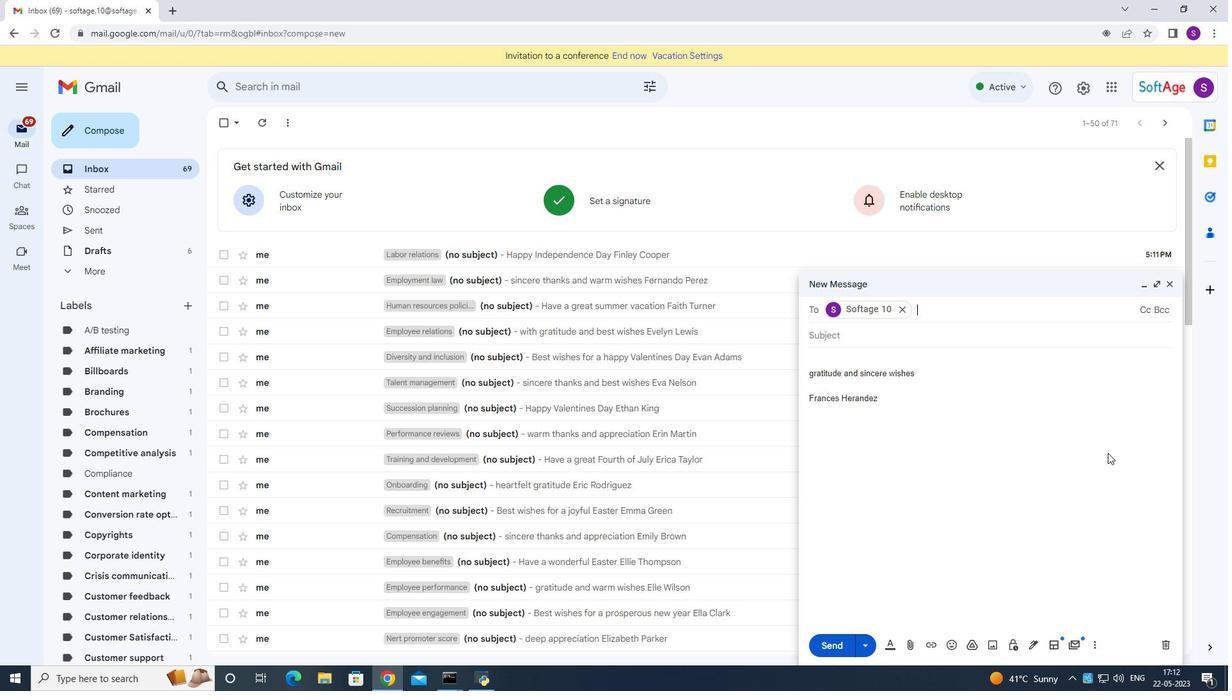 
Action: Mouse scrolled (1118, 497) with delta (0, 0)
Screenshot: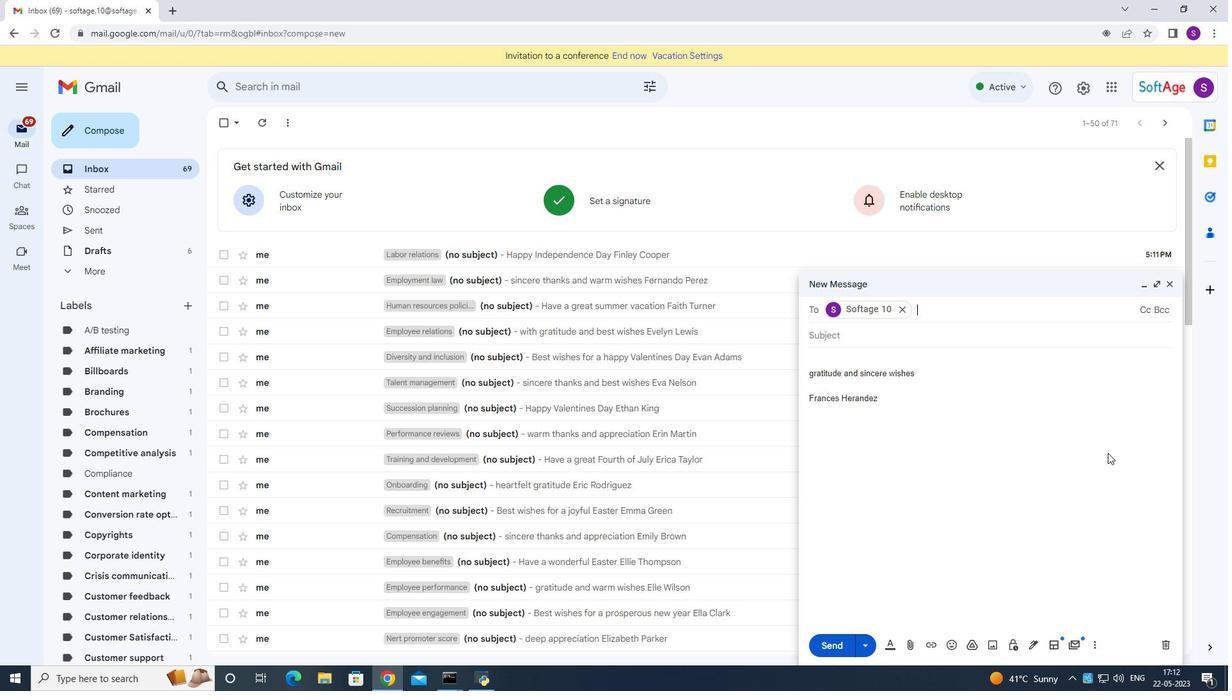 
Action: Mouse moved to (1117, 498)
Screenshot: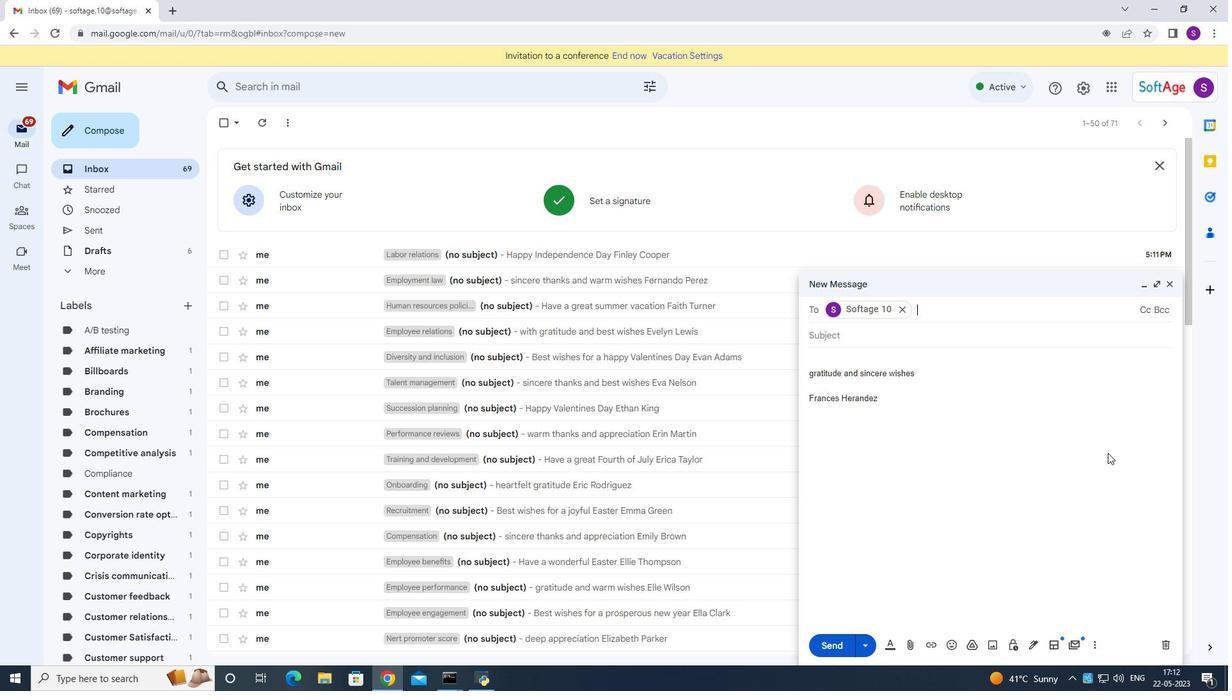 
Action: Mouse scrolled (1117, 497) with delta (0, 0)
Screenshot: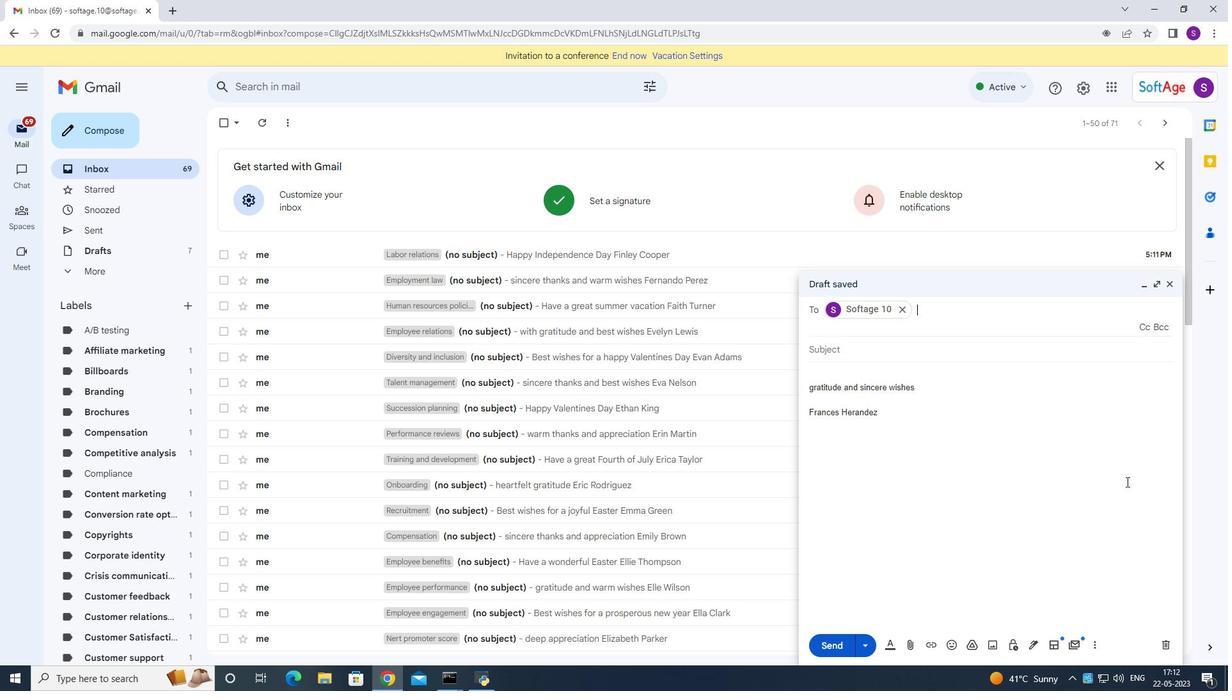 
Action: Mouse scrolled (1117, 497) with delta (0, -1)
Screenshot: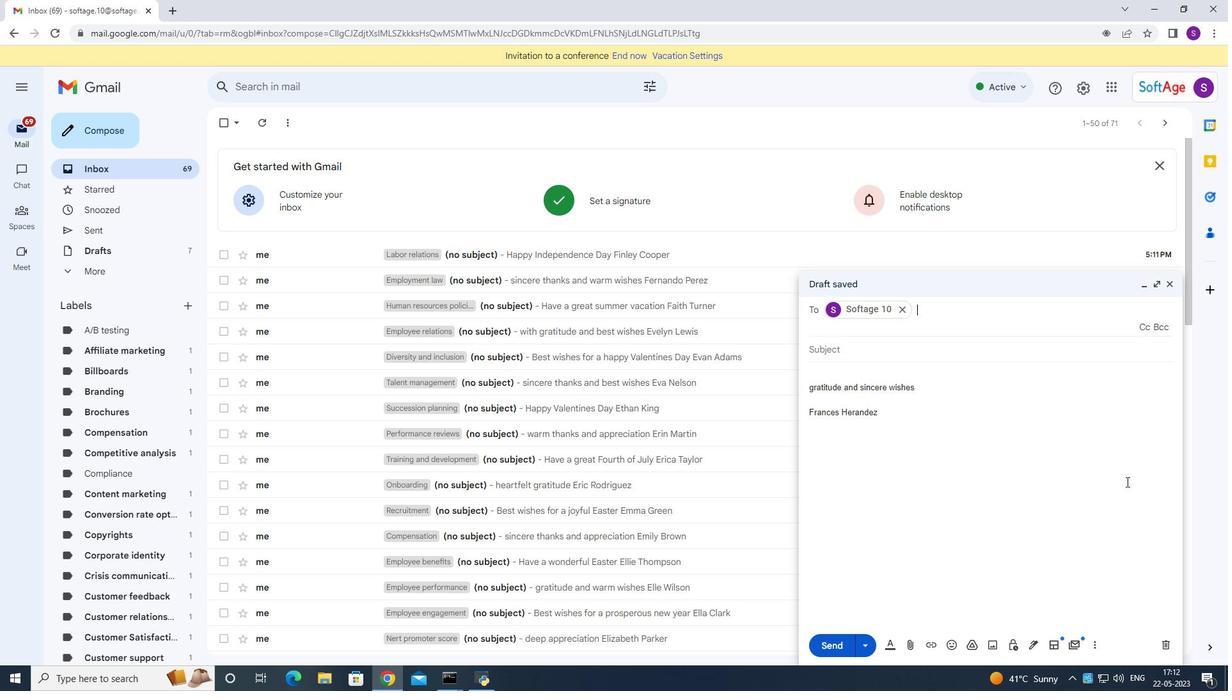 
Action: Mouse moved to (1114, 500)
Screenshot: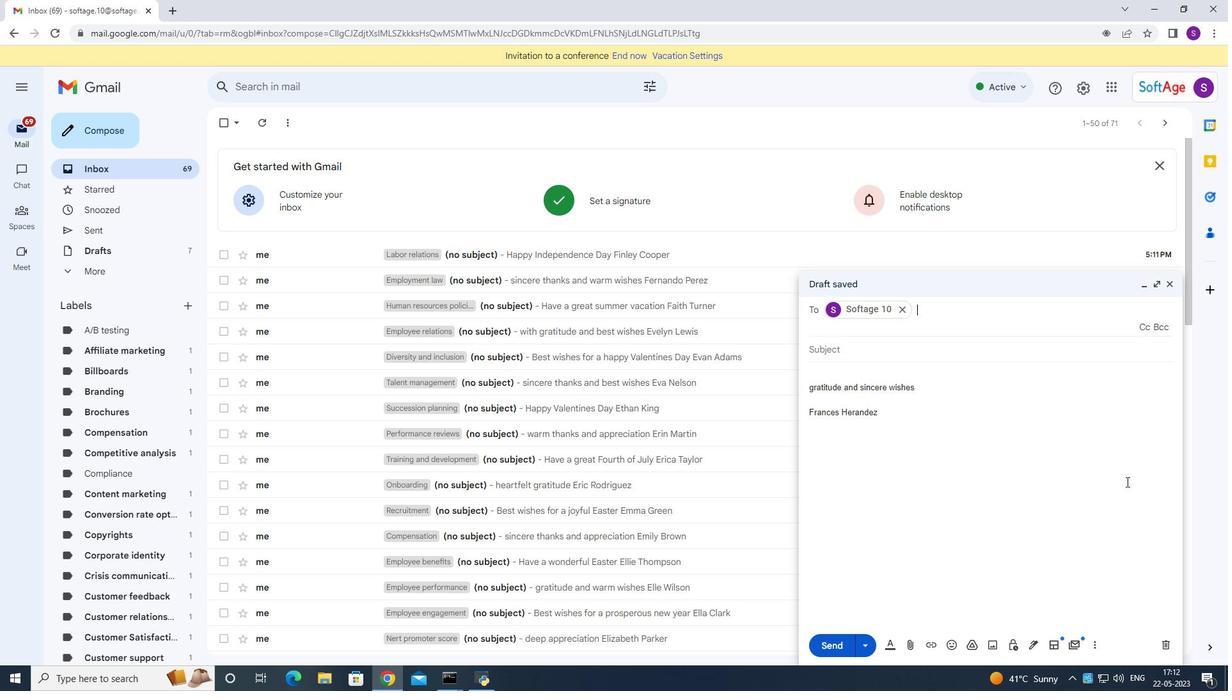 
Action: Mouse scrolled (1114, 499) with delta (0, 0)
Screenshot: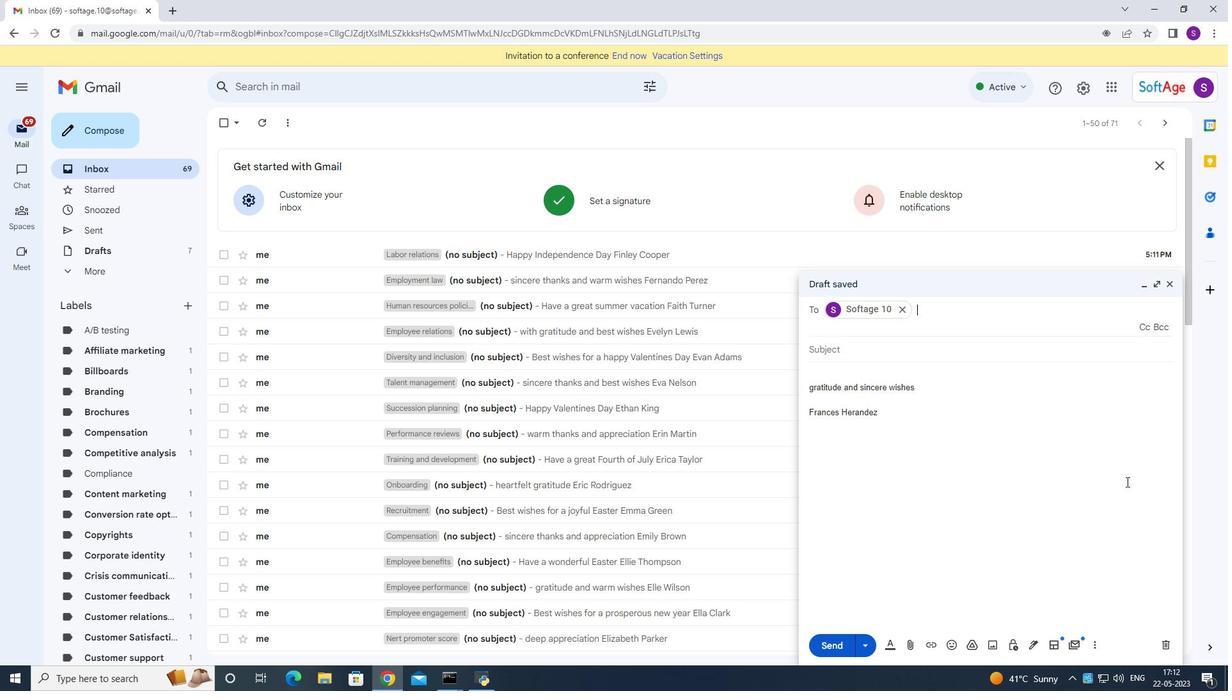 
Action: Mouse moved to (1093, 642)
Screenshot: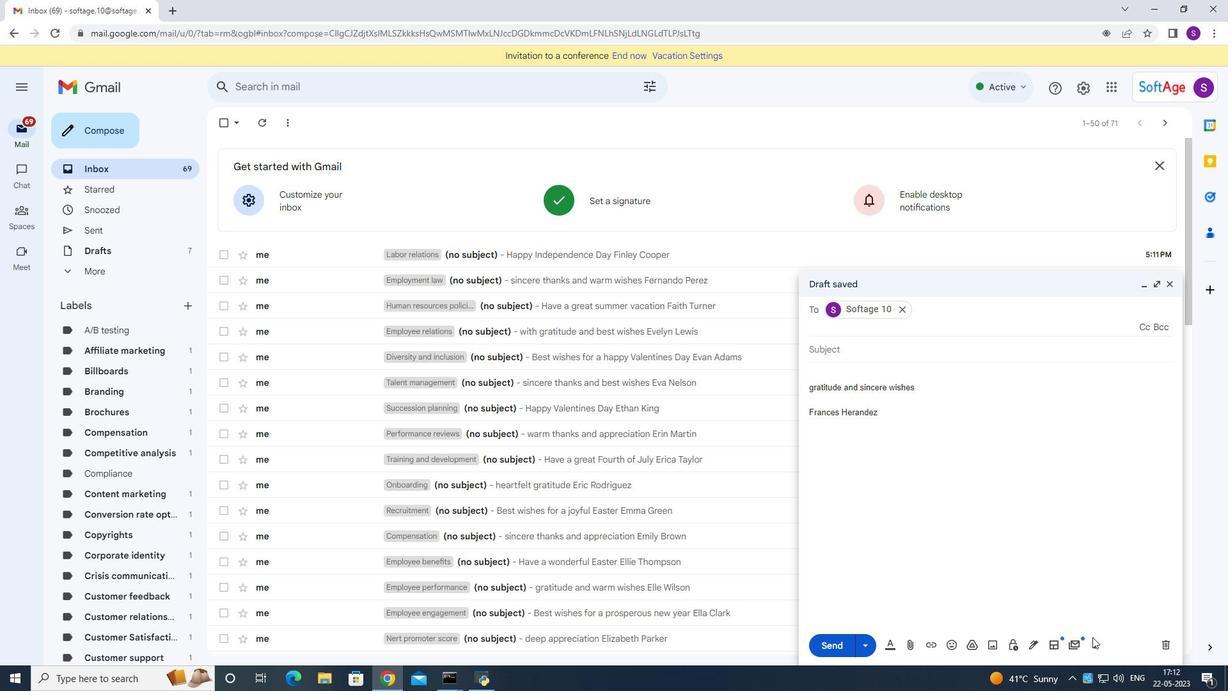 
Action: Mouse pressed left at (1093, 642)
Screenshot: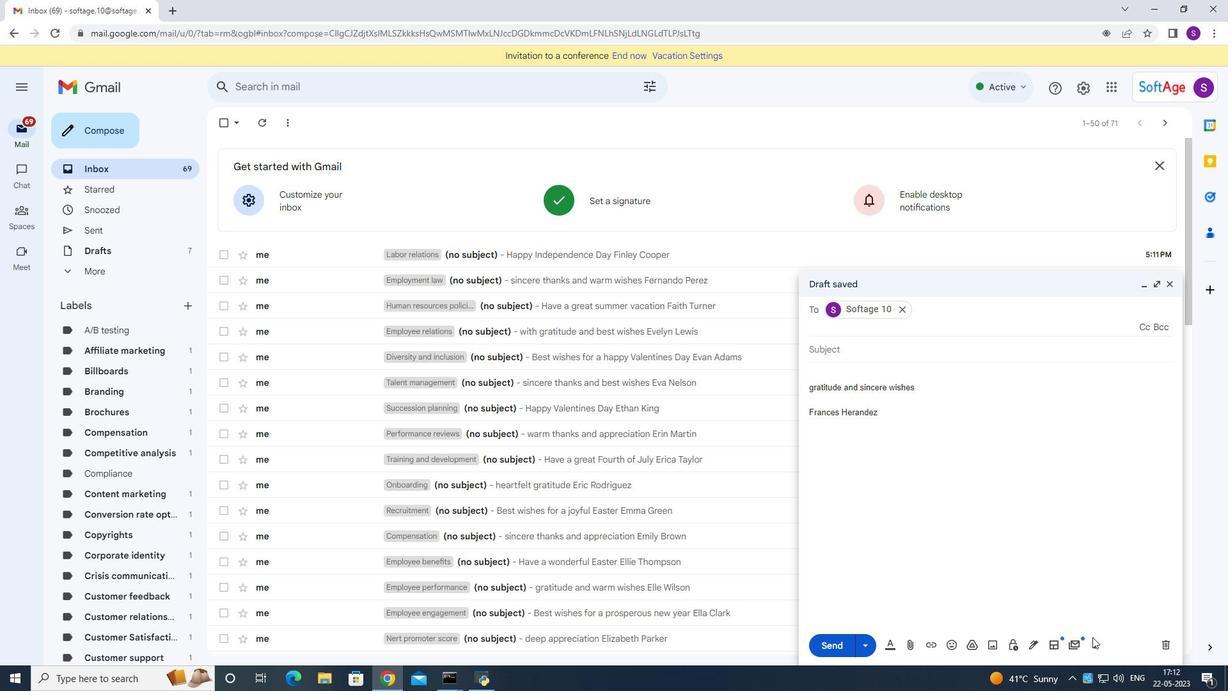 
Action: Mouse moved to (989, 527)
Screenshot: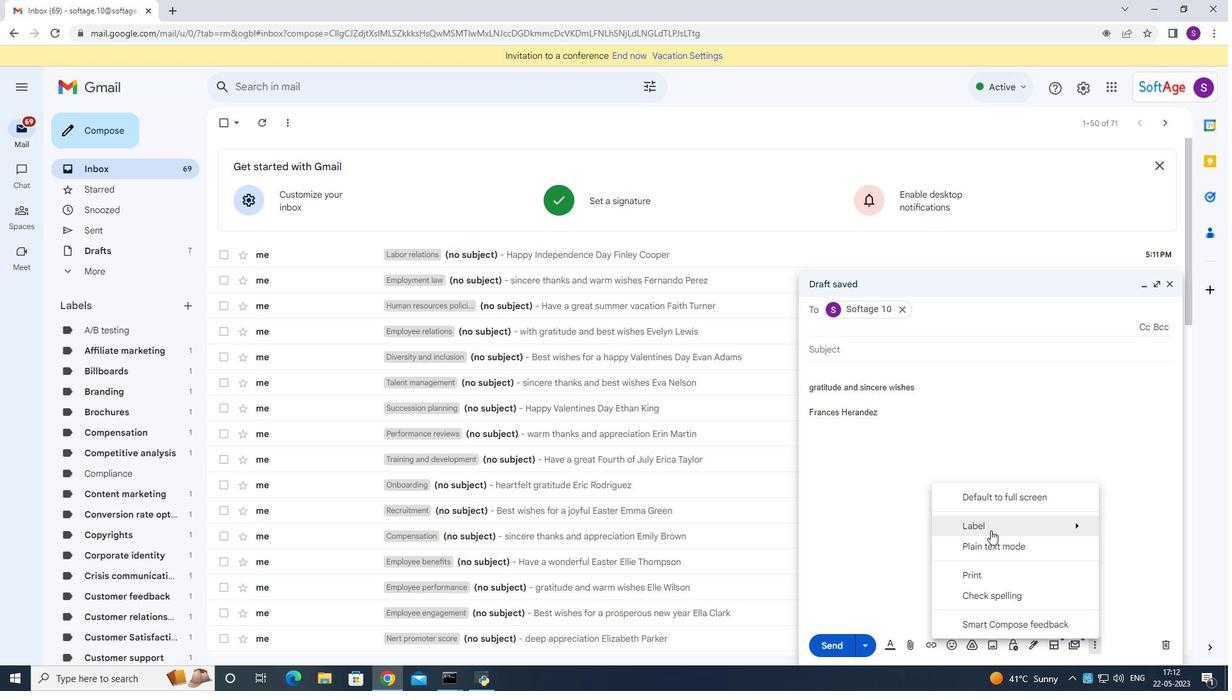 
Action: Mouse pressed left at (989, 527)
Screenshot: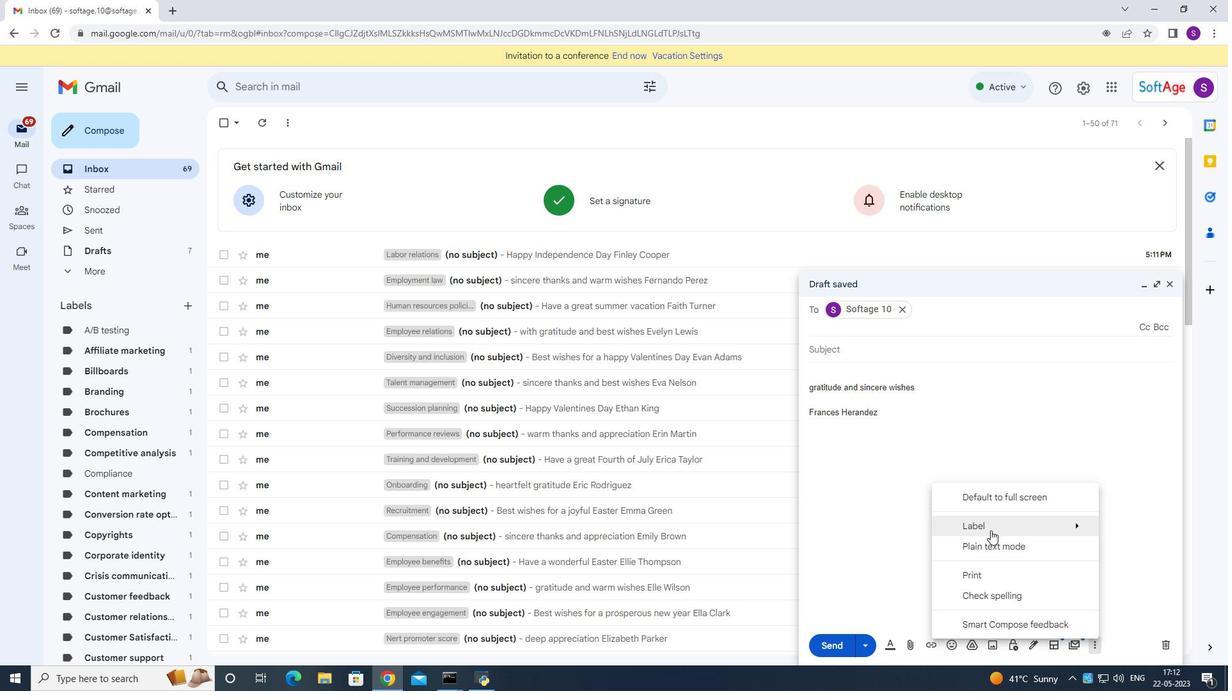 
Action: Mouse moved to (733, 491)
Screenshot: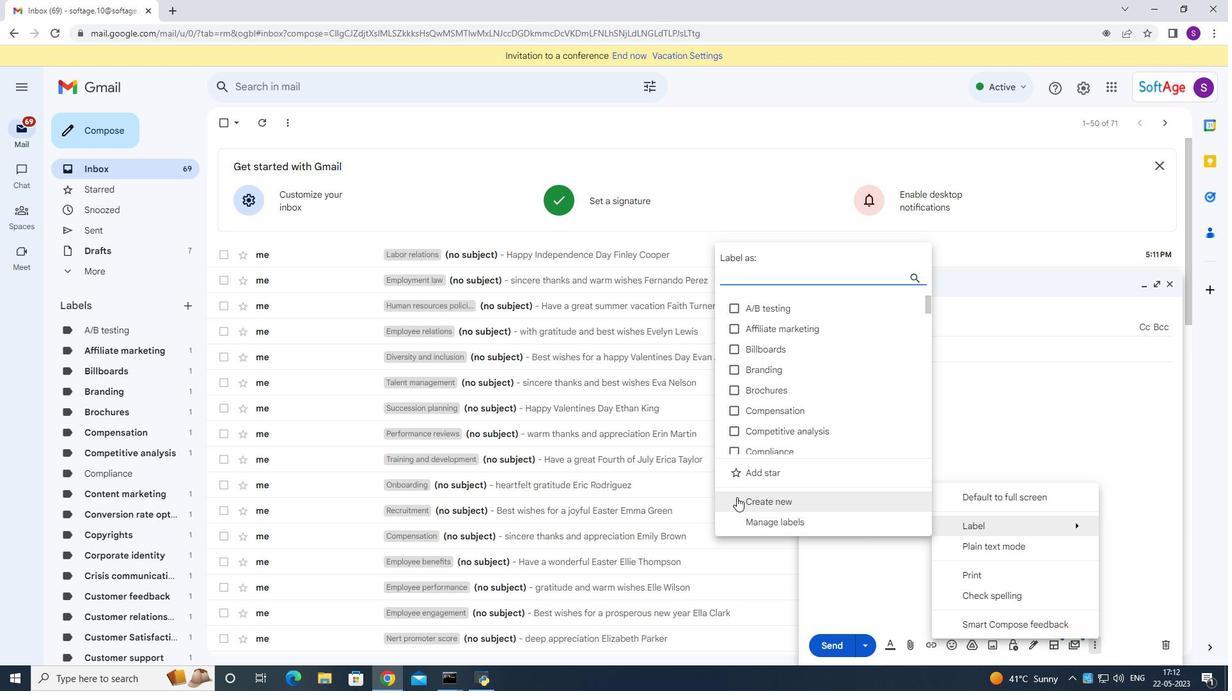 
Action: Mouse pressed left at (733, 491)
Screenshot: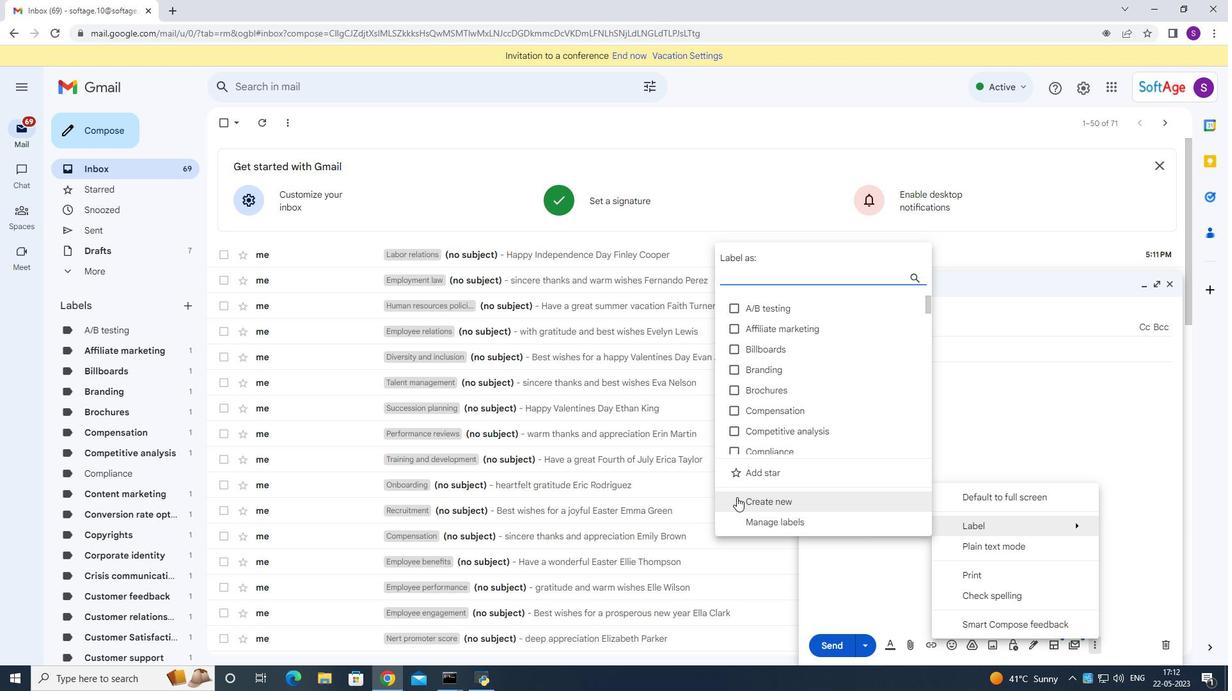 
Action: Mouse moved to (768, 494)
Screenshot: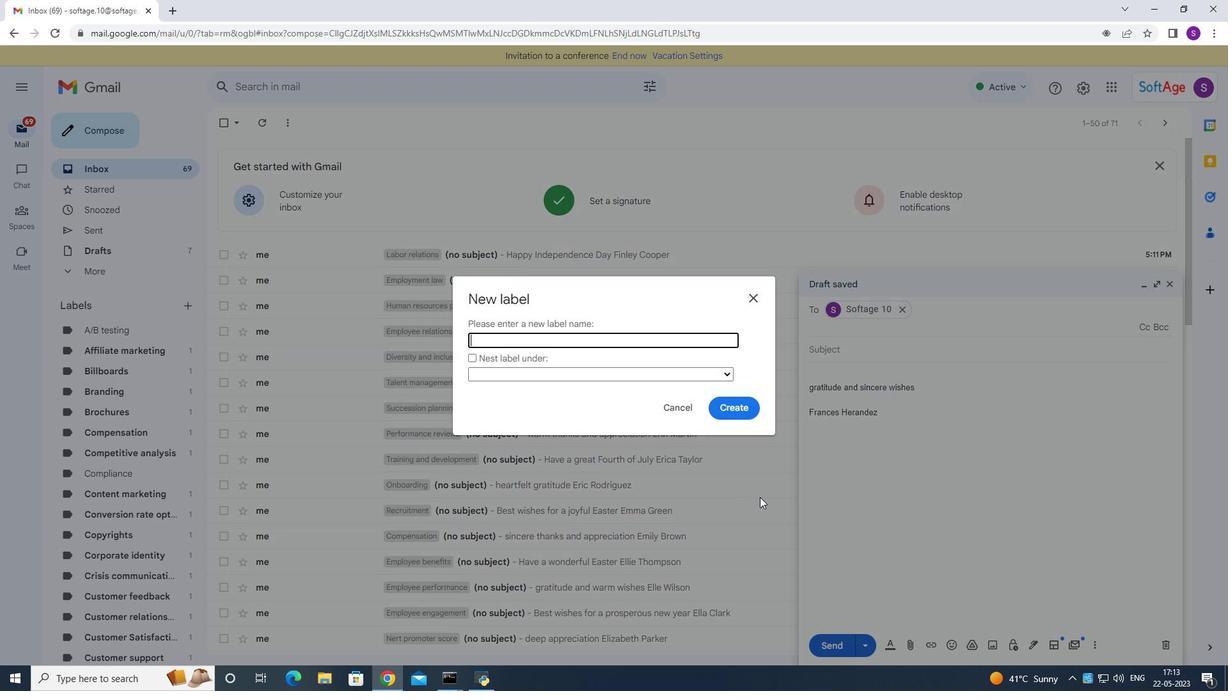 
Action: Key pressed <Key.shift><Key.shift><Key.shift><Key.shift><Key.shift><Key.shift><Key.shift><Key.shift><Key.shift><Key.shift><Key.shift><Key.shift><Key.shift><Key.shift><Key.shift><Key.shift><Key.shift><Key.shift><Key.shift><Key.shift><Key.shift><Key.shift><Key.shift>Unions<Key.space>
Screenshot: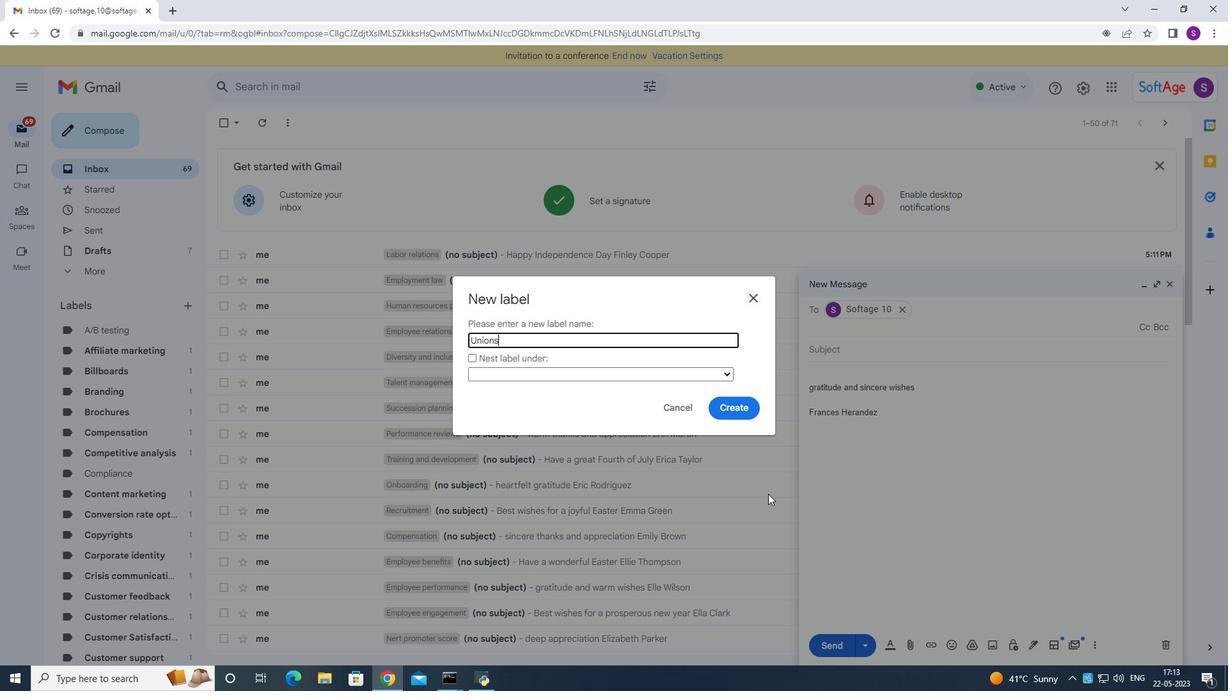 
Action: Mouse moved to (732, 404)
Screenshot: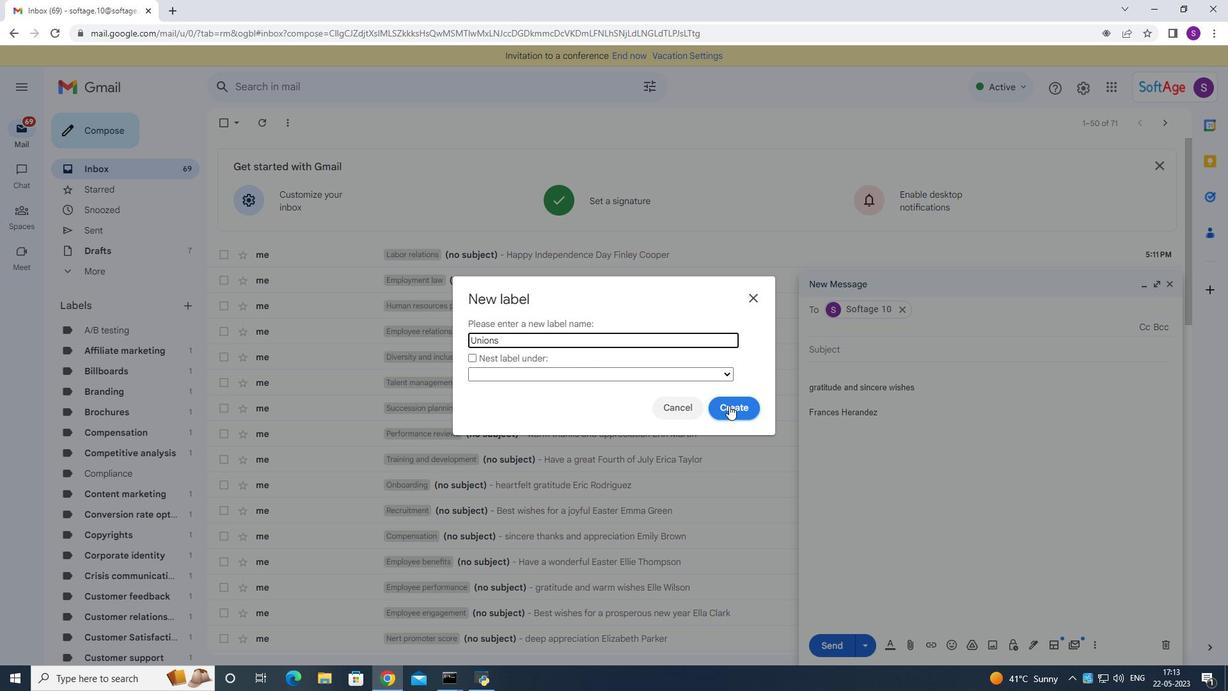 
Action: Mouse pressed left at (732, 404)
Screenshot: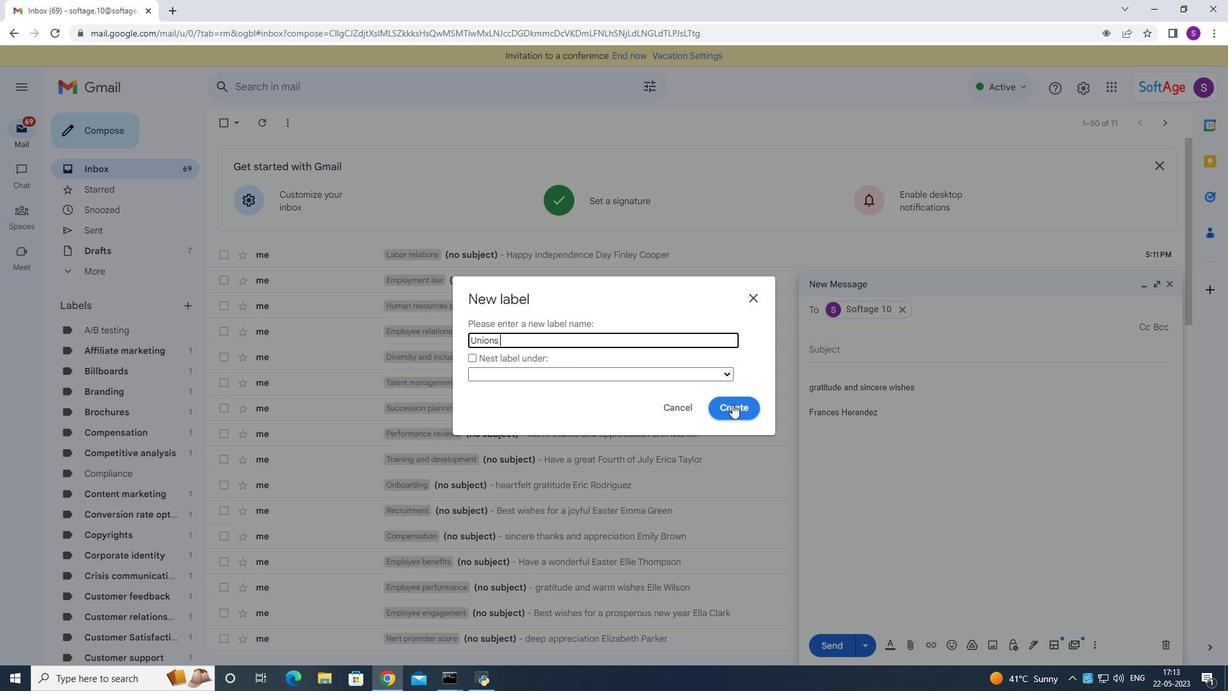 
Action: Mouse moved to (831, 649)
Screenshot: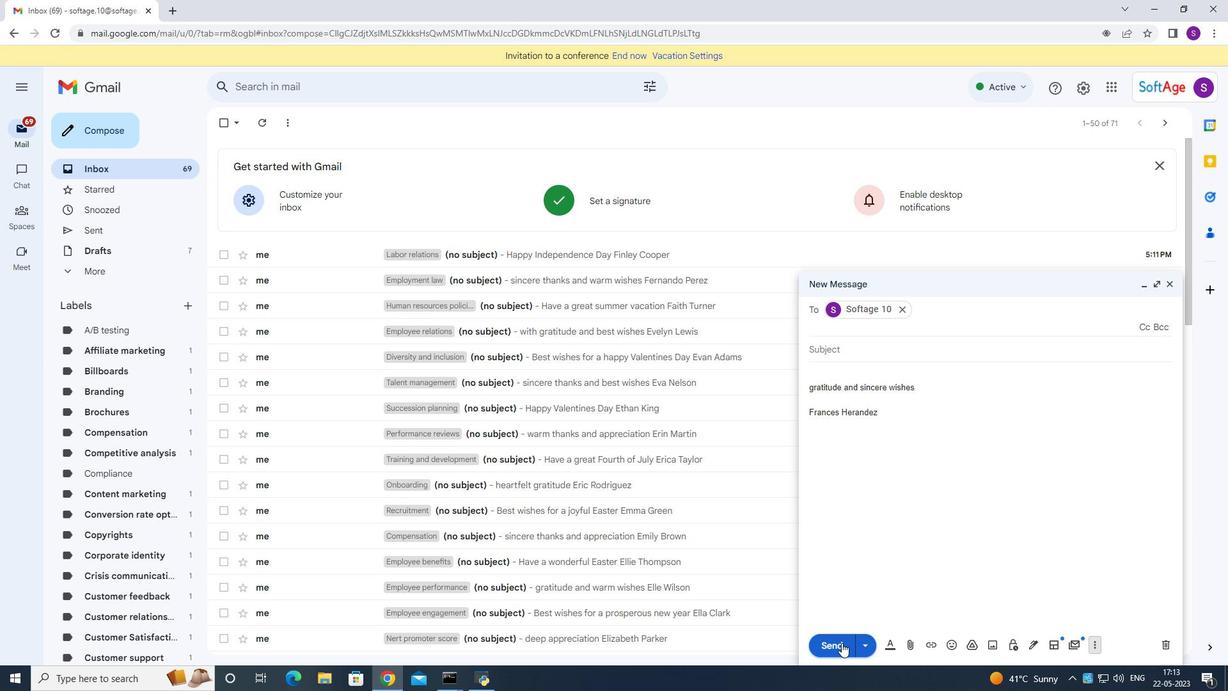 
Action: Mouse pressed left at (831, 649)
Screenshot: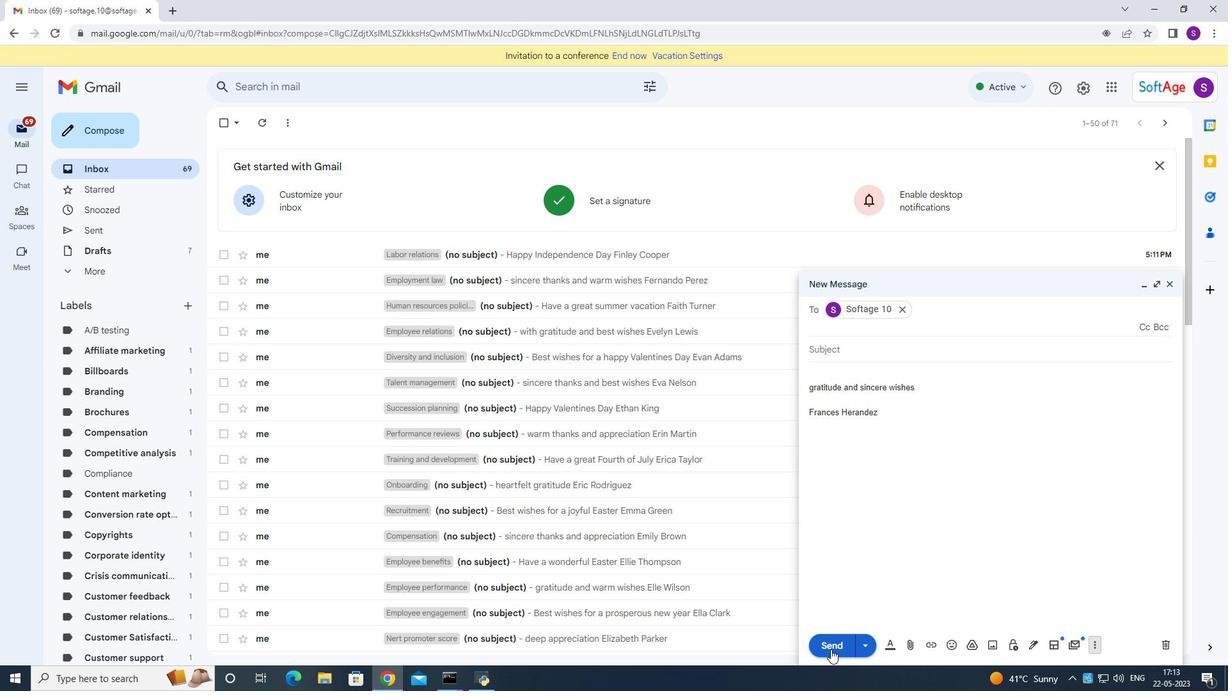 
Action: Mouse moved to (933, 436)
Screenshot: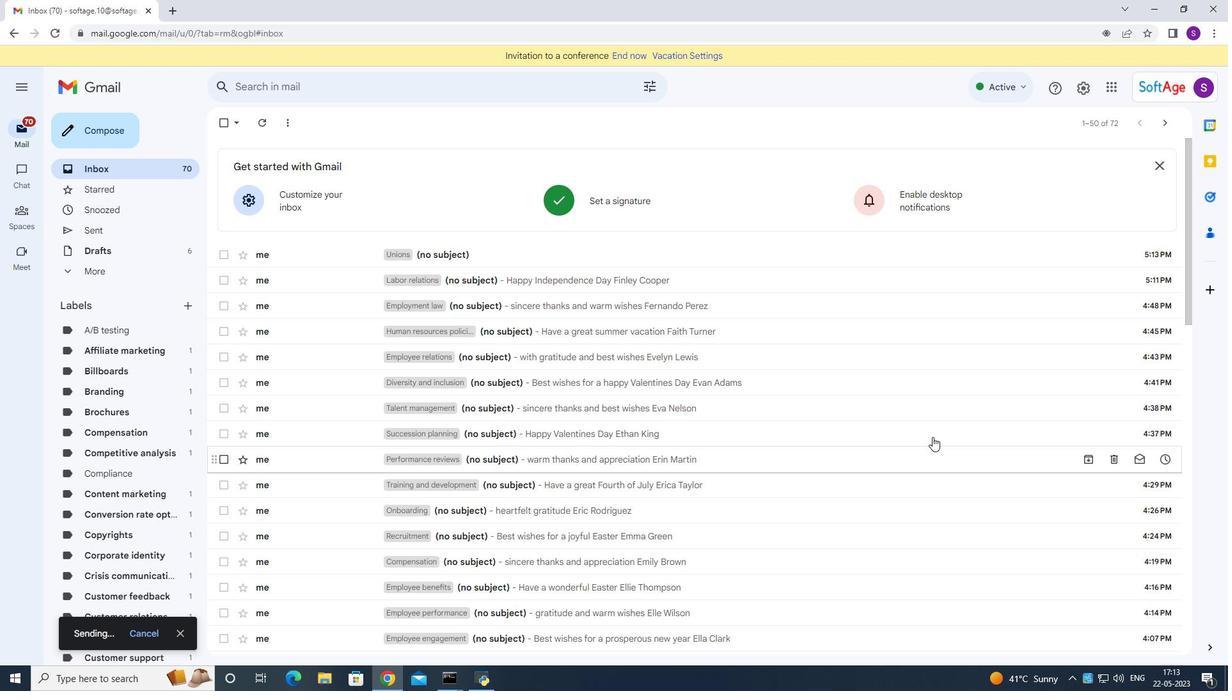 
